 Task: Find a one-way flight from Richmond to Greenville for 9 passengers in Business class on June 2, using United Airlines, with 2 carry-on bags, a maximum price of ₹330,000, and a departure time between 9:00 PM and 10:00 PM.
Action: Mouse moved to (367, 210)
Screenshot: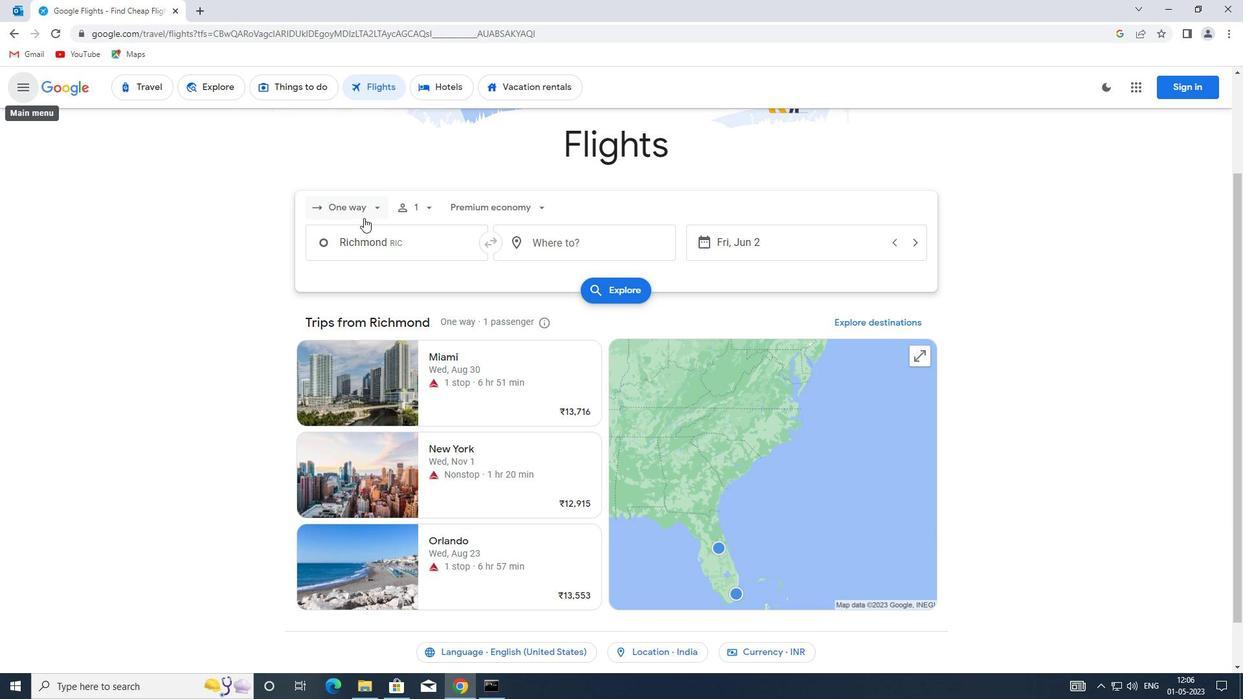
Action: Mouse pressed left at (367, 210)
Screenshot: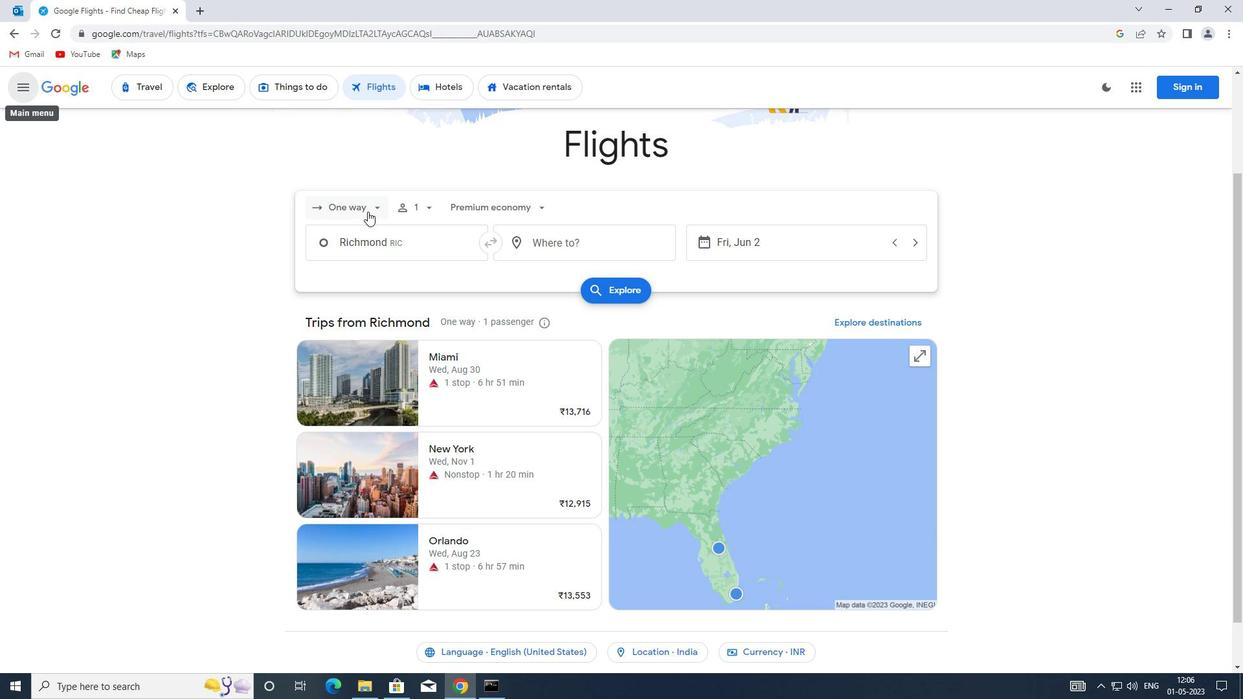 
Action: Mouse moved to (379, 263)
Screenshot: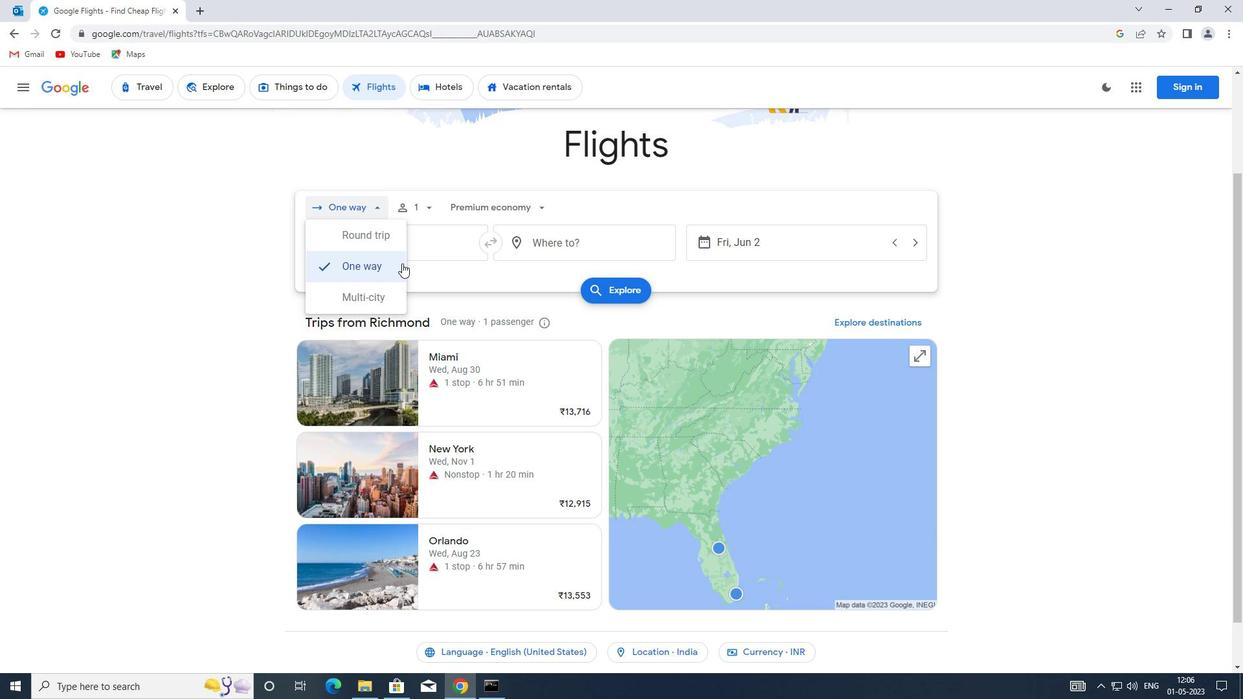 
Action: Mouse pressed left at (379, 263)
Screenshot: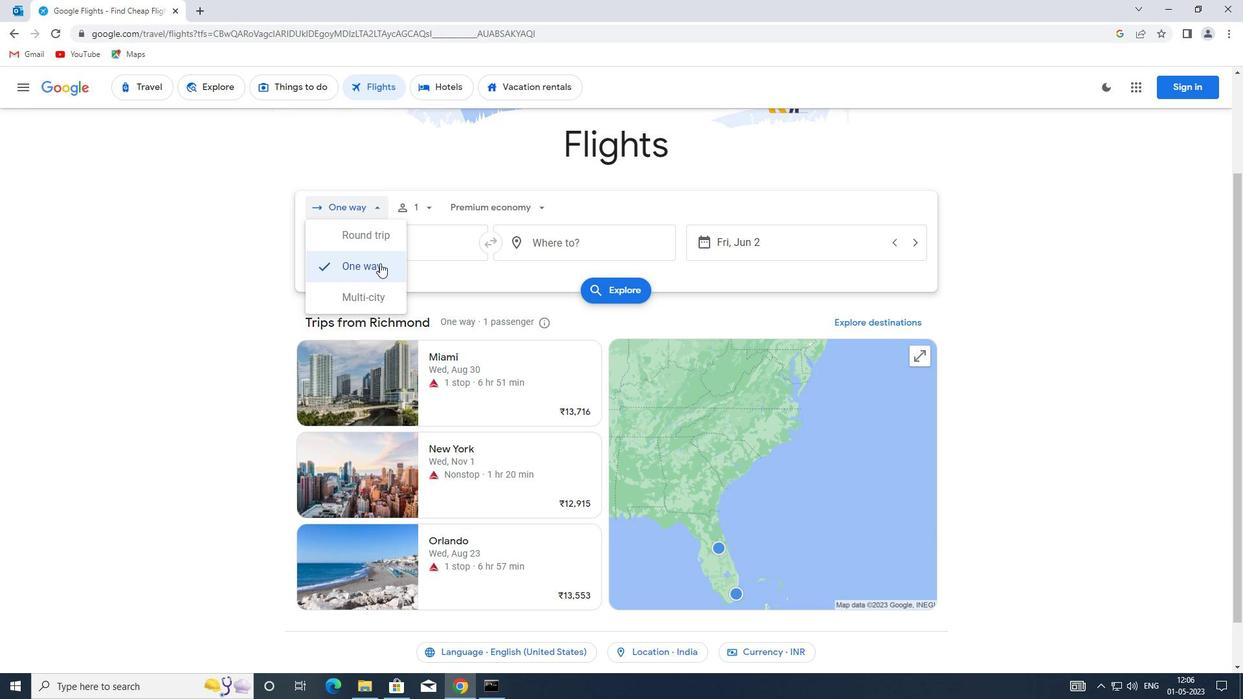 
Action: Mouse moved to (421, 207)
Screenshot: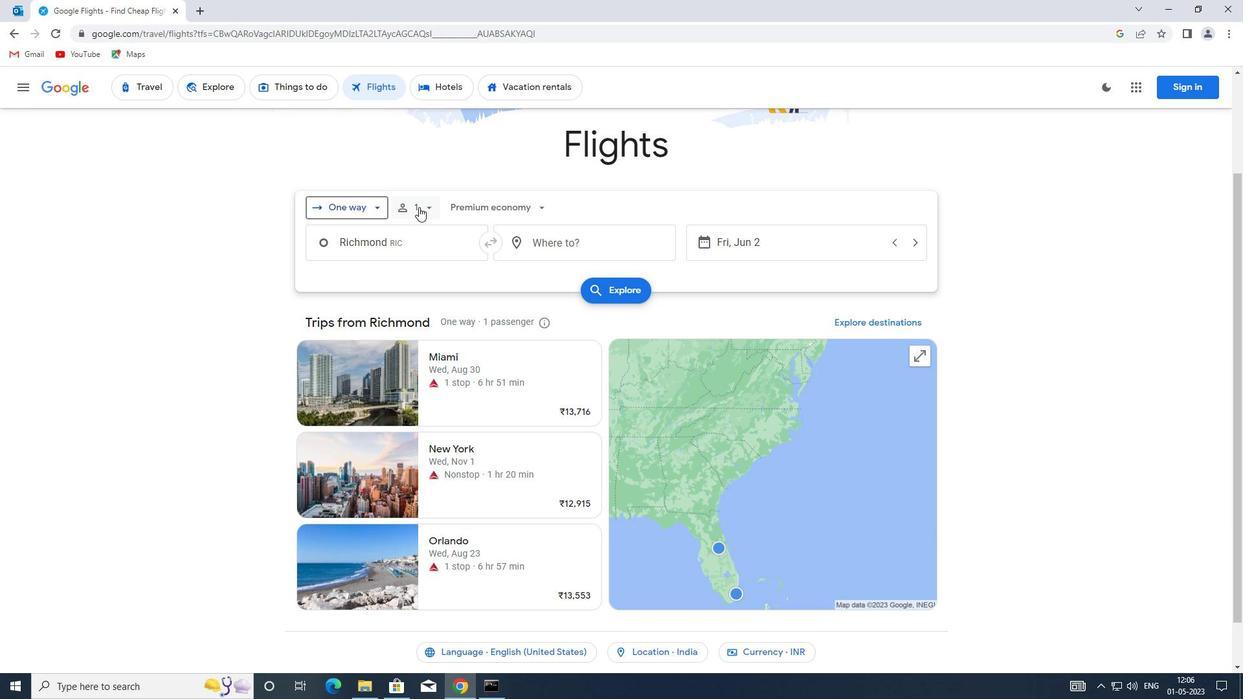 
Action: Mouse pressed left at (421, 207)
Screenshot: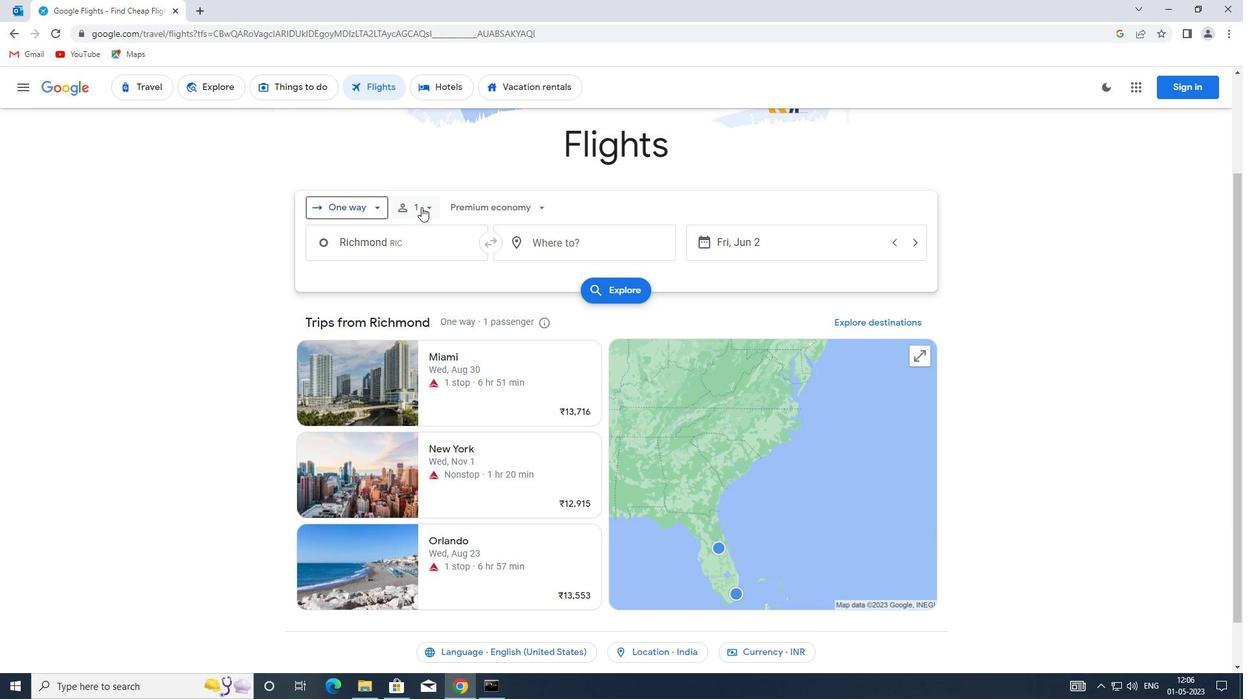 
Action: Mouse moved to (530, 275)
Screenshot: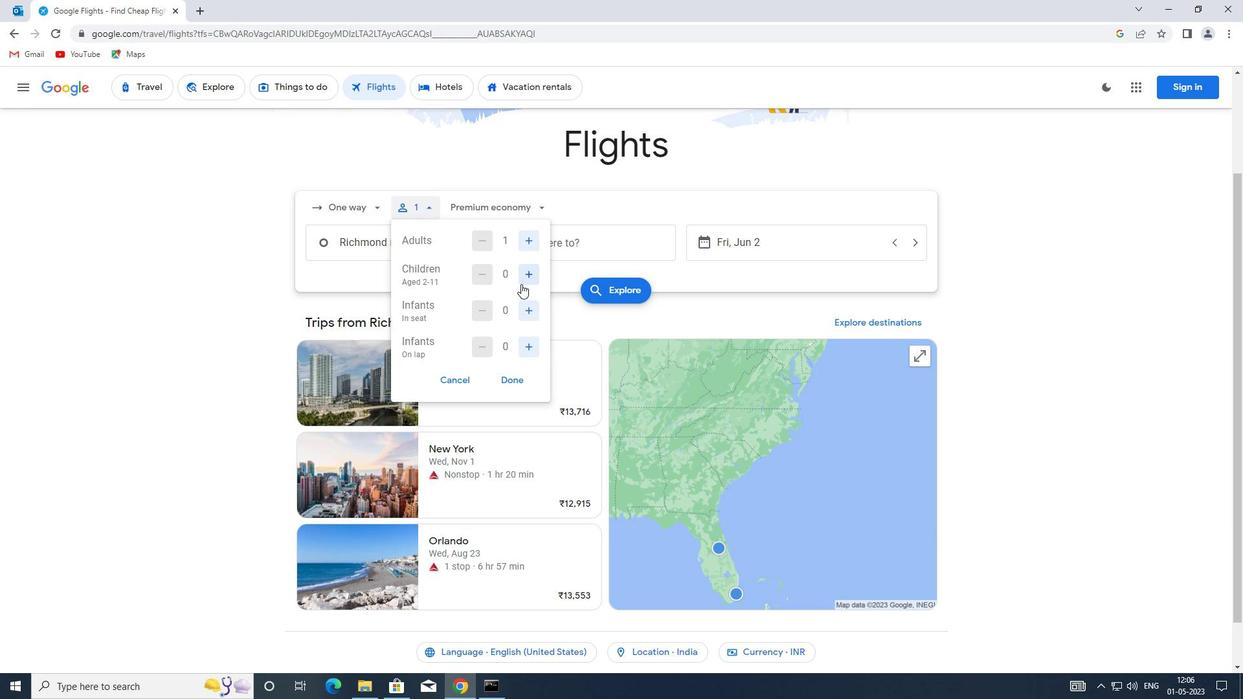 
Action: Mouse pressed left at (530, 275)
Screenshot: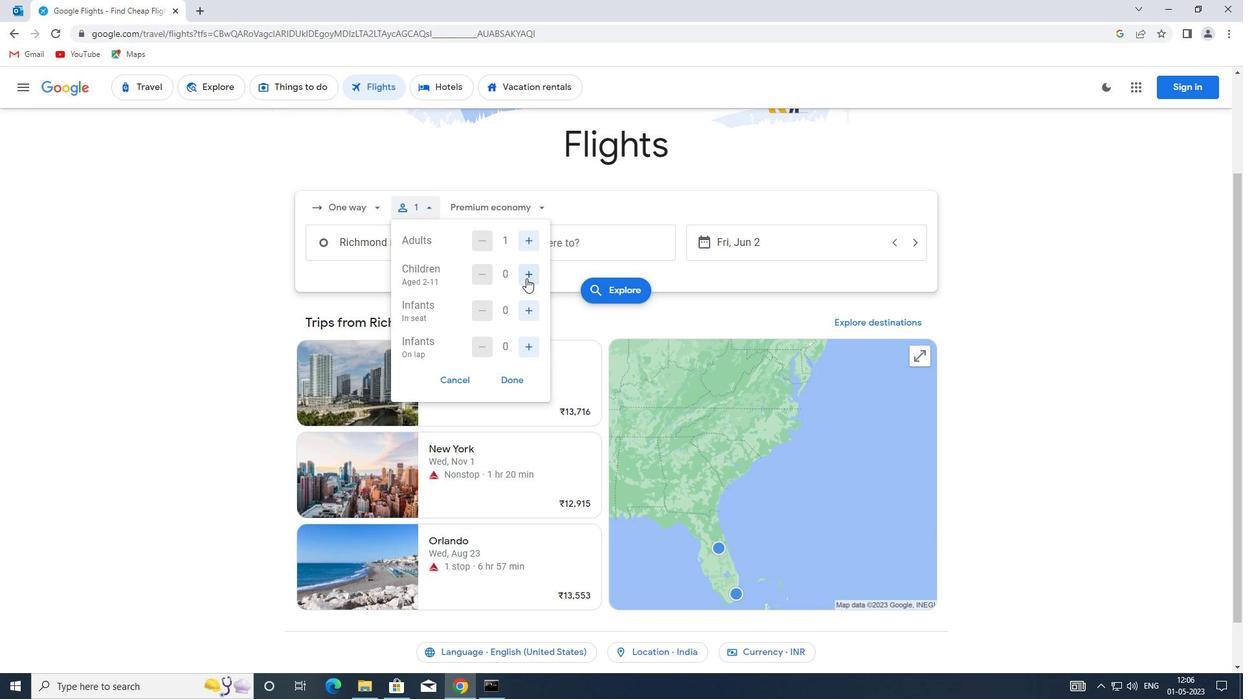 
Action: Mouse pressed left at (530, 275)
Screenshot: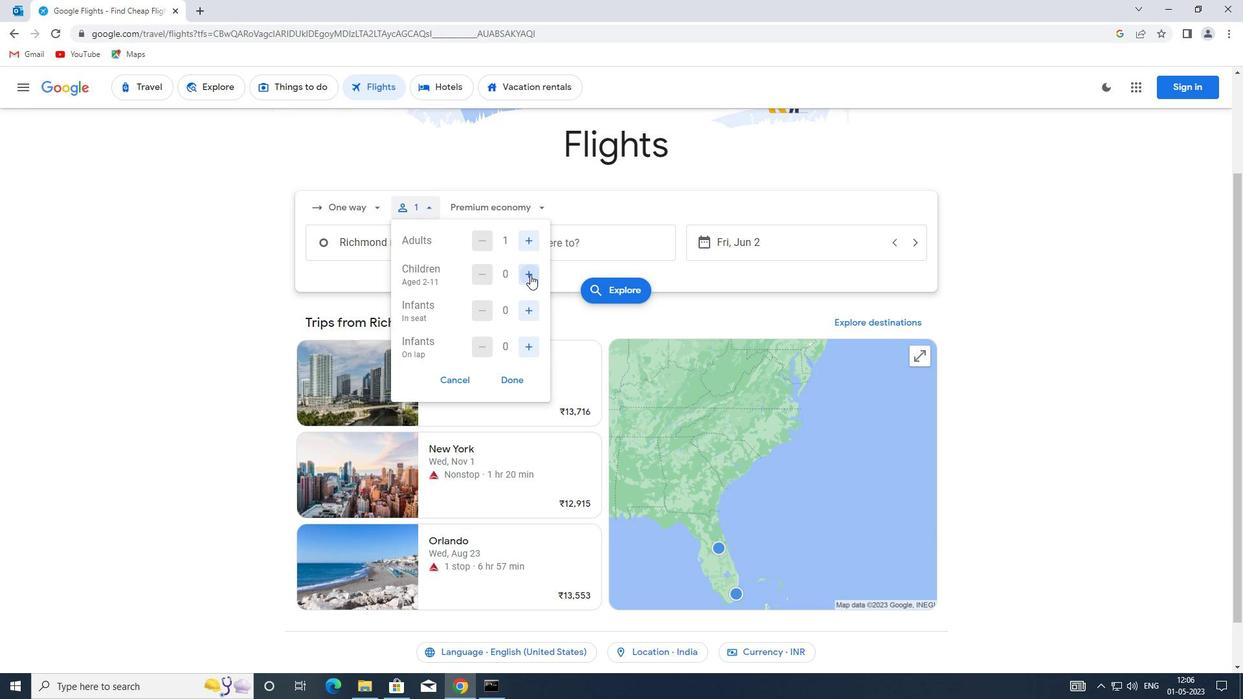 
Action: Mouse pressed left at (530, 275)
Screenshot: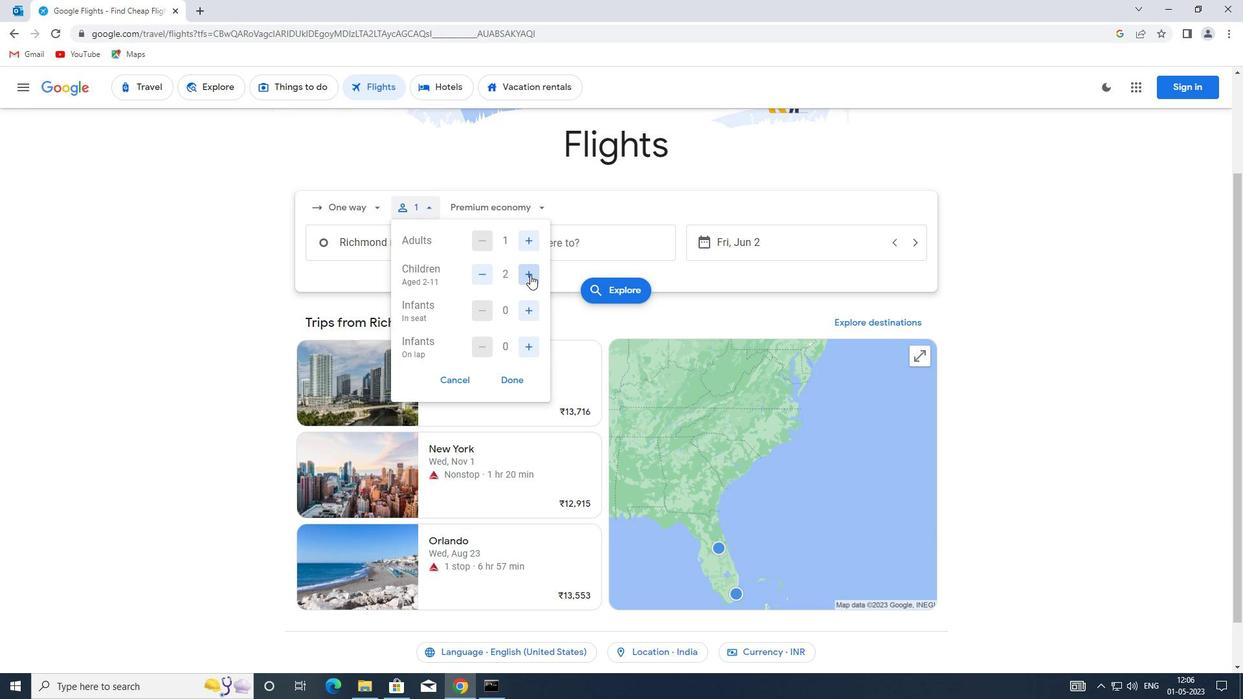 
Action: Mouse pressed left at (530, 275)
Screenshot: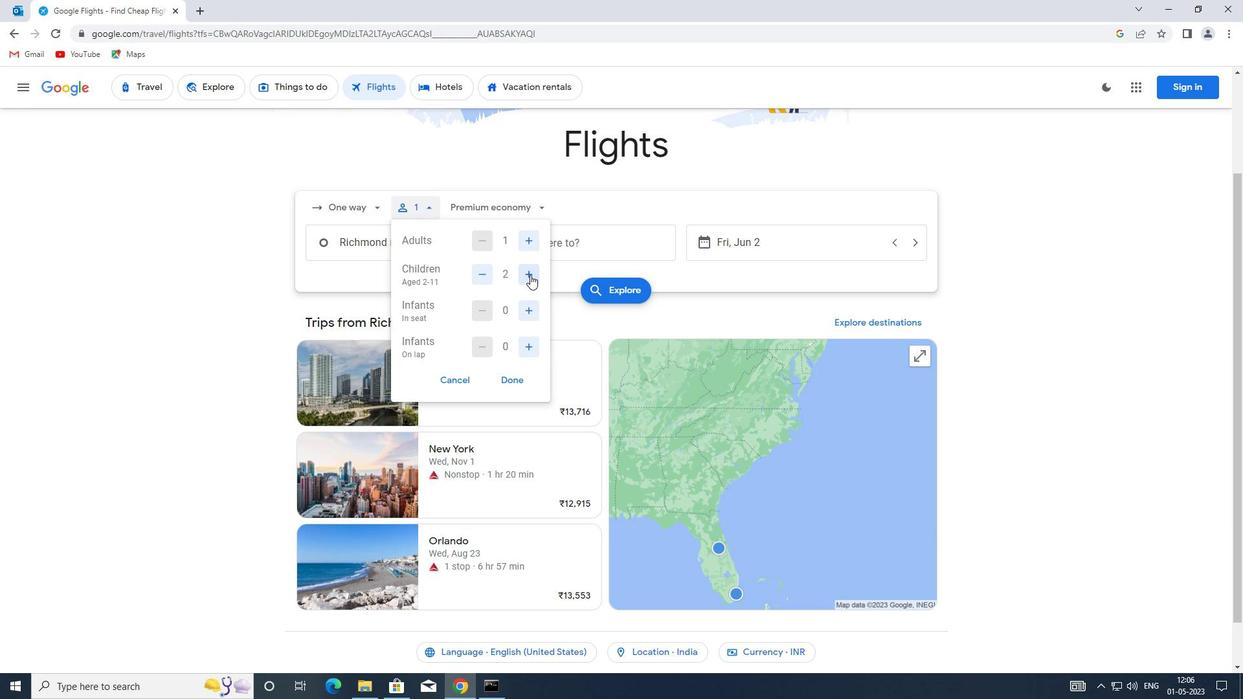 
Action: Mouse pressed left at (530, 275)
Screenshot: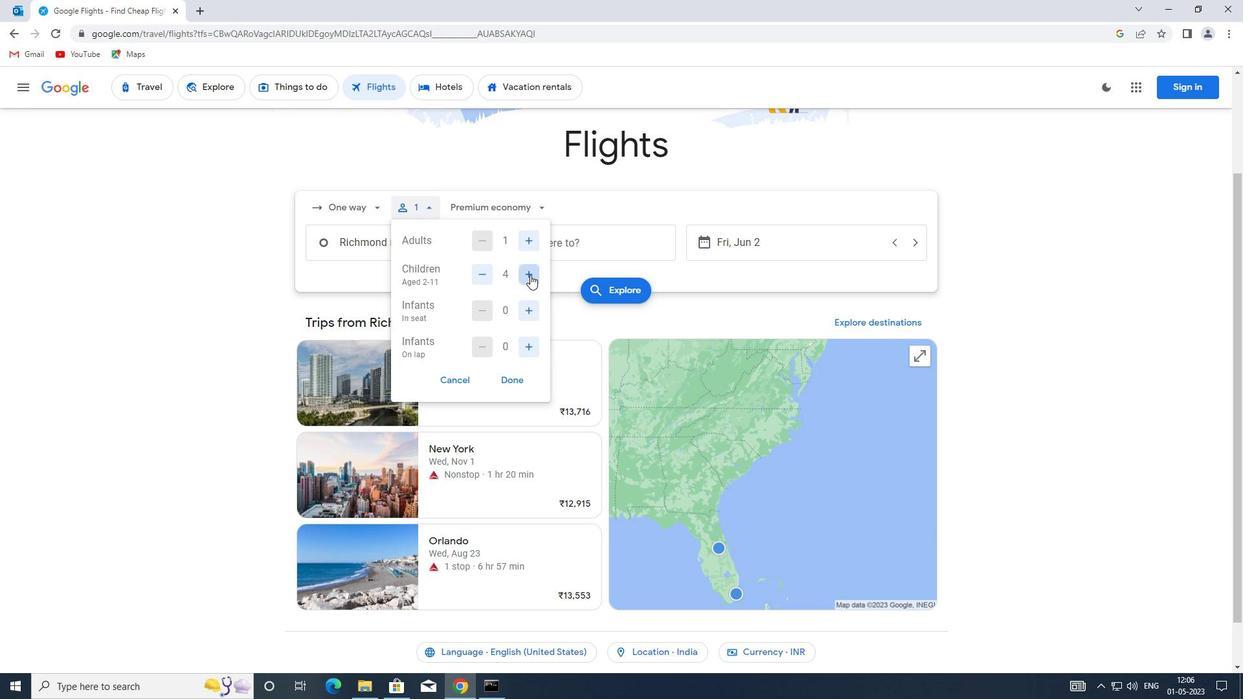 
Action: Mouse pressed left at (530, 275)
Screenshot: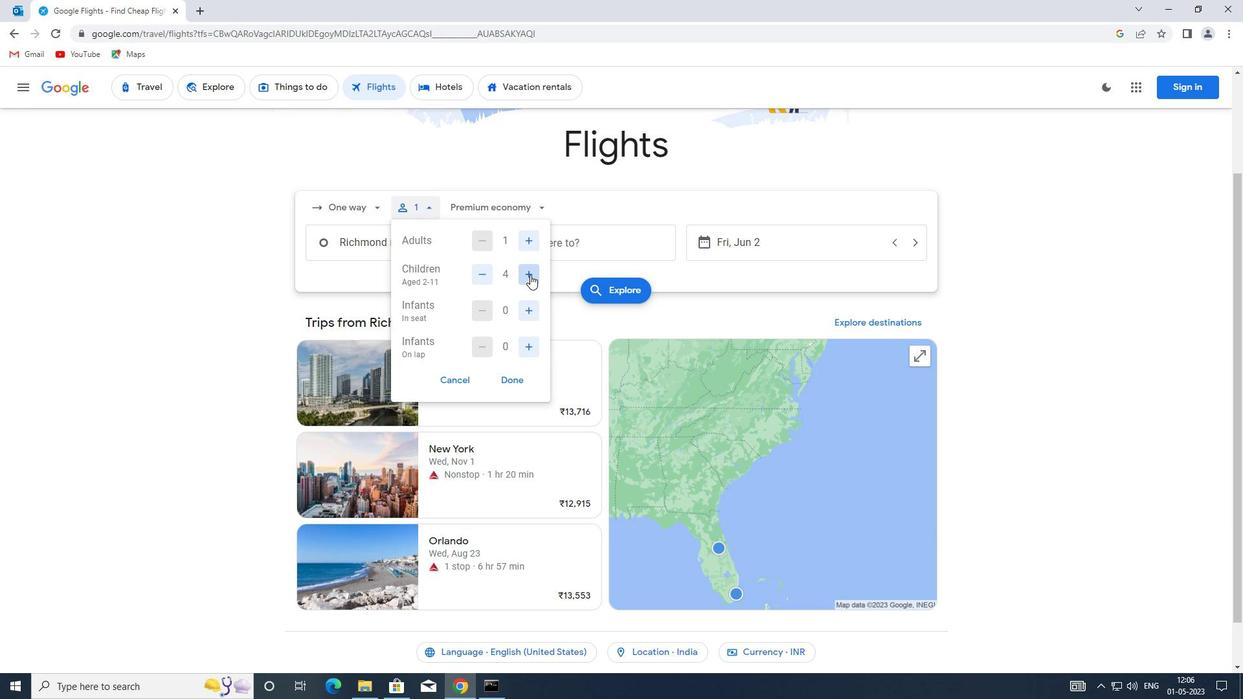 
Action: Mouse moved to (526, 310)
Screenshot: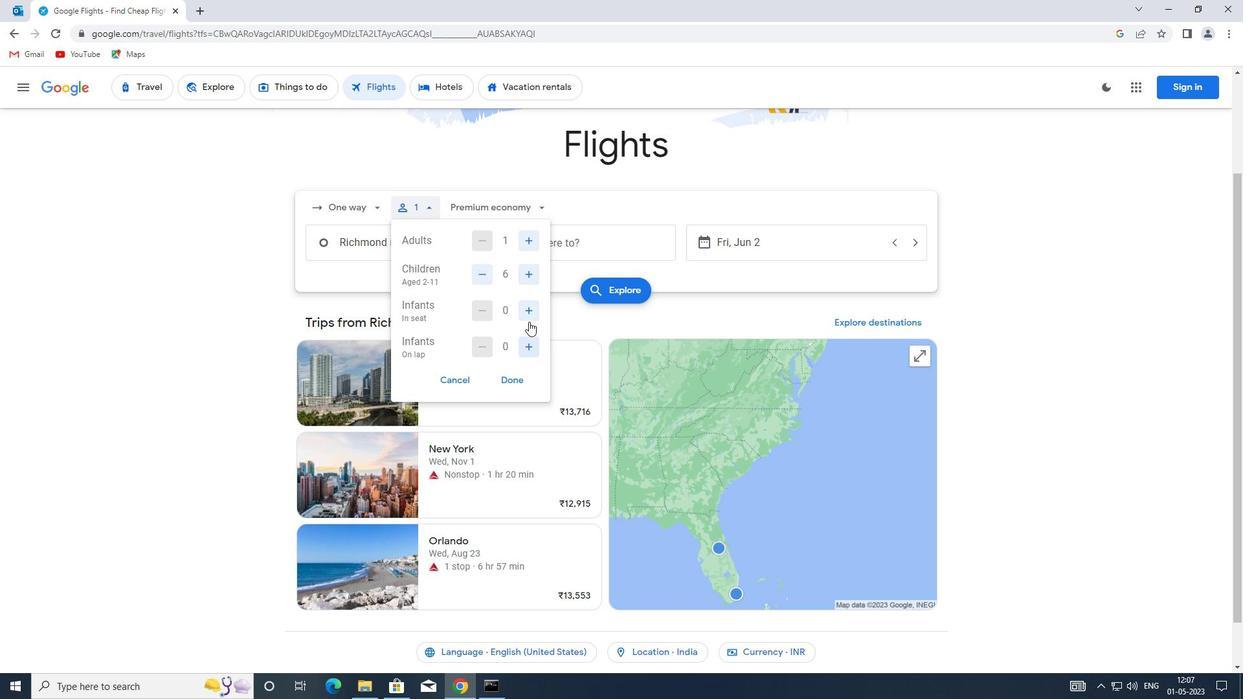 
Action: Mouse pressed left at (526, 310)
Screenshot: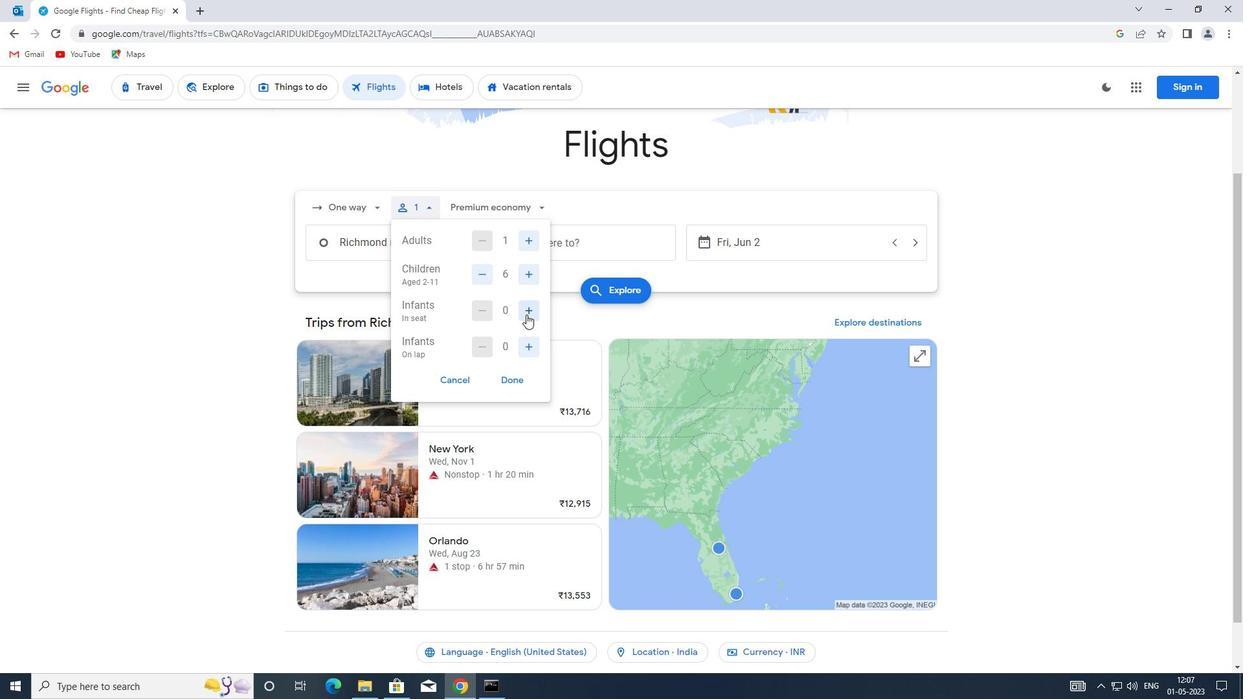 
Action: Mouse moved to (530, 347)
Screenshot: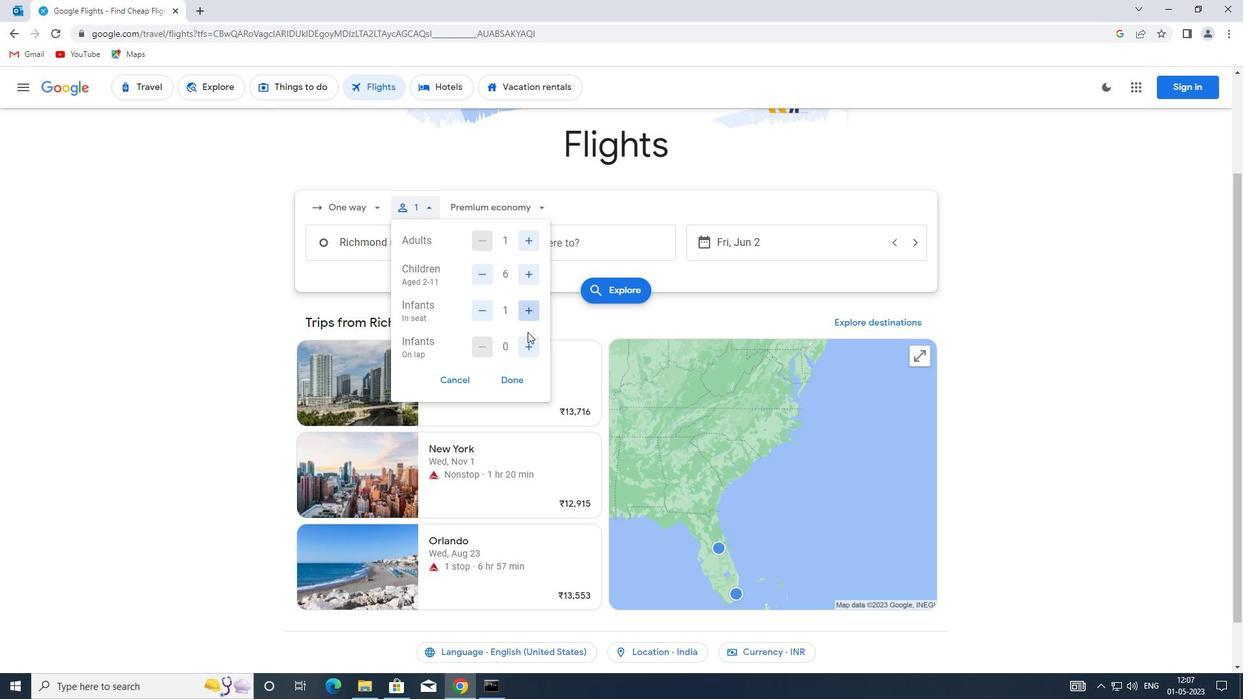 
Action: Mouse pressed left at (530, 347)
Screenshot: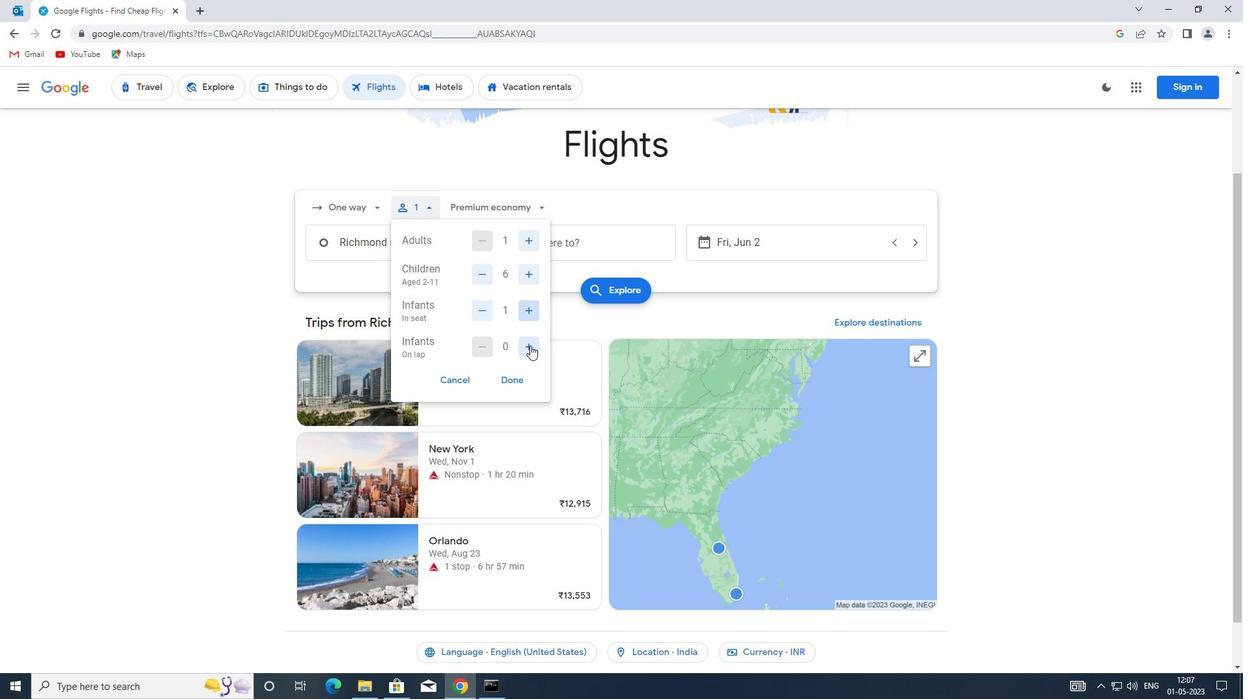 
Action: Mouse moved to (506, 386)
Screenshot: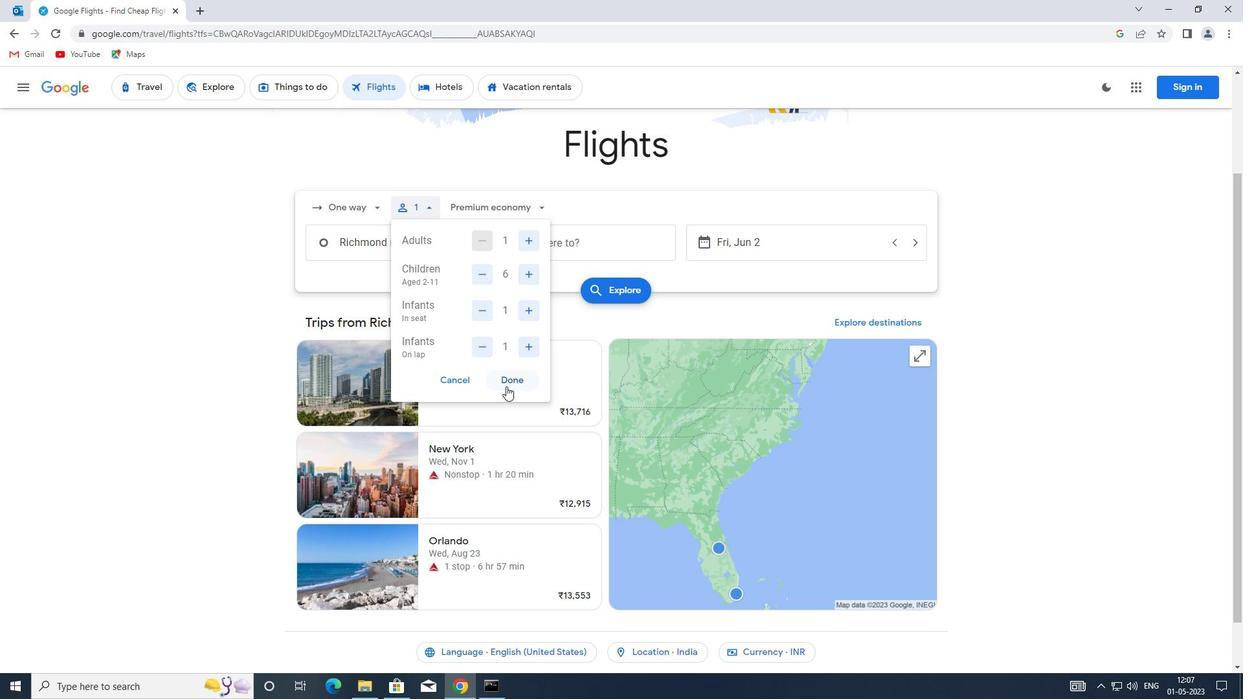 
Action: Mouse pressed left at (506, 386)
Screenshot: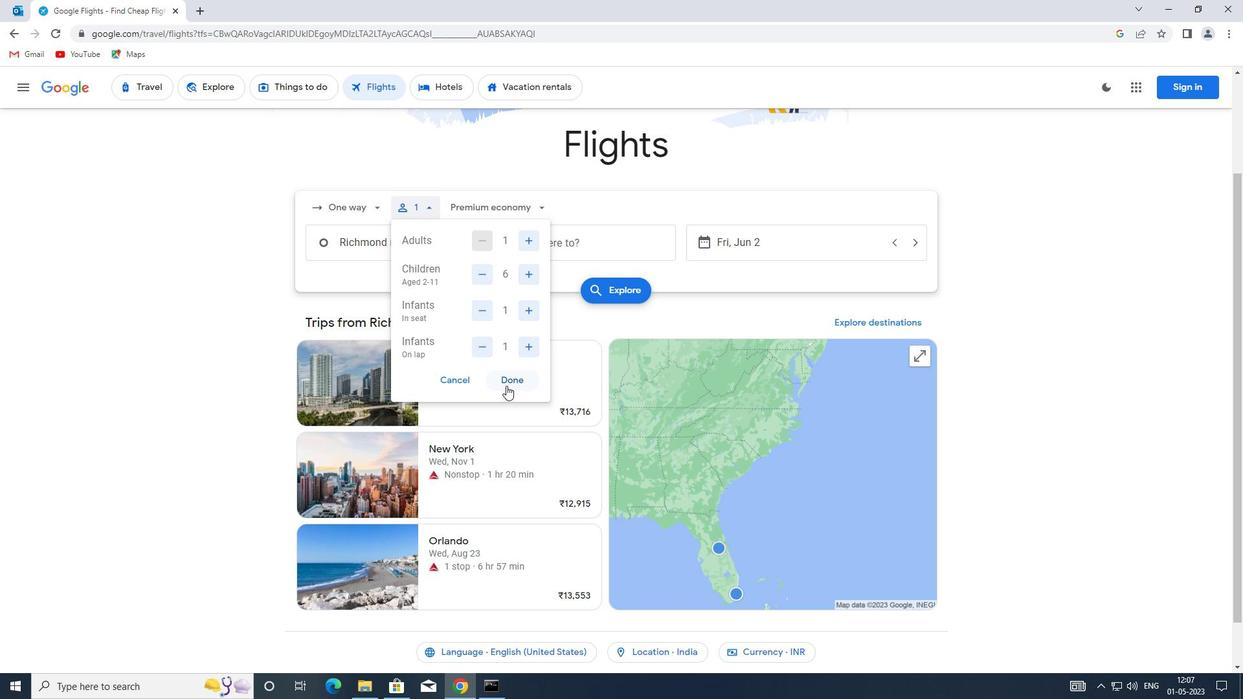
Action: Mouse moved to (507, 209)
Screenshot: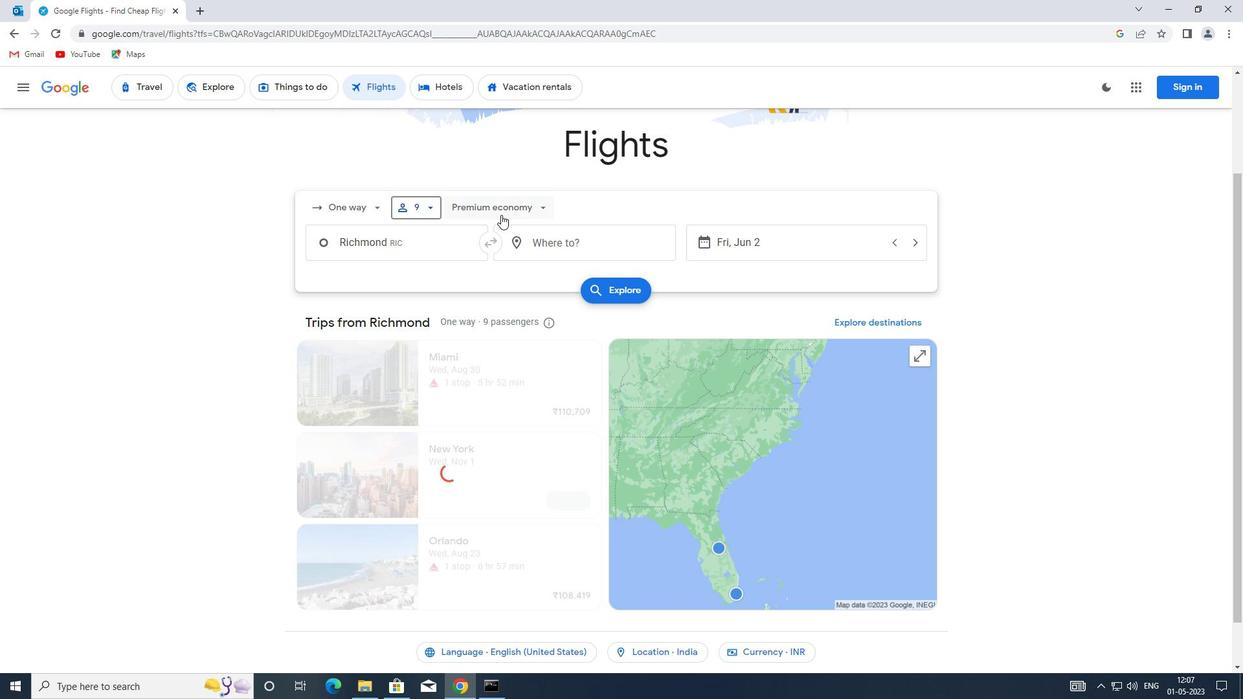 
Action: Mouse pressed left at (507, 209)
Screenshot: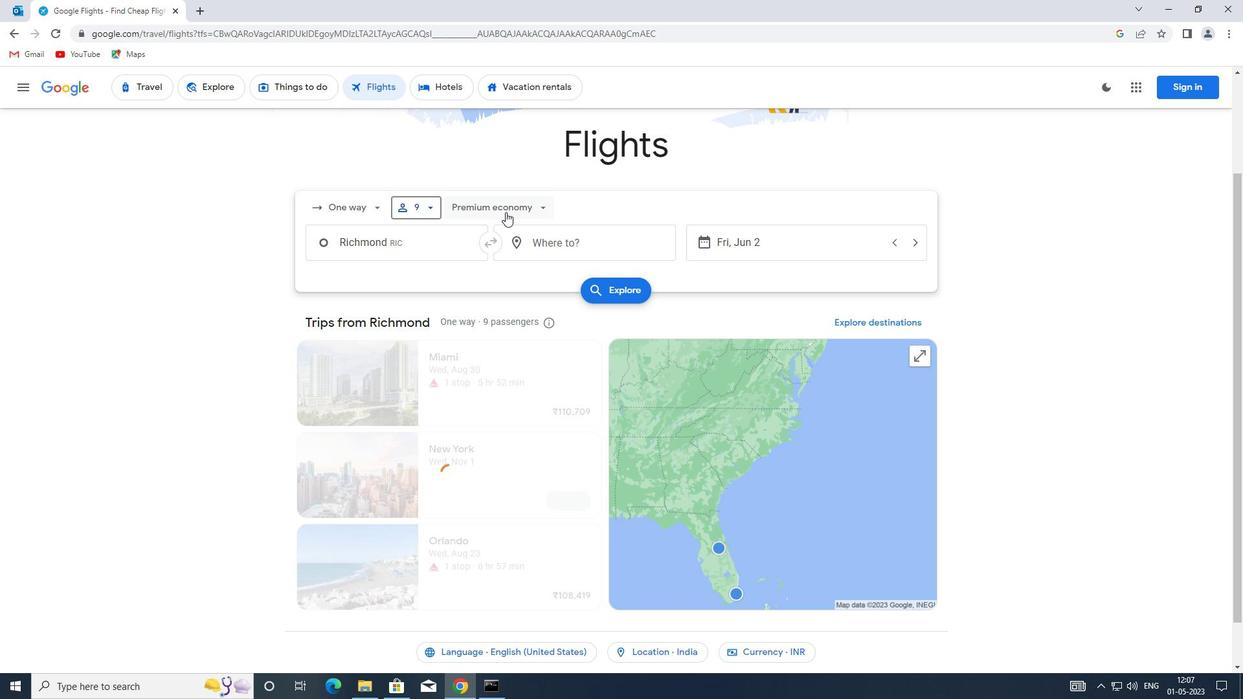 
Action: Mouse moved to (518, 298)
Screenshot: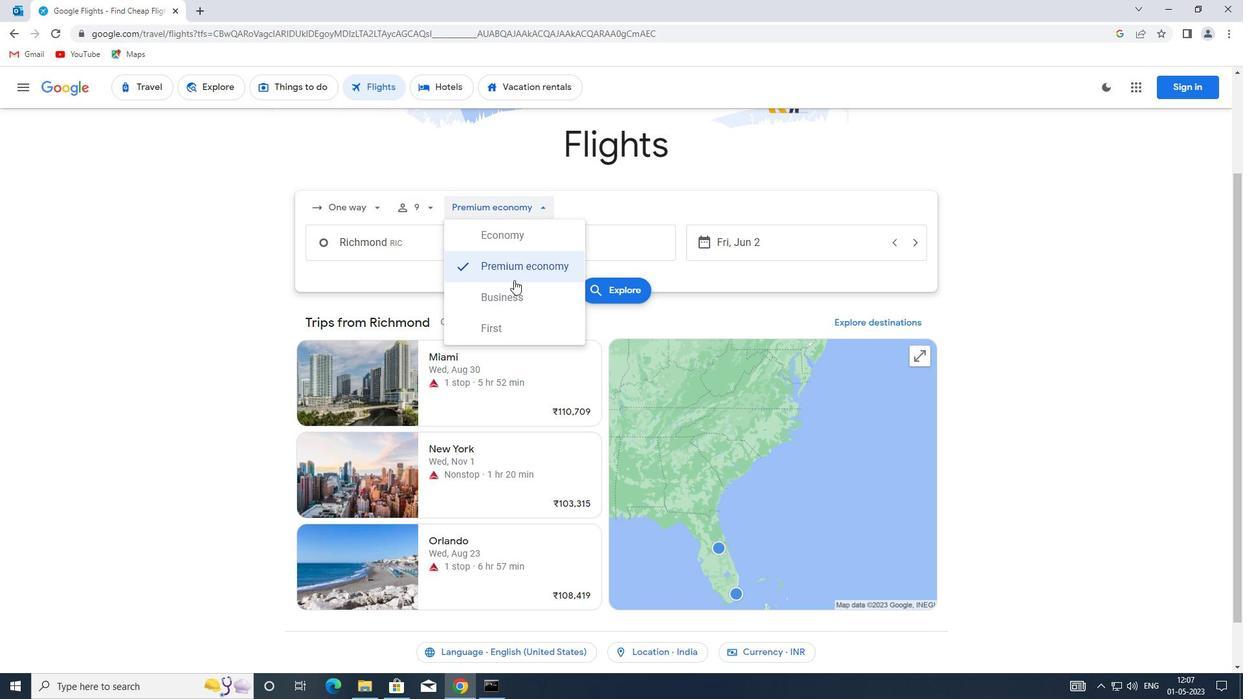 
Action: Mouse pressed left at (518, 298)
Screenshot: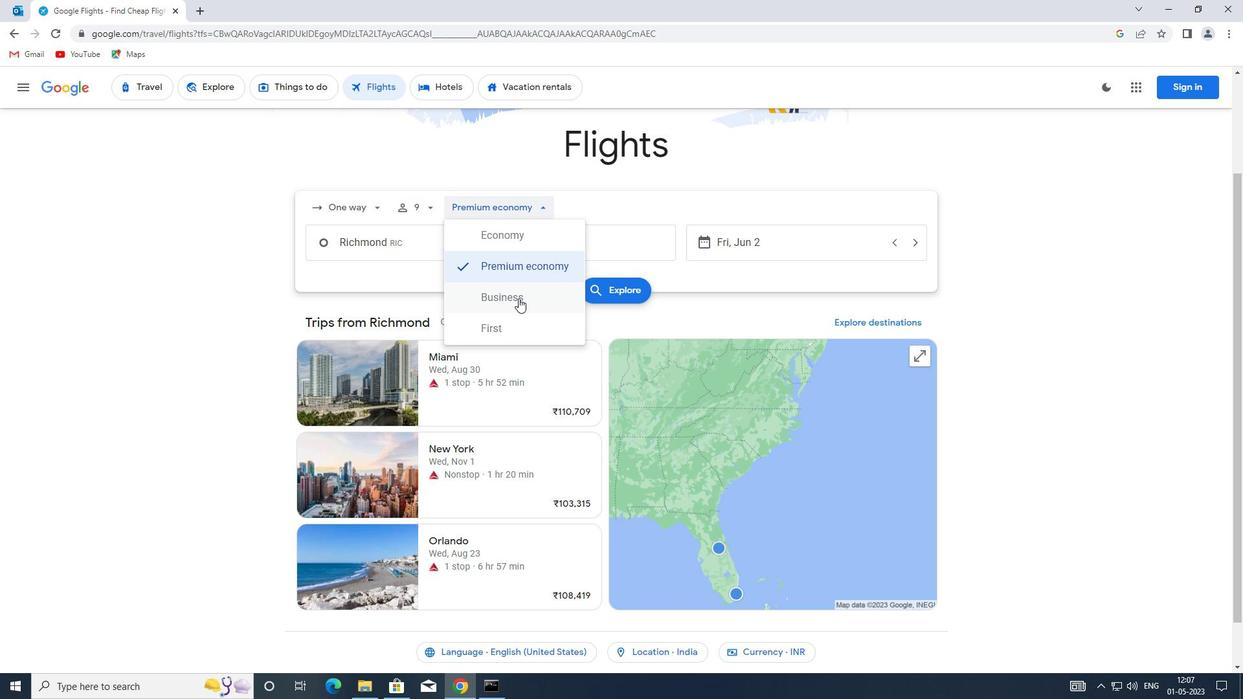 
Action: Mouse moved to (412, 246)
Screenshot: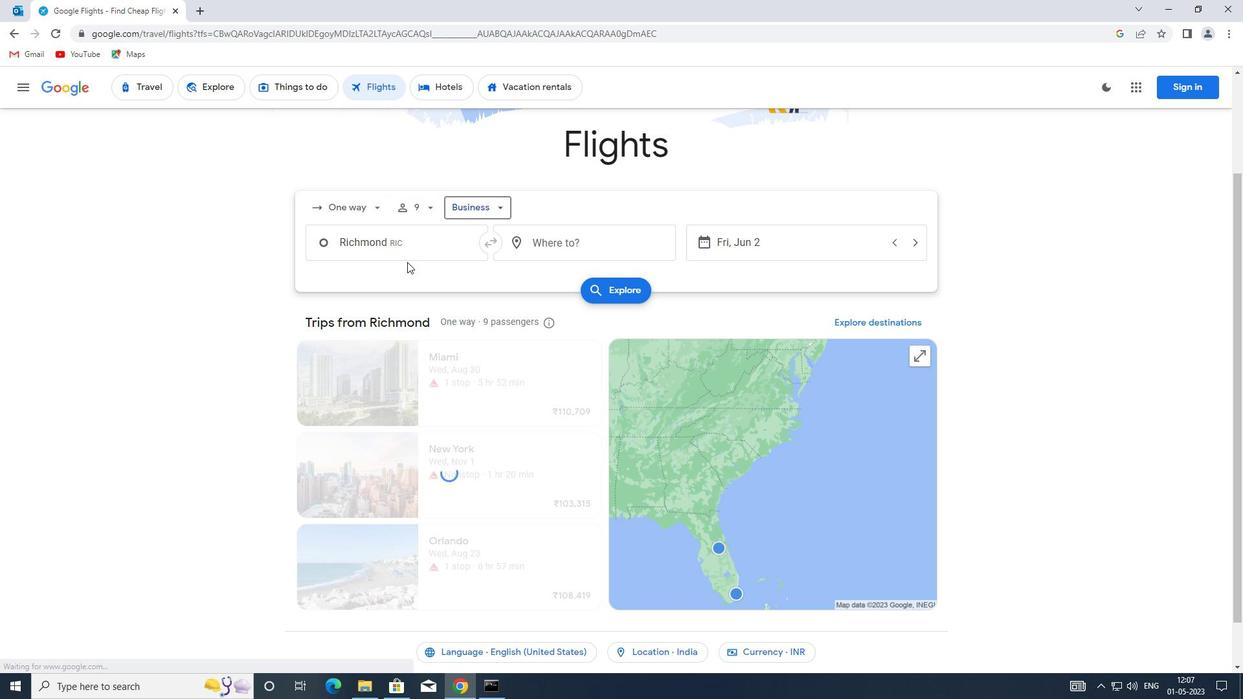 
Action: Mouse pressed left at (412, 246)
Screenshot: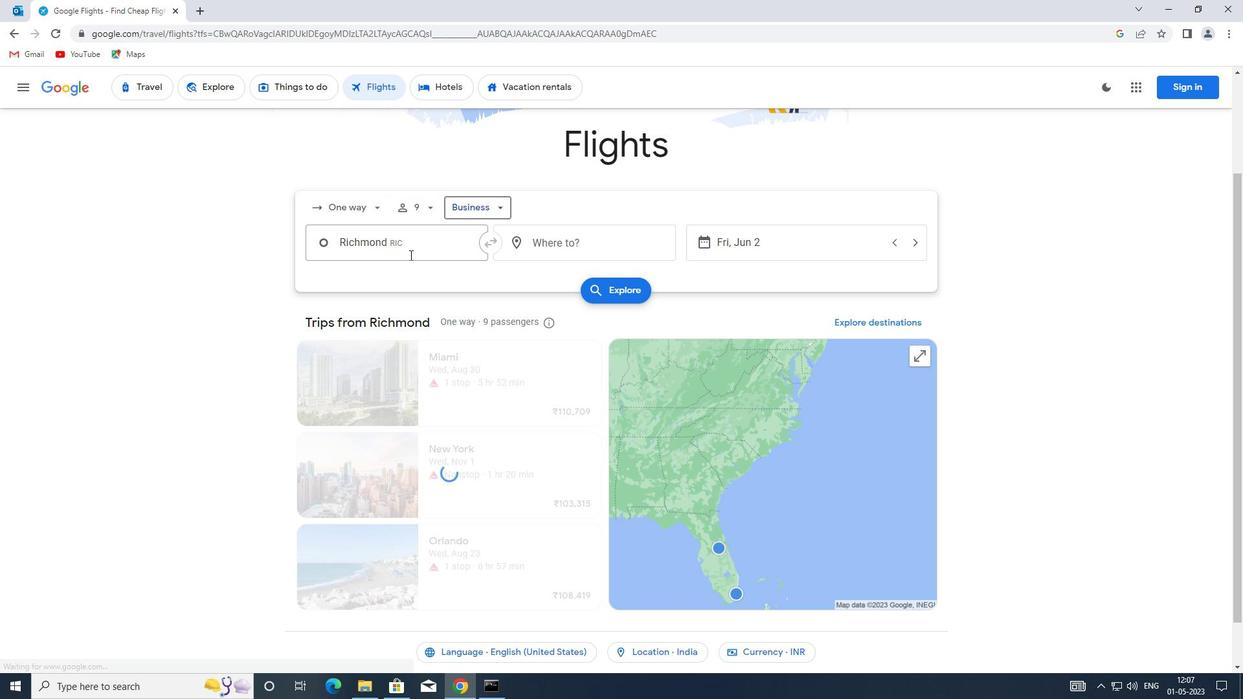 
Action: Key pressed <Key.enter>
Screenshot: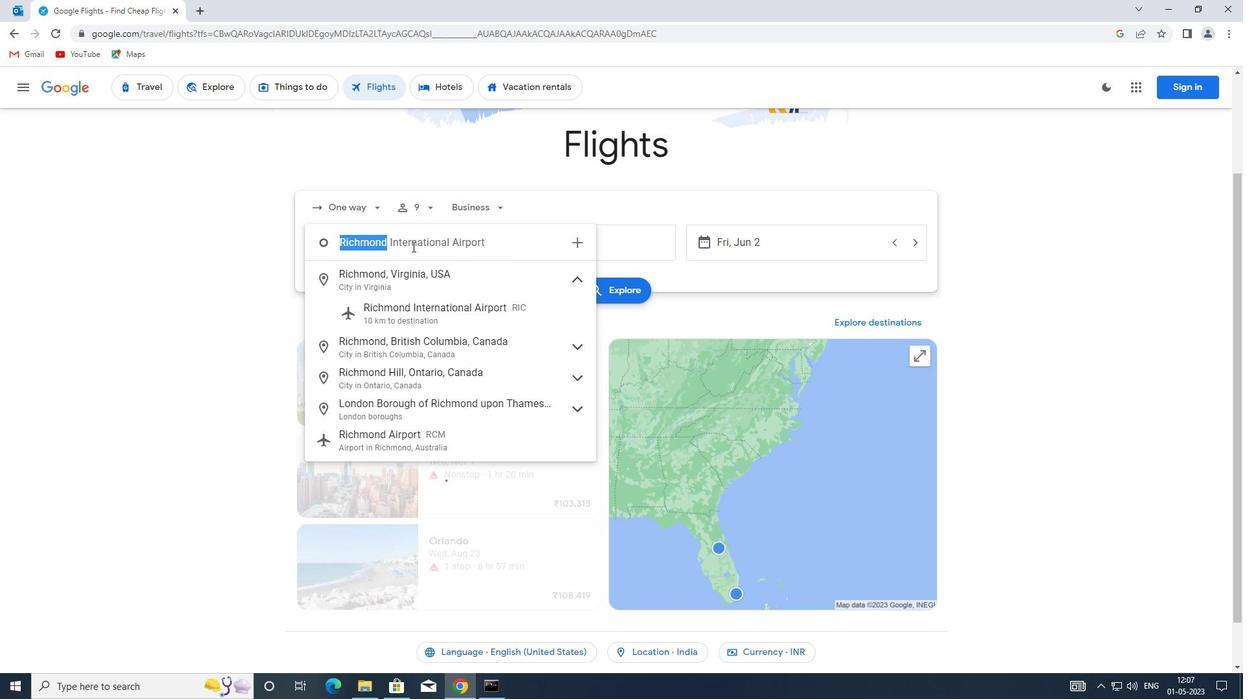 
Action: Mouse moved to (553, 244)
Screenshot: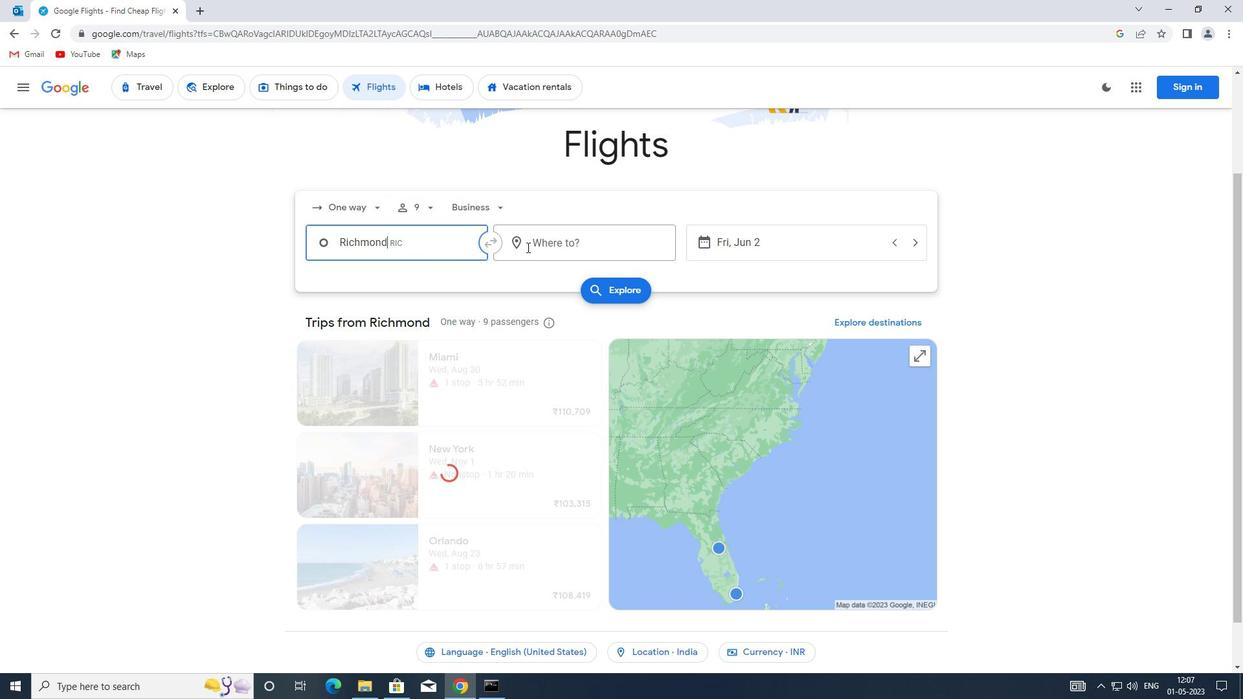 
Action: Mouse pressed left at (553, 244)
Screenshot: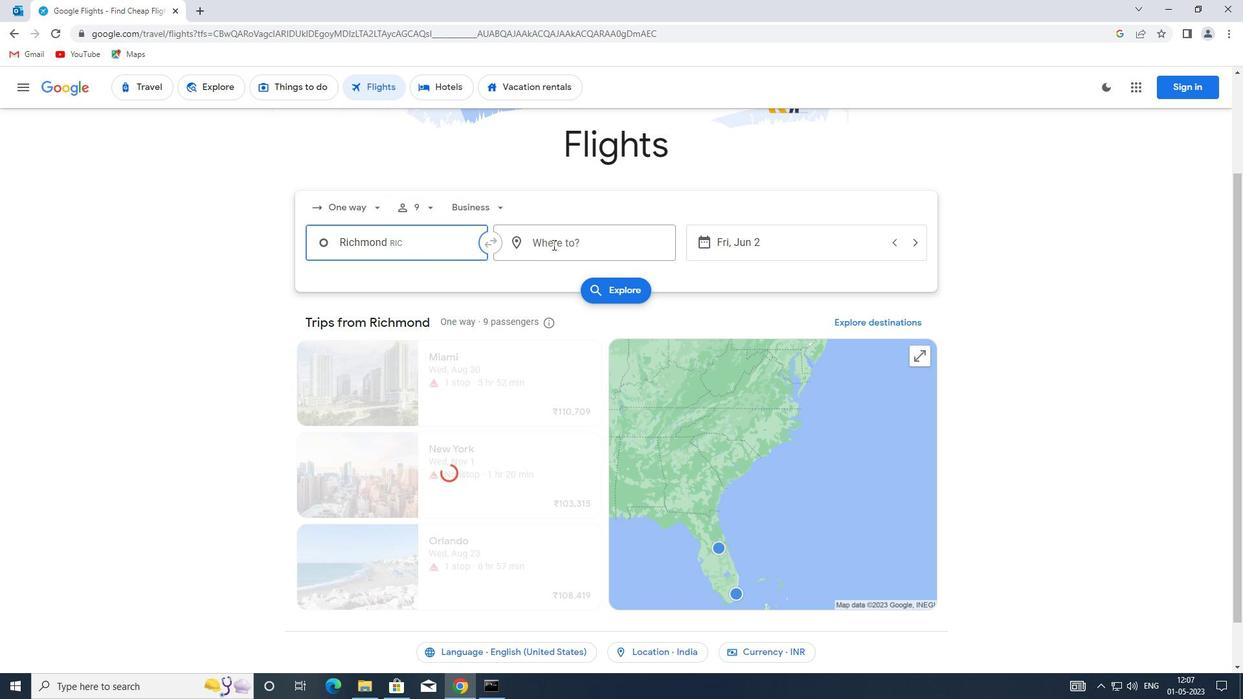 
Action: Key pressed pgv
Screenshot: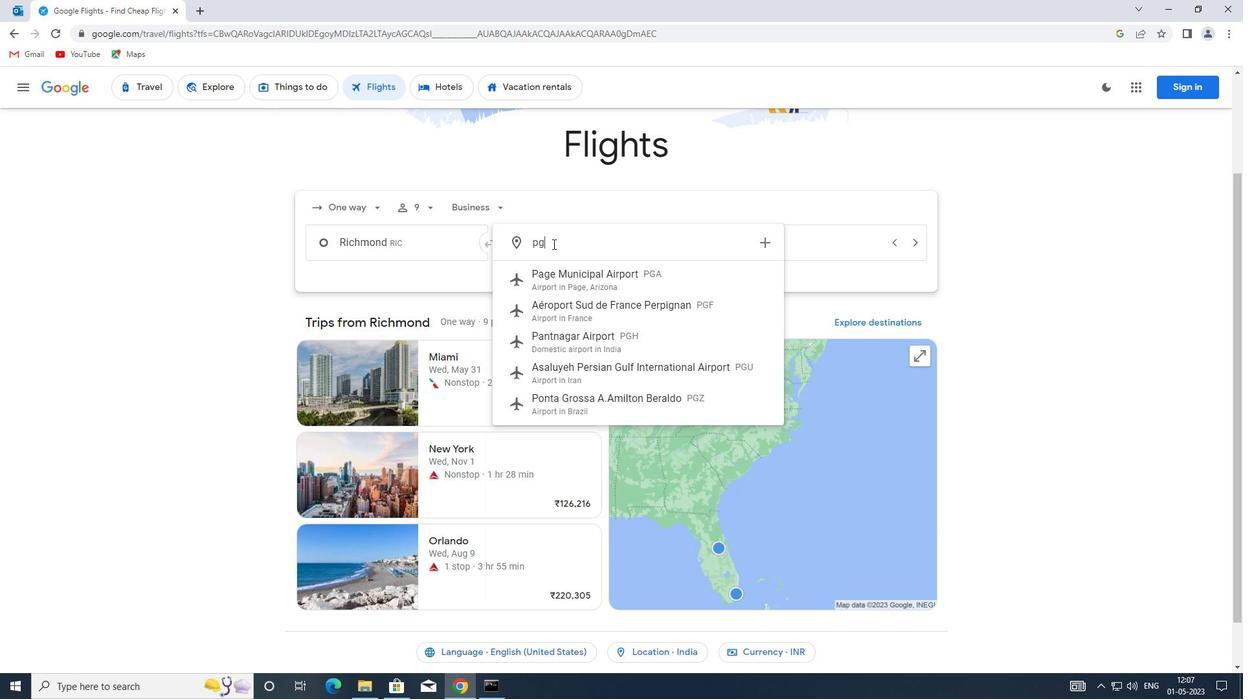 
Action: Mouse moved to (556, 244)
Screenshot: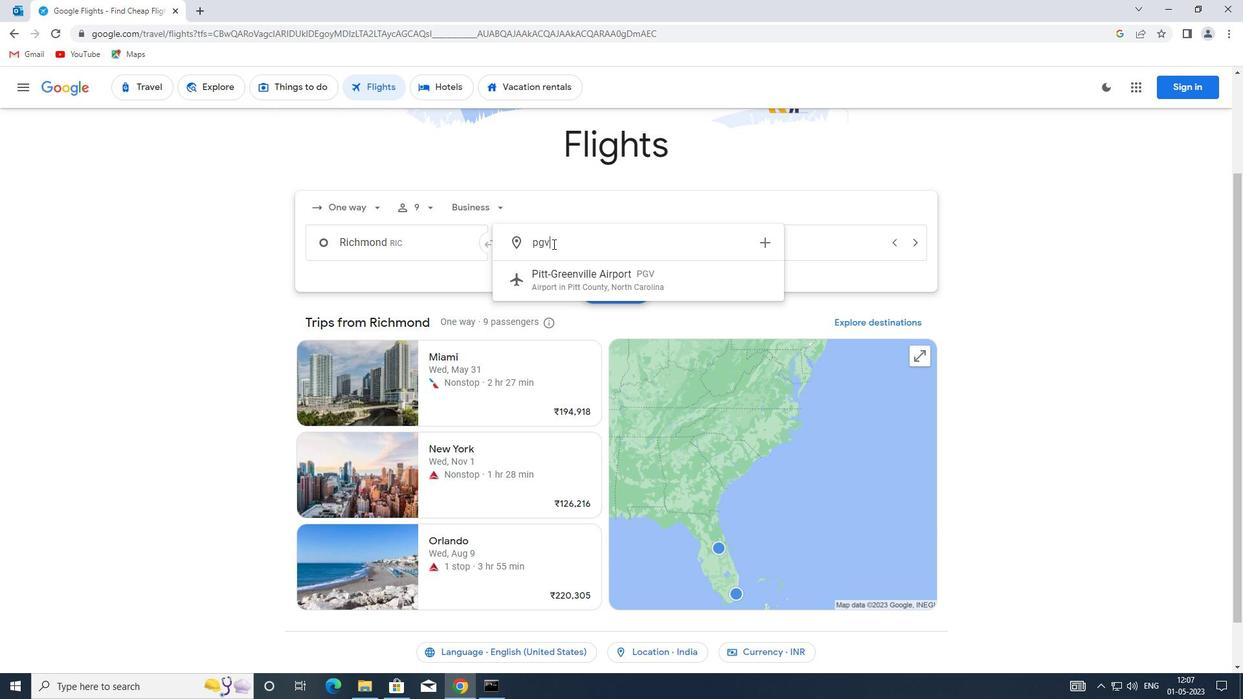
Action: Key pressed <Key.enter>
Screenshot: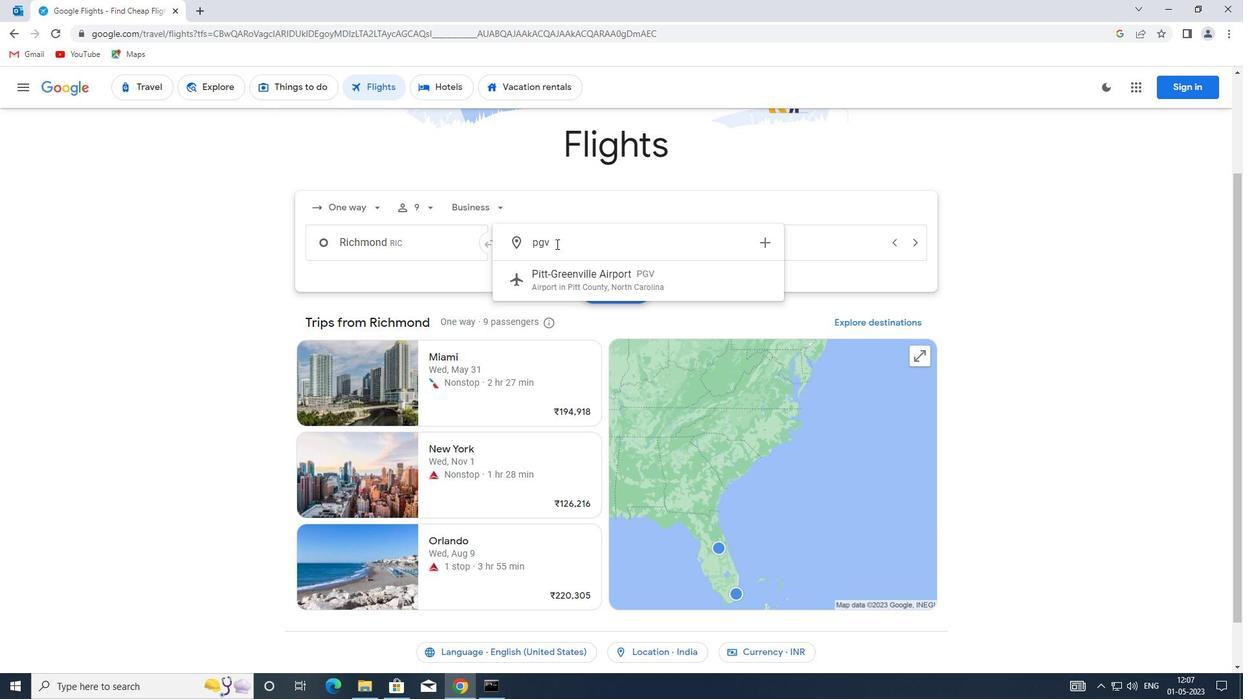 
Action: Mouse moved to (737, 244)
Screenshot: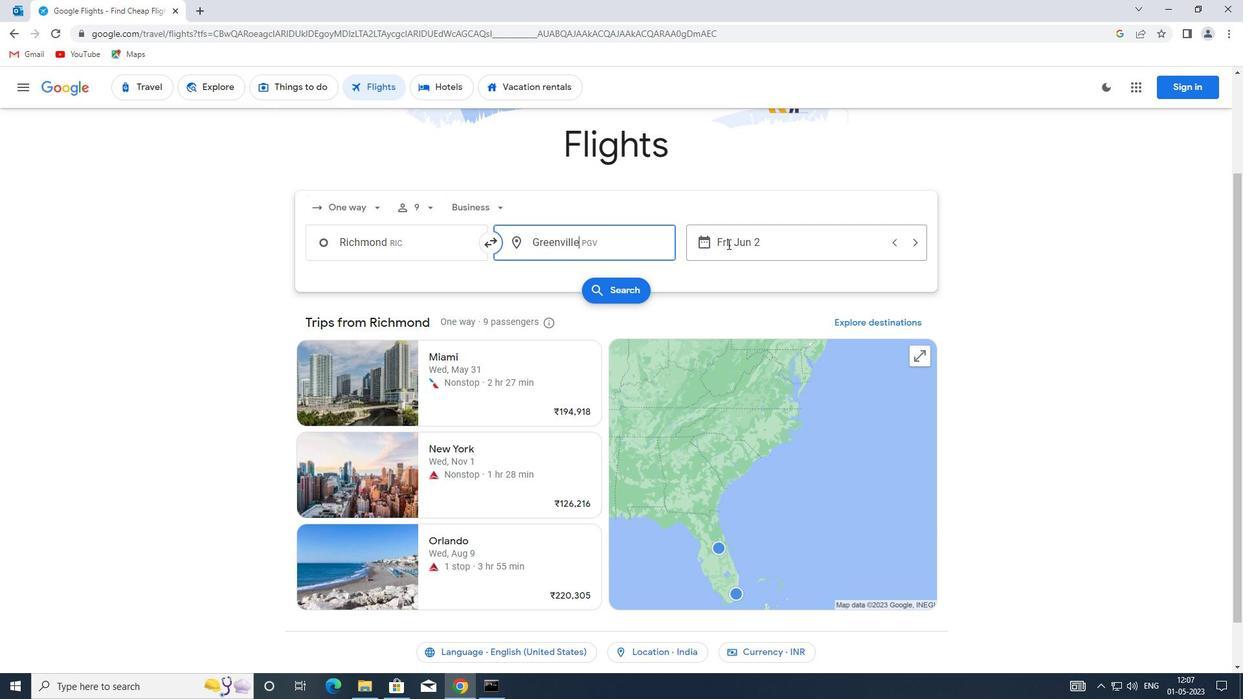 
Action: Mouse pressed left at (737, 244)
Screenshot: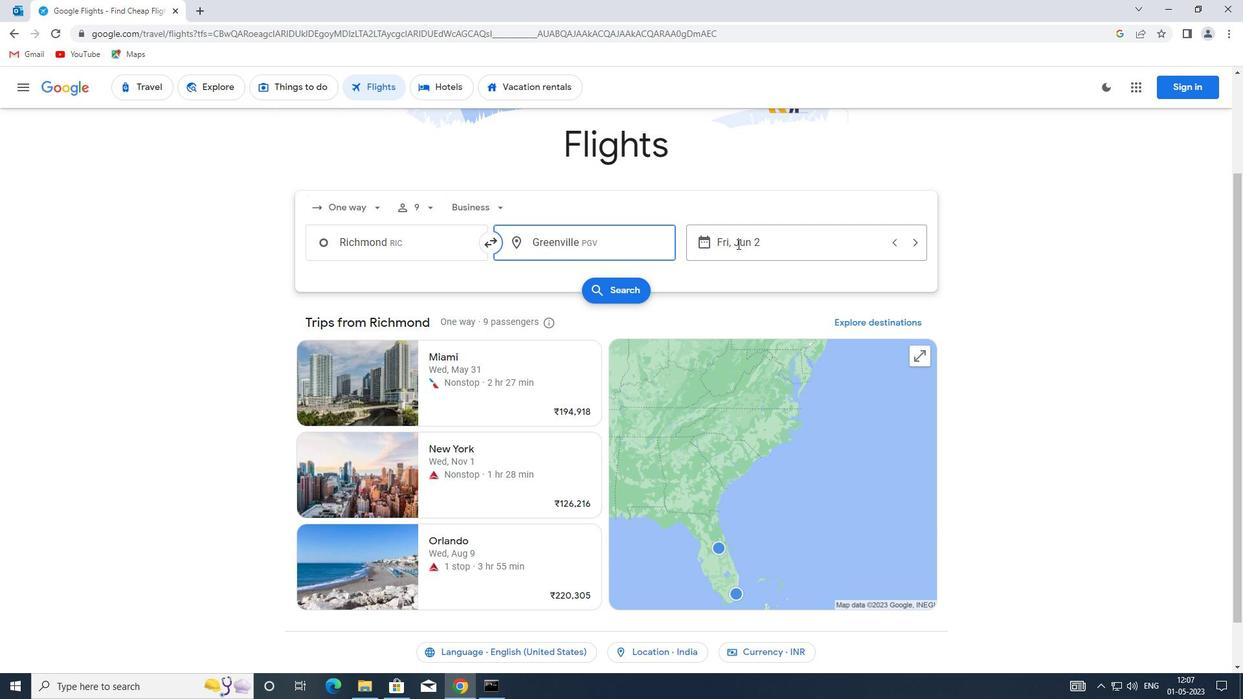 
Action: Mouse moved to (871, 351)
Screenshot: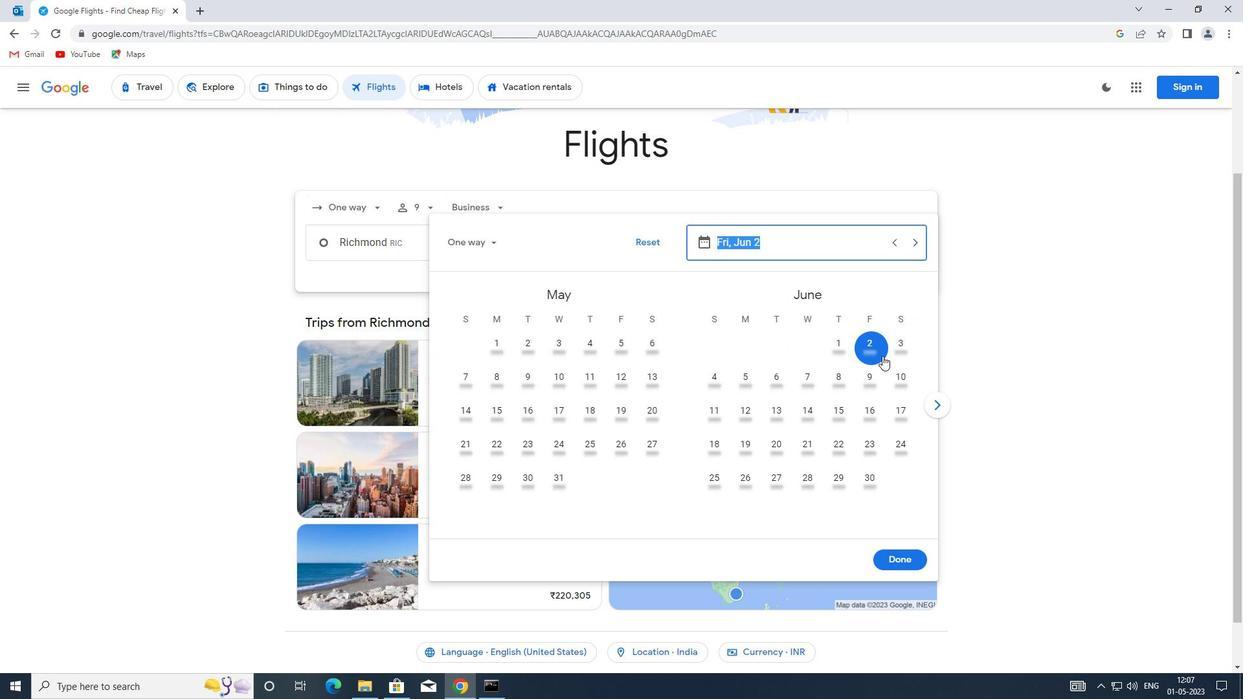 
Action: Mouse pressed left at (871, 351)
Screenshot: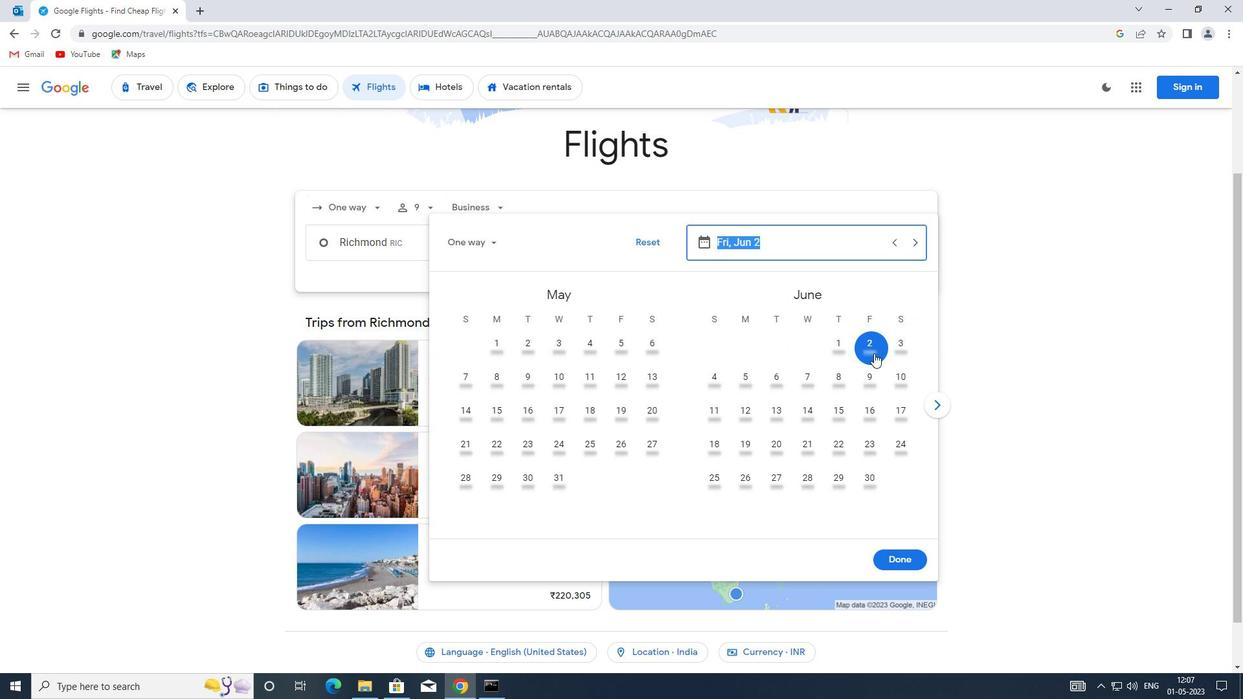 
Action: Mouse moved to (906, 558)
Screenshot: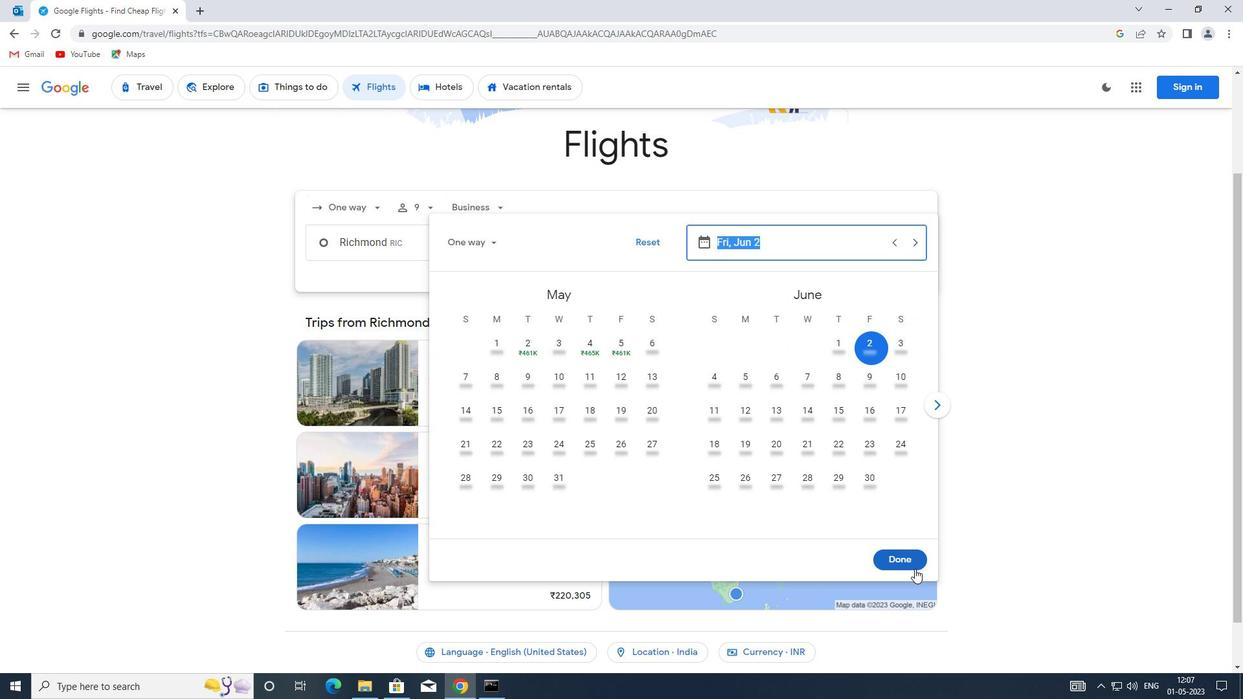 
Action: Mouse pressed left at (906, 558)
Screenshot: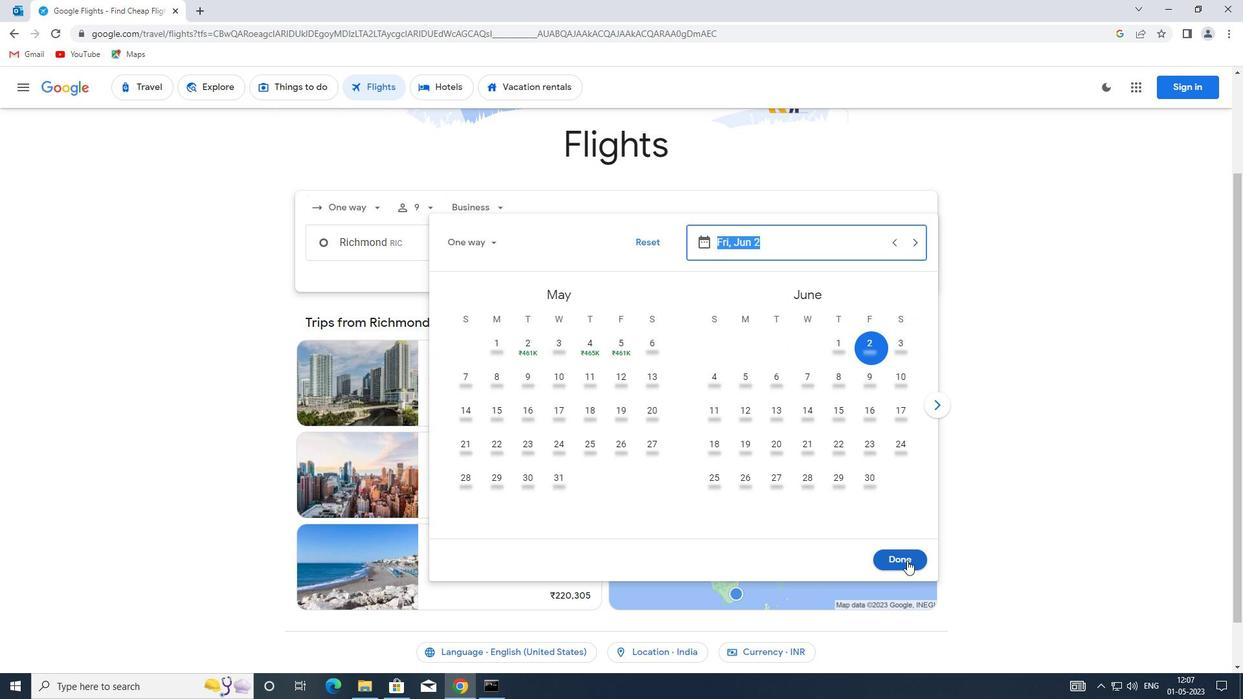 
Action: Mouse moved to (617, 294)
Screenshot: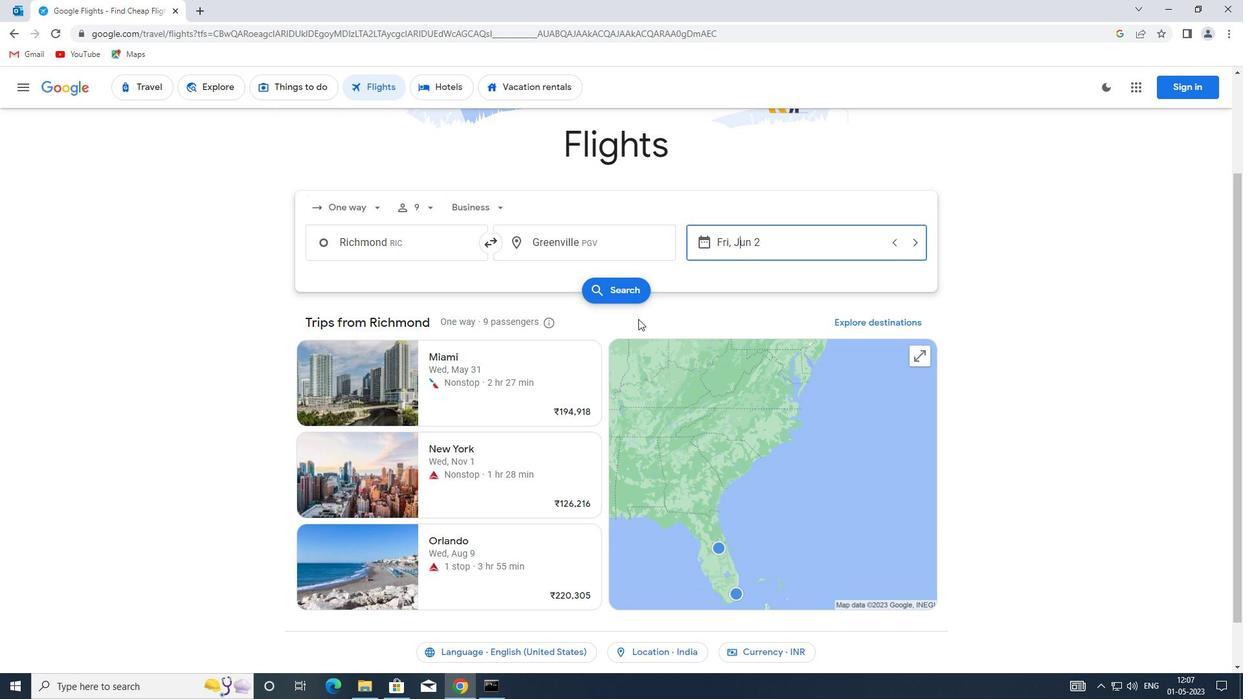 
Action: Mouse pressed left at (617, 294)
Screenshot: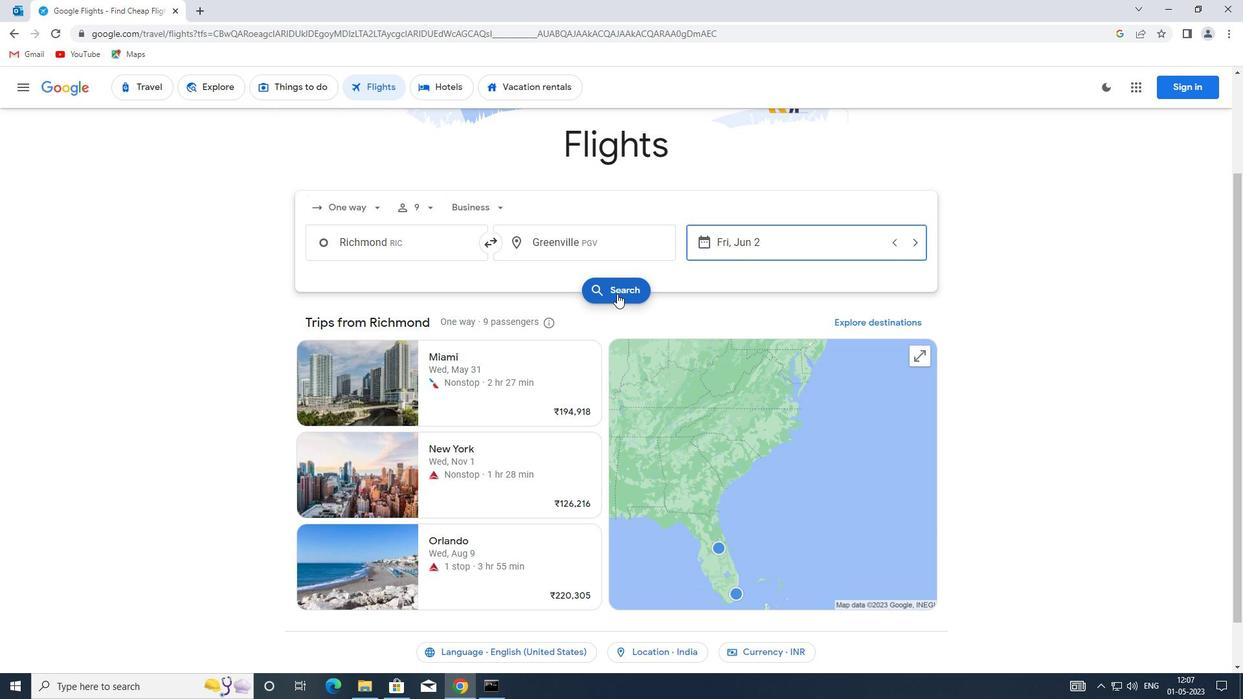 
Action: Mouse moved to (338, 208)
Screenshot: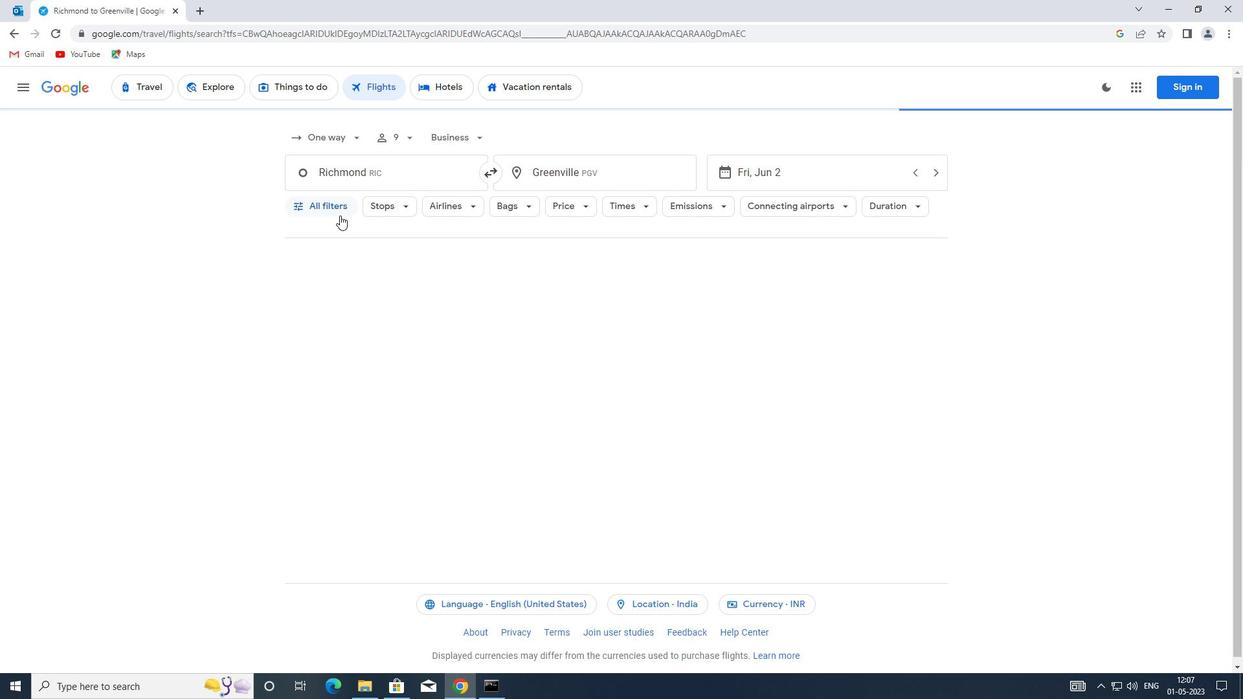 
Action: Mouse pressed left at (338, 208)
Screenshot: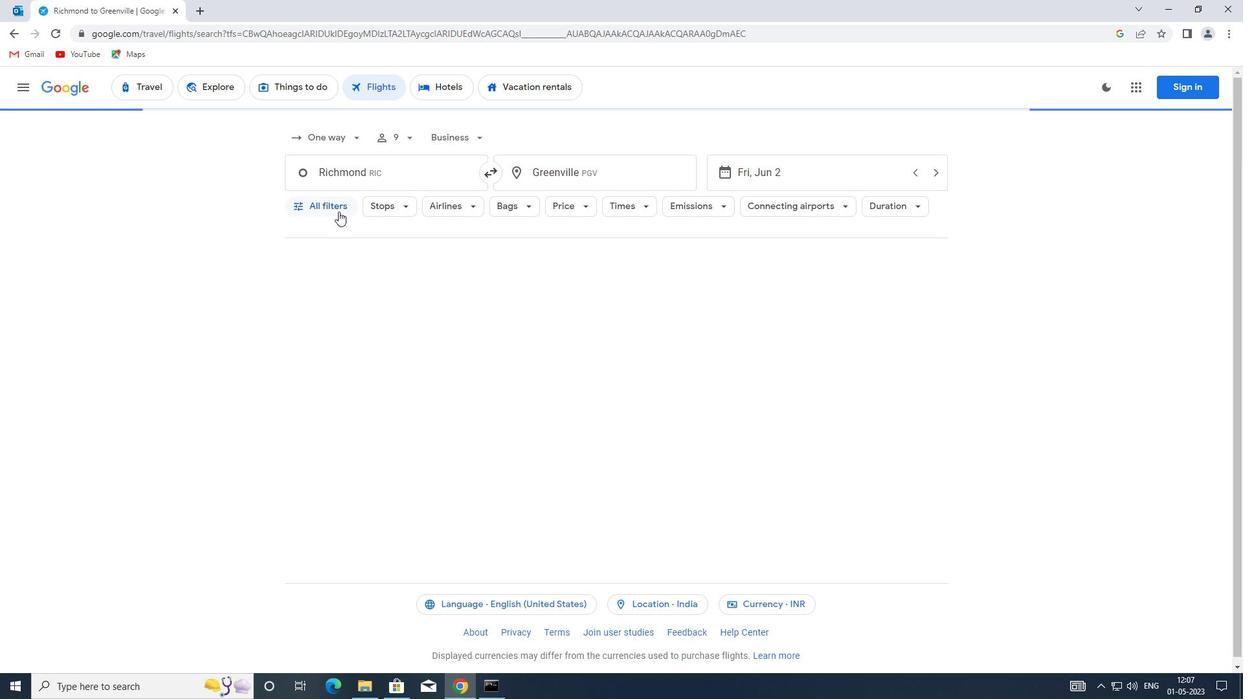 
Action: Mouse moved to (457, 432)
Screenshot: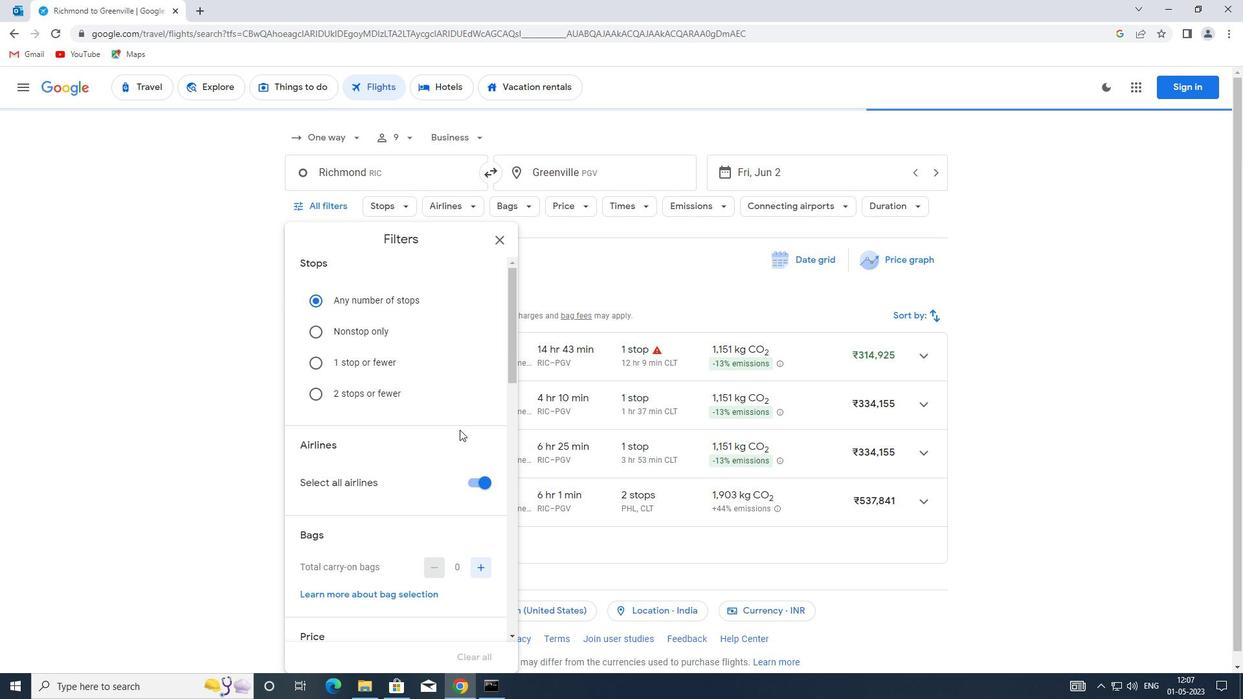 
Action: Mouse scrolled (457, 431) with delta (0, 0)
Screenshot: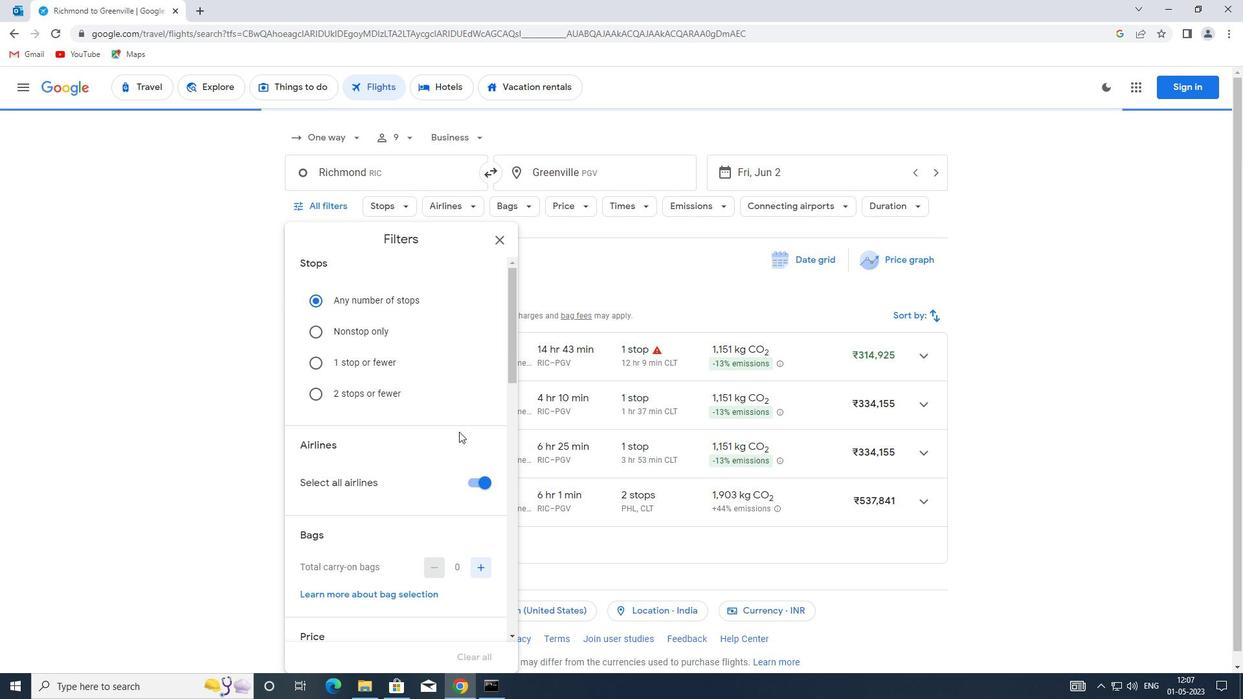 
Action: Mouse moved to (480, 414)
Screenshot: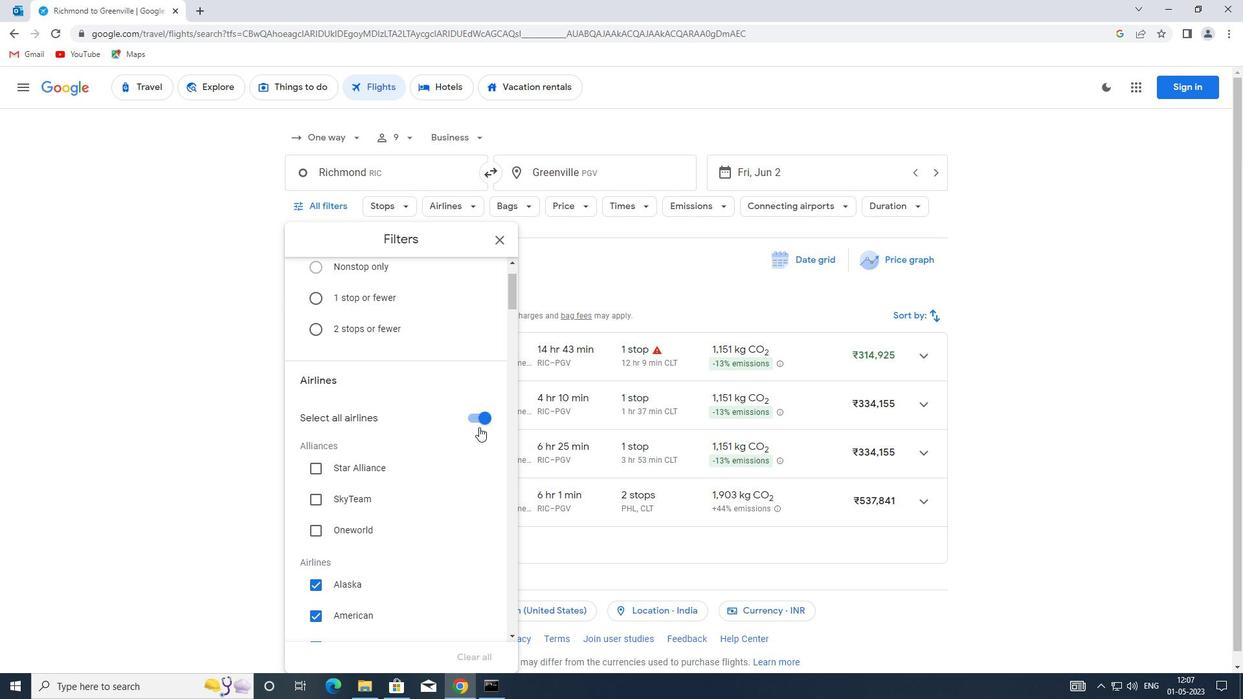 
Action: Mouse pressed left at (480, 414)
Screenshot: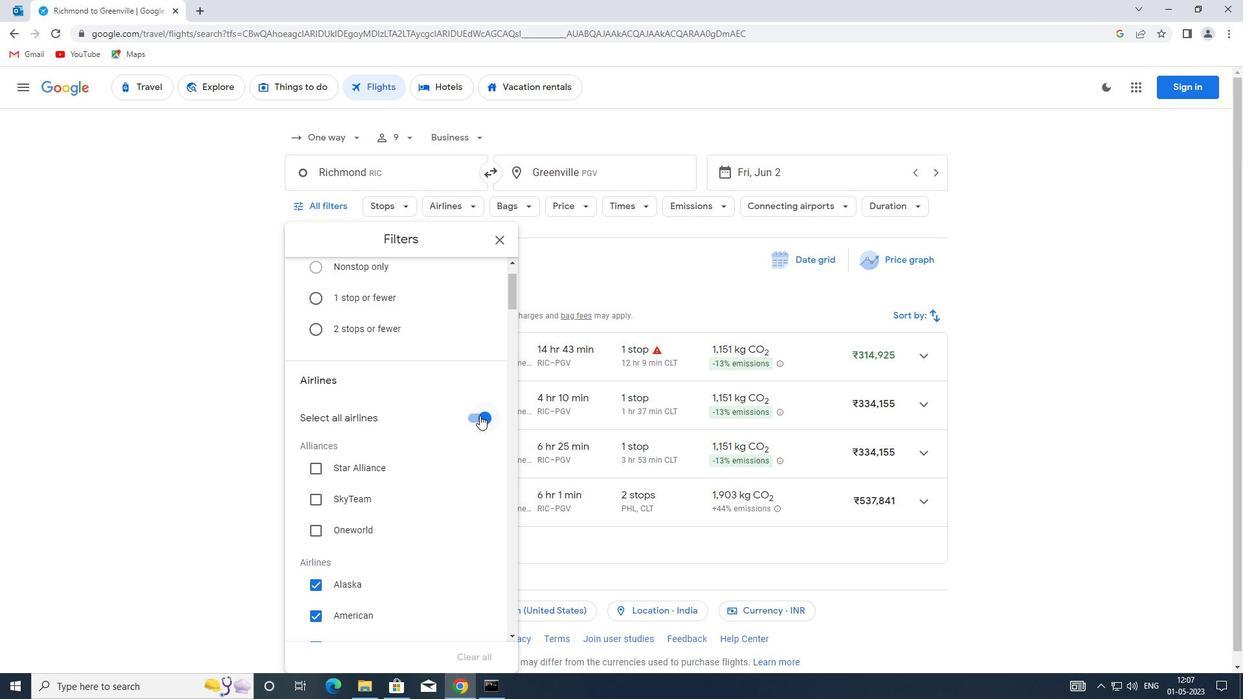 
Action: Mouse moved to (384, 418)
Screenshot: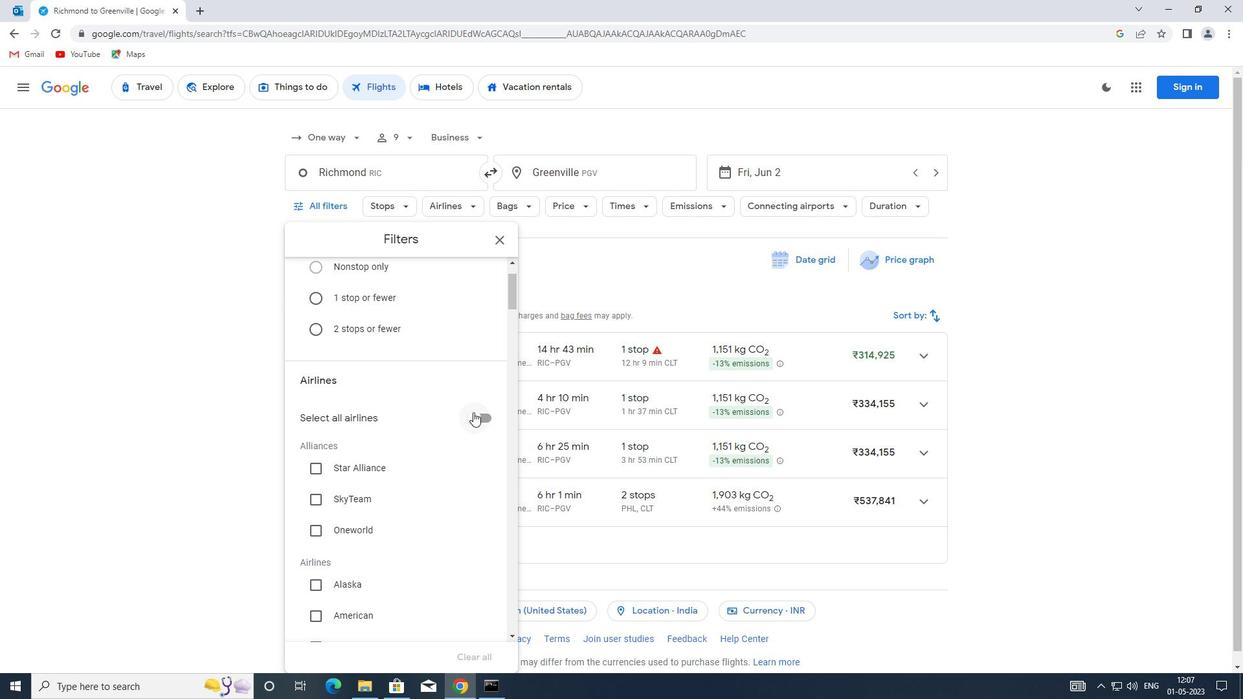 
Action: Mouse scrolled (384, 417) with delta (0, 0)
Screenshot: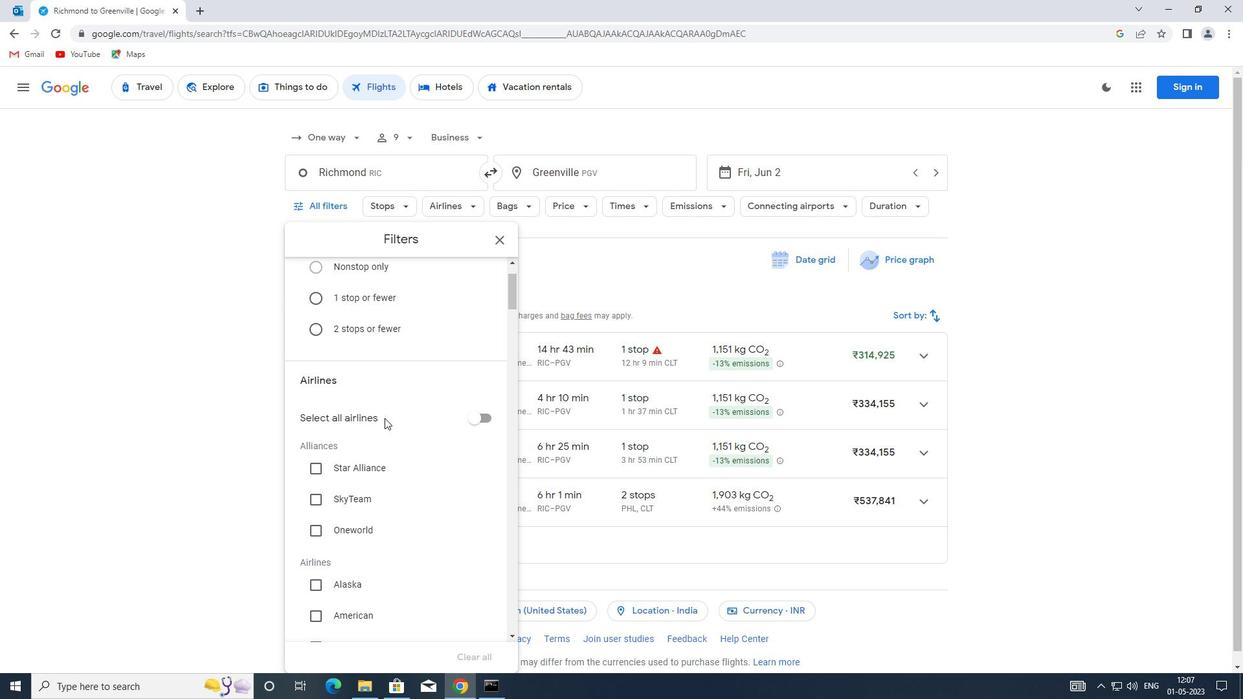 
Action: Mouse scrolled (384, 417) with delta (0, 0)
Screenshot: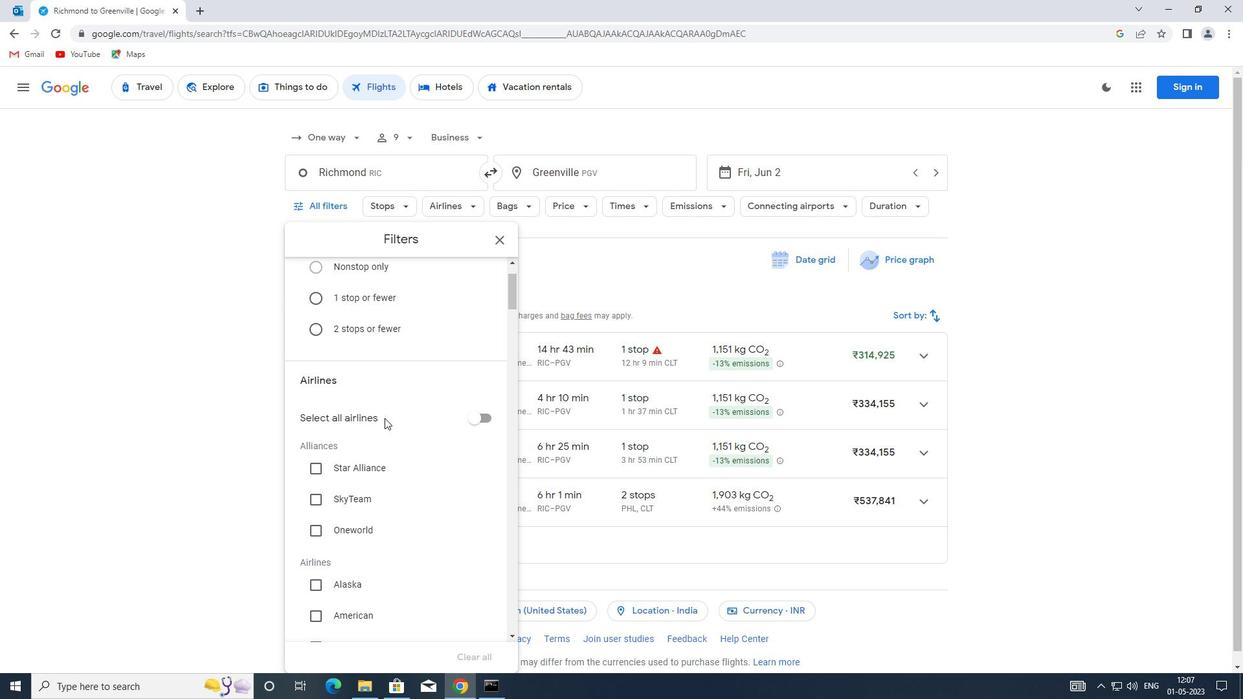 
Action: Mouse moved to (381, 419)
Screenshot: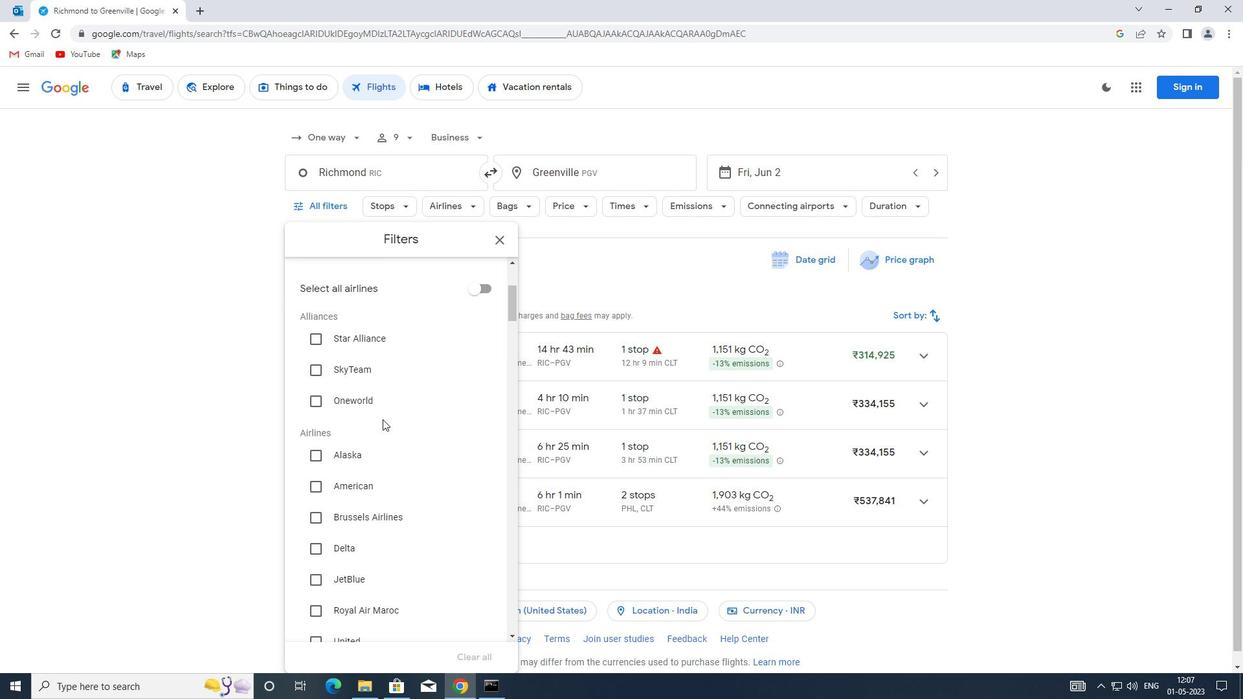 
Action: Mouse scrolled (381, 419) with delta (0, 0)
Screenshot: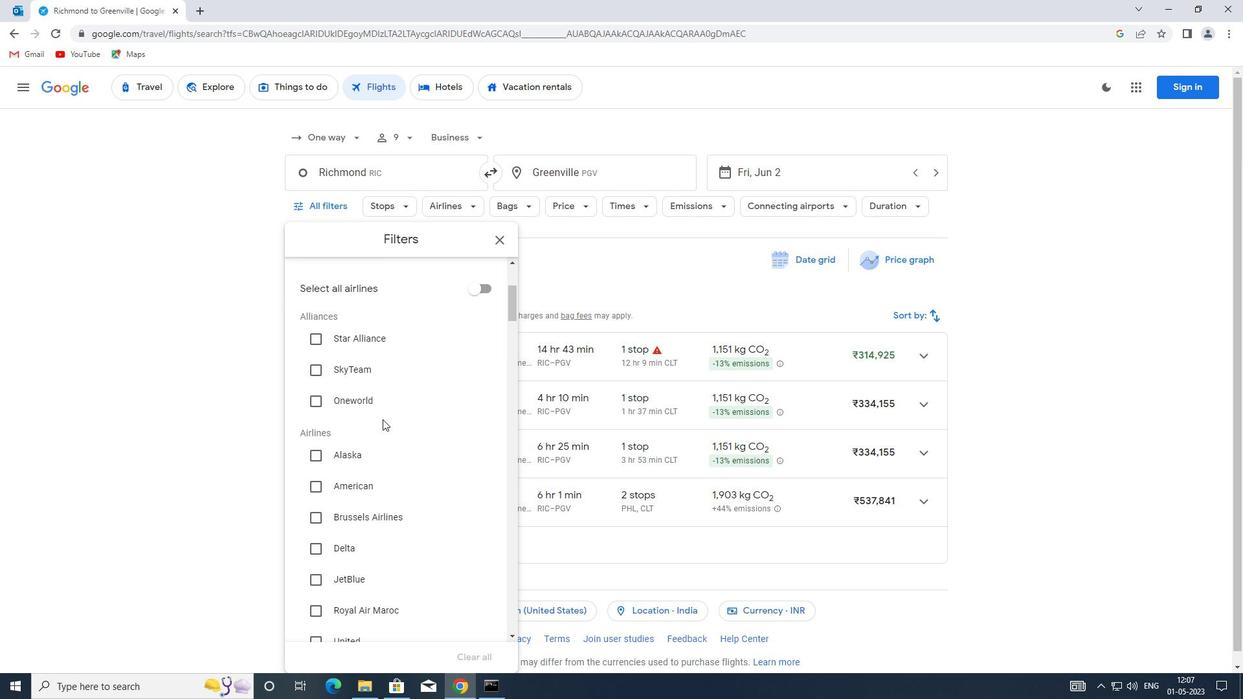 
Action: Mouse moved to (381, 421)
Screenshot: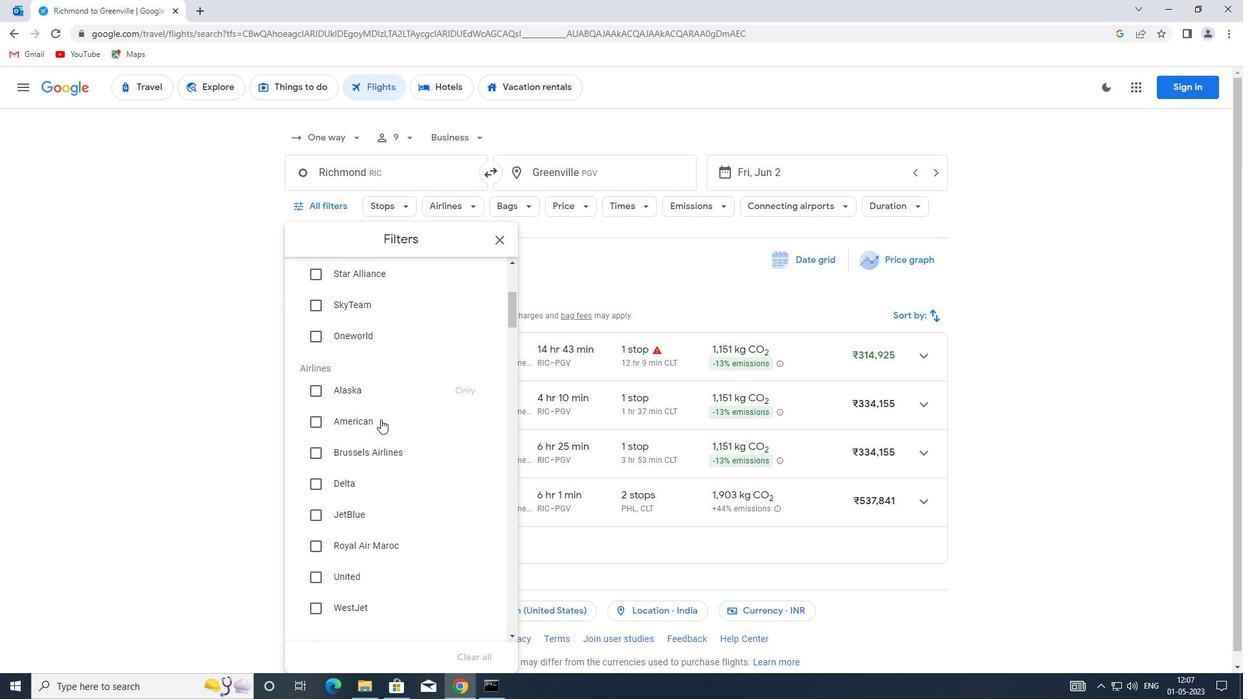 
Action: Mouse scrolled (381, 420) with delta (0, 0)
Screenshot: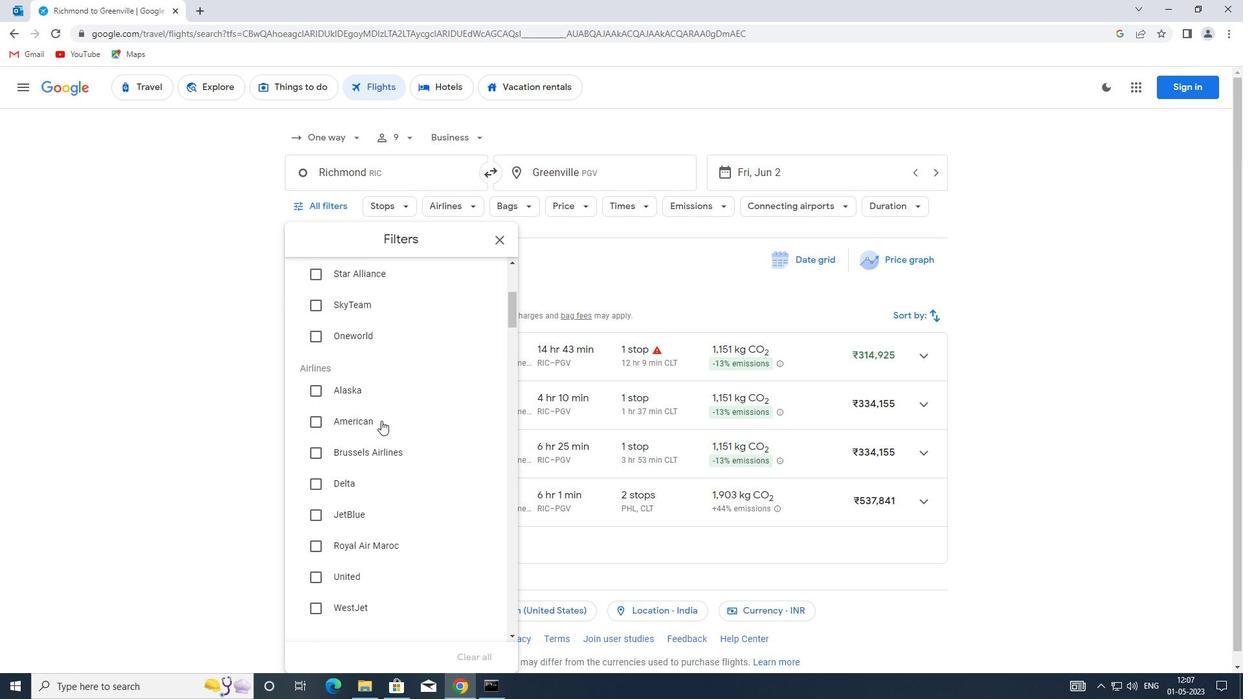 
Action: Mouse scrolled (381, 420) with delta (0, 0)
Screenshot: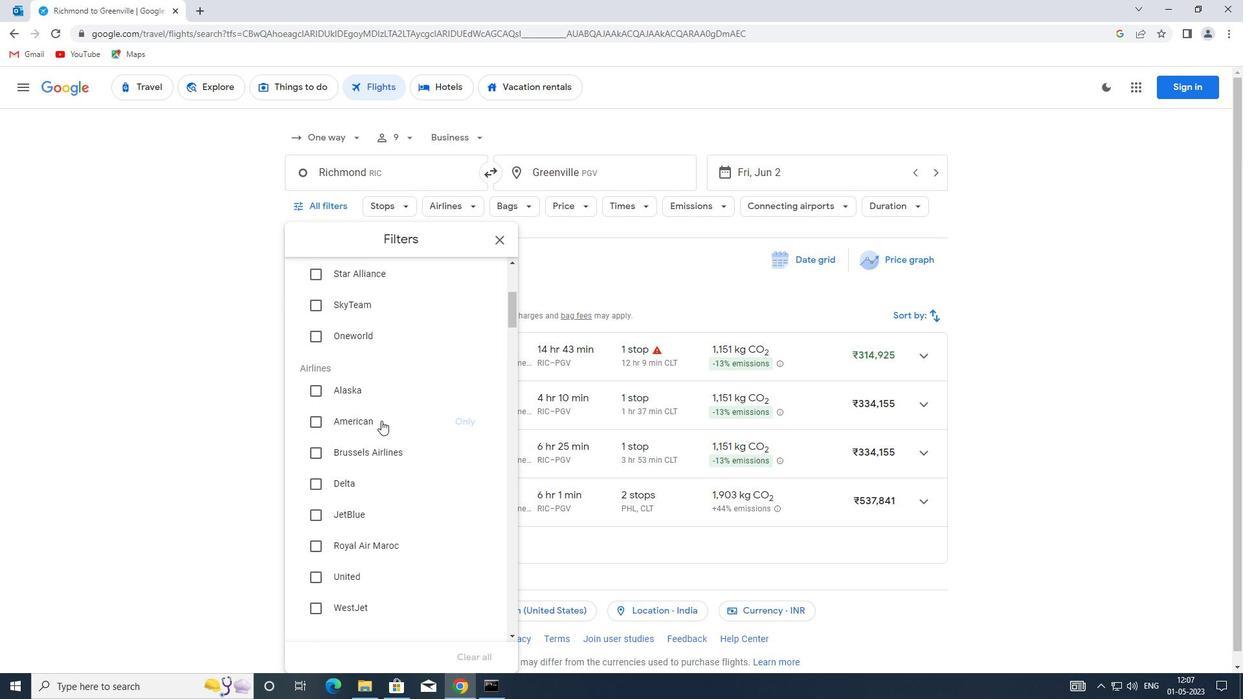 
Action: Mouse moved to (314, 447)
Screenshot: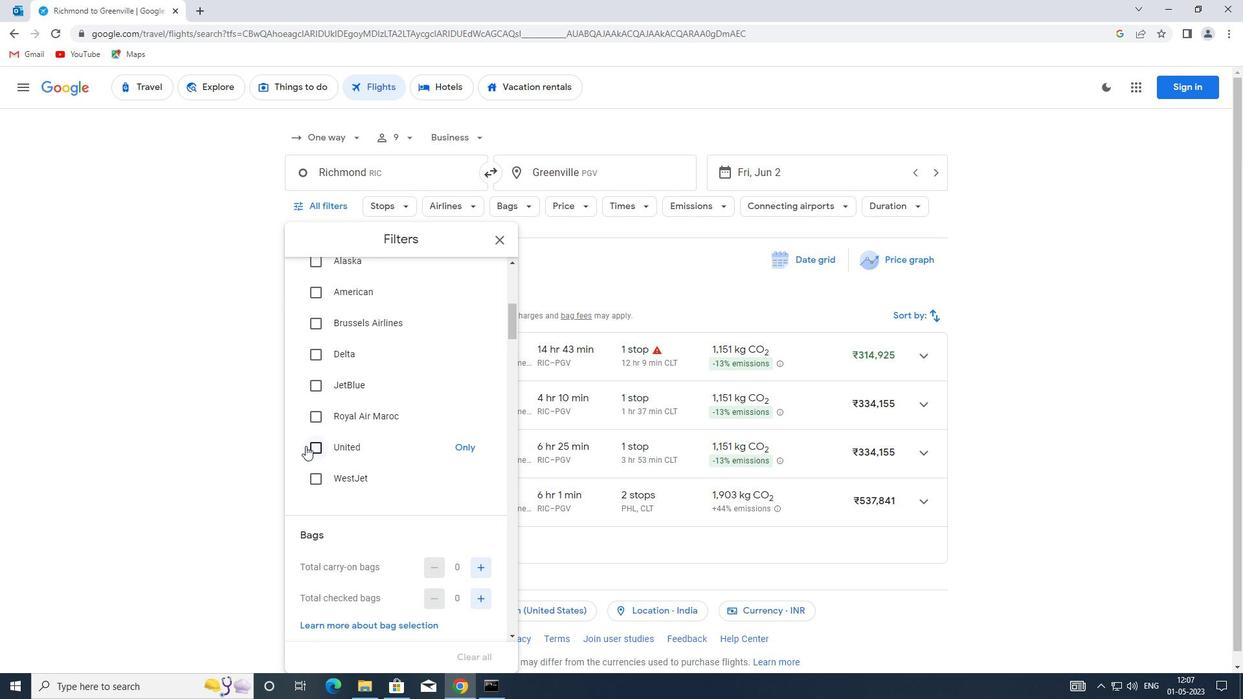 
Action: Mouse pressed left at (314, 447)
Screenshot: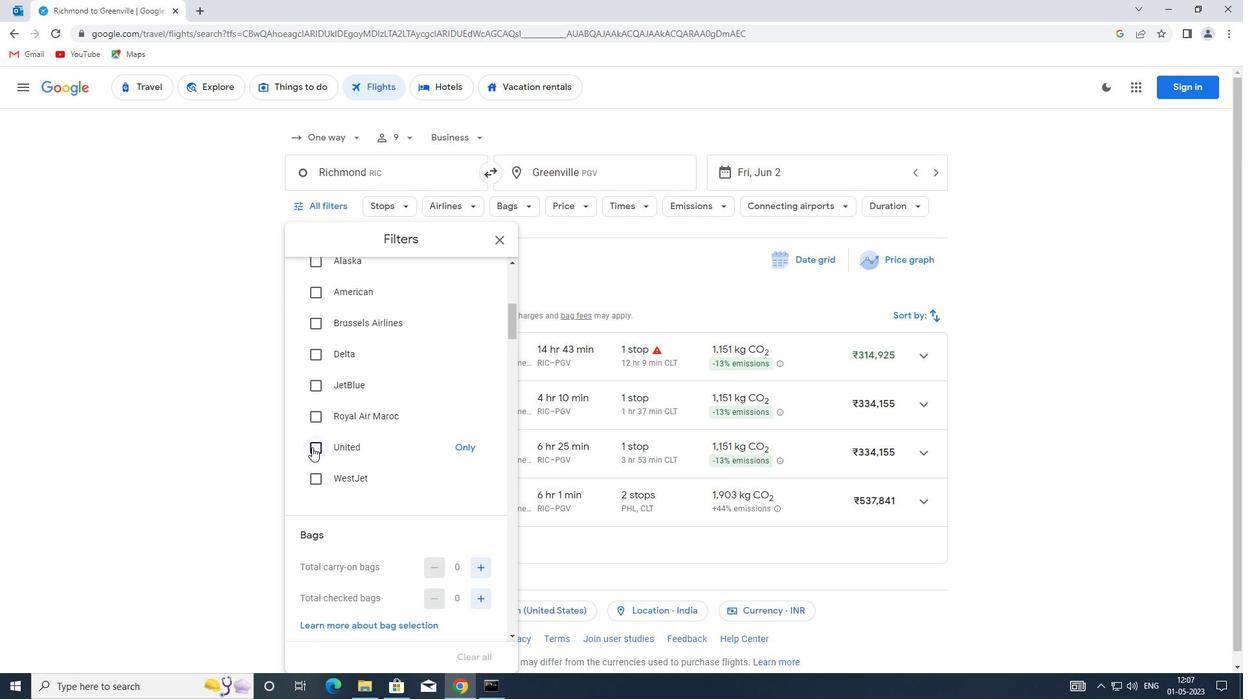 
Action: Mouse moved to (389, 394)
Screenshot: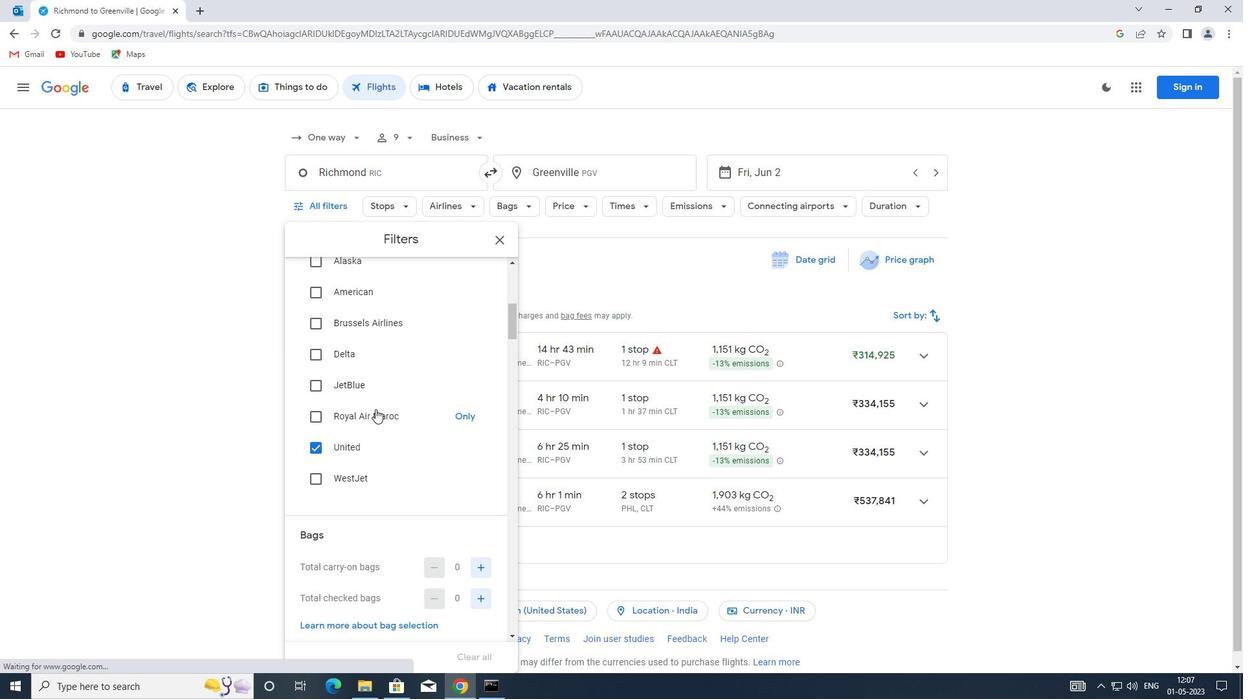
Action: Mouse scrolled (389, 393) with delta (0, 0)
Screenshot: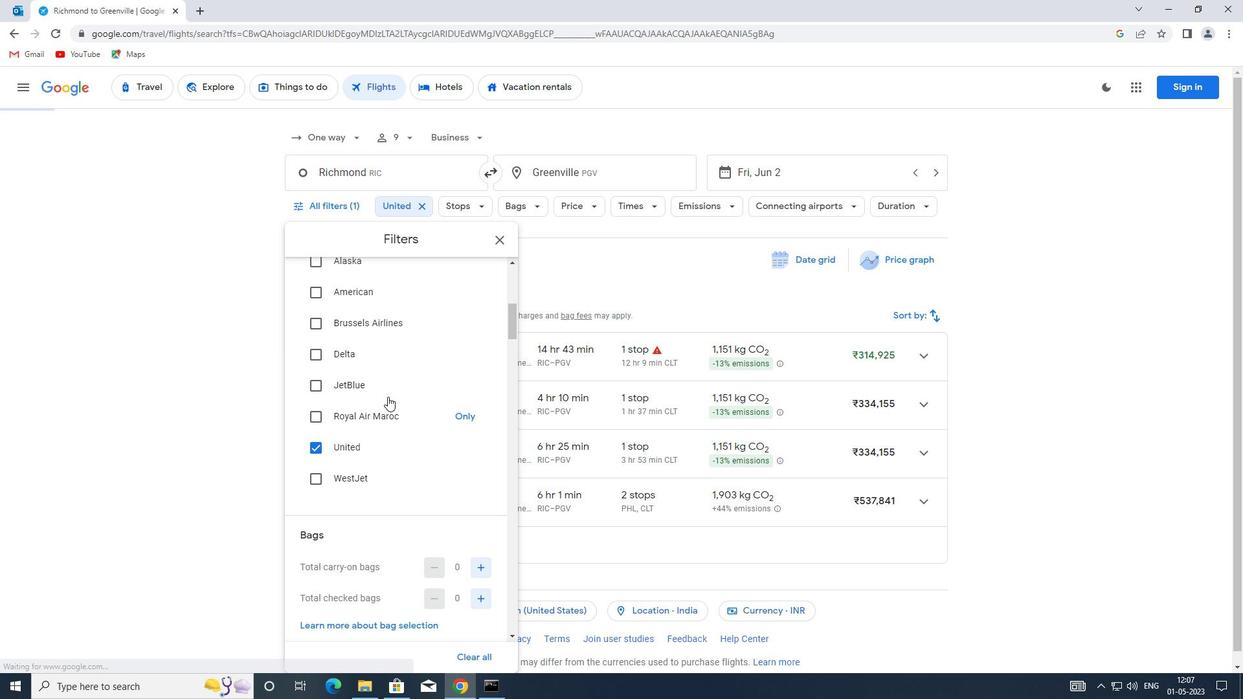 
Action: Mouse scrolled (389, 393) with delta (0, 0)
Screenshot: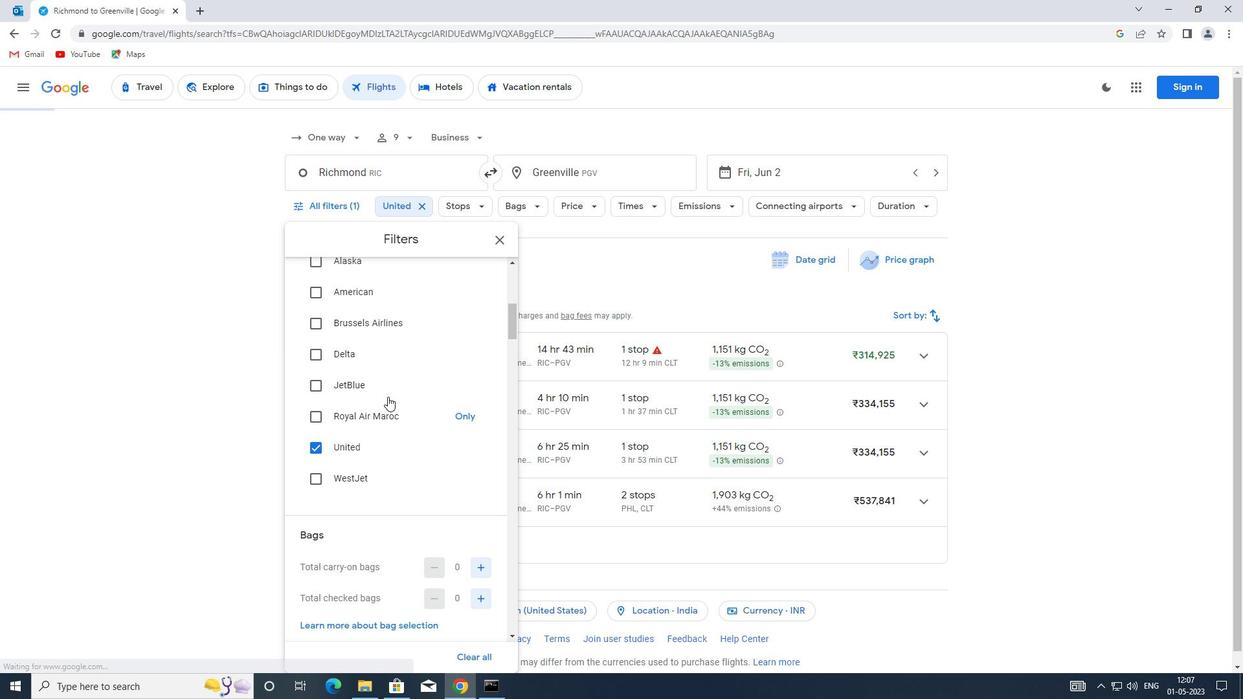 
Action: Mouse moved to (389, 397)
Screenshot: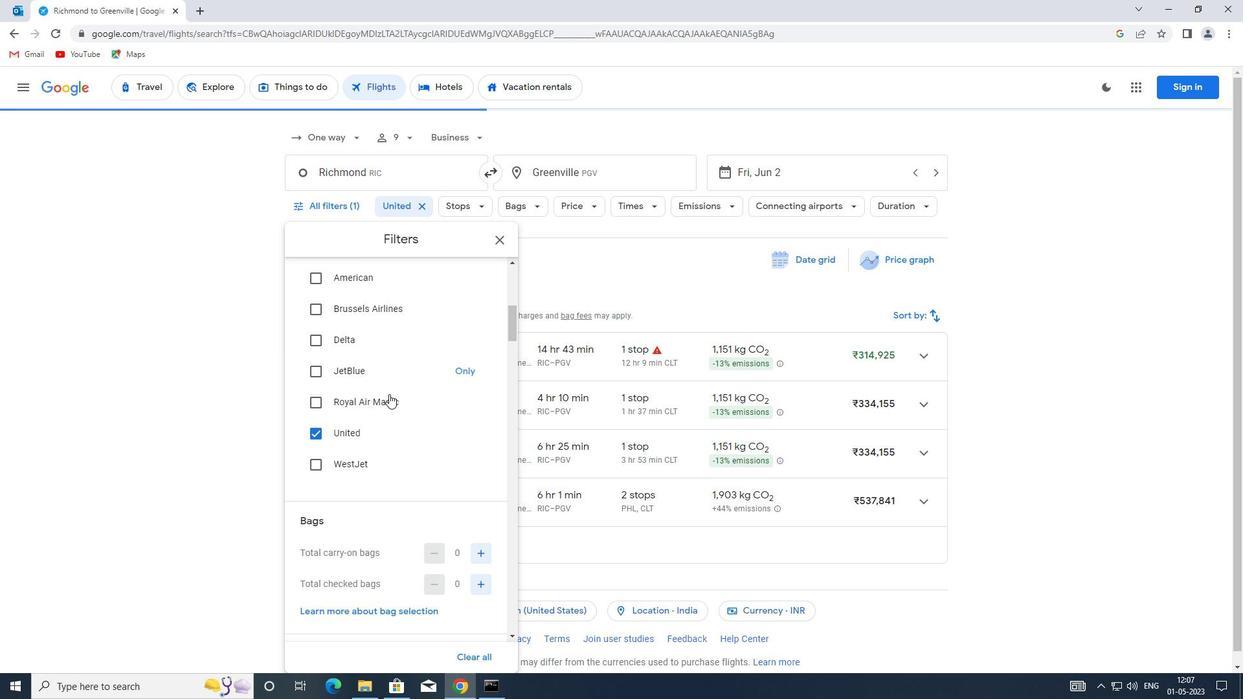 
Action: Mouse scrolled (389, 396) with delta (0, 0)
Screenshot: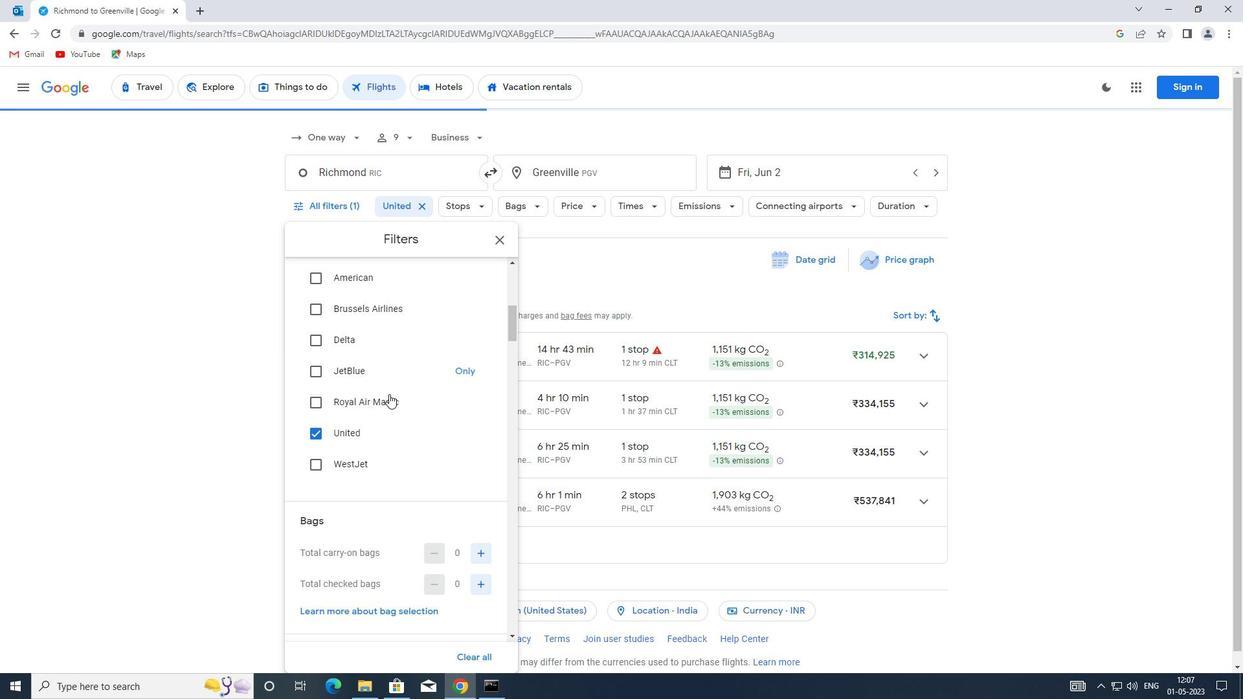
Action: Mouse moved to (482, 377)
Screenshot: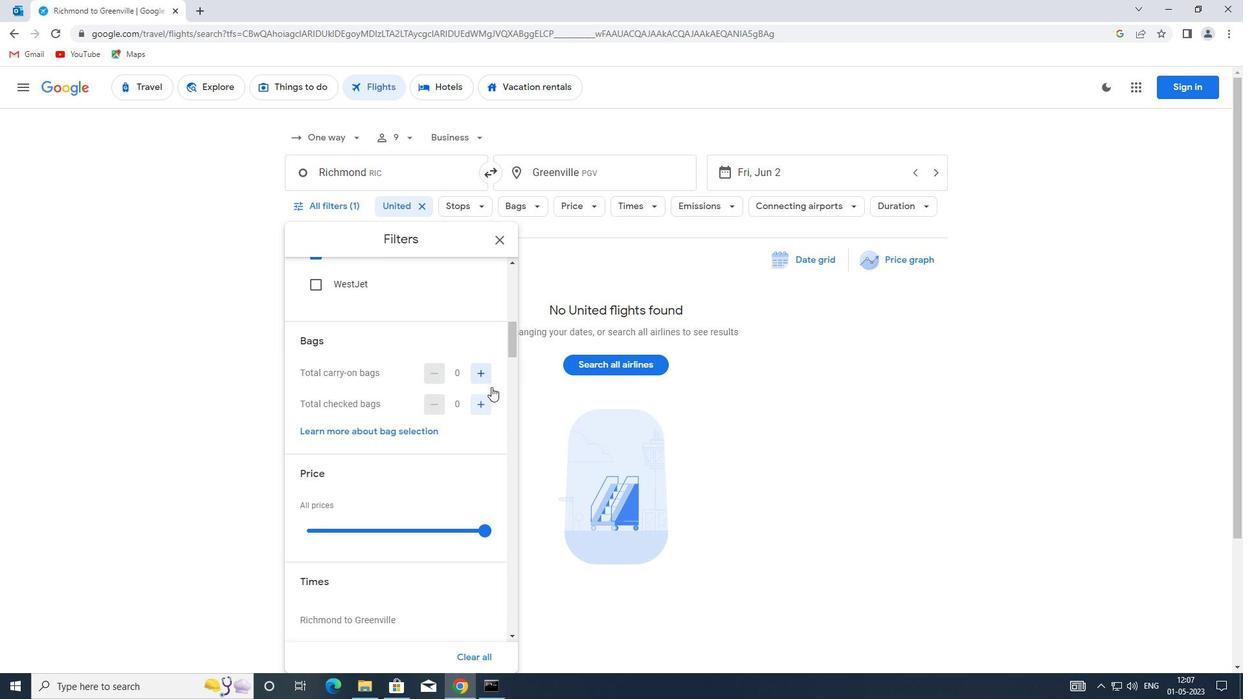 
Action: Mouse pressed left at (482, 377)
Screenshot: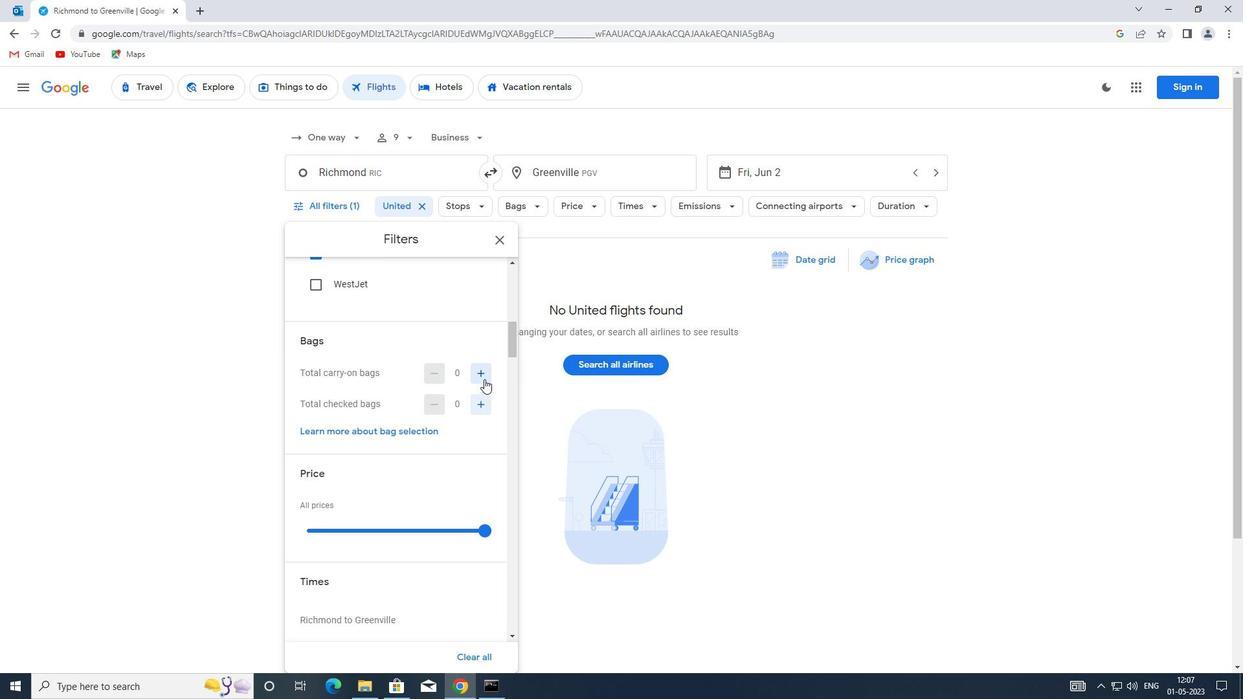 
Action: Mouse pressed left at (482, 377)
Screenshot: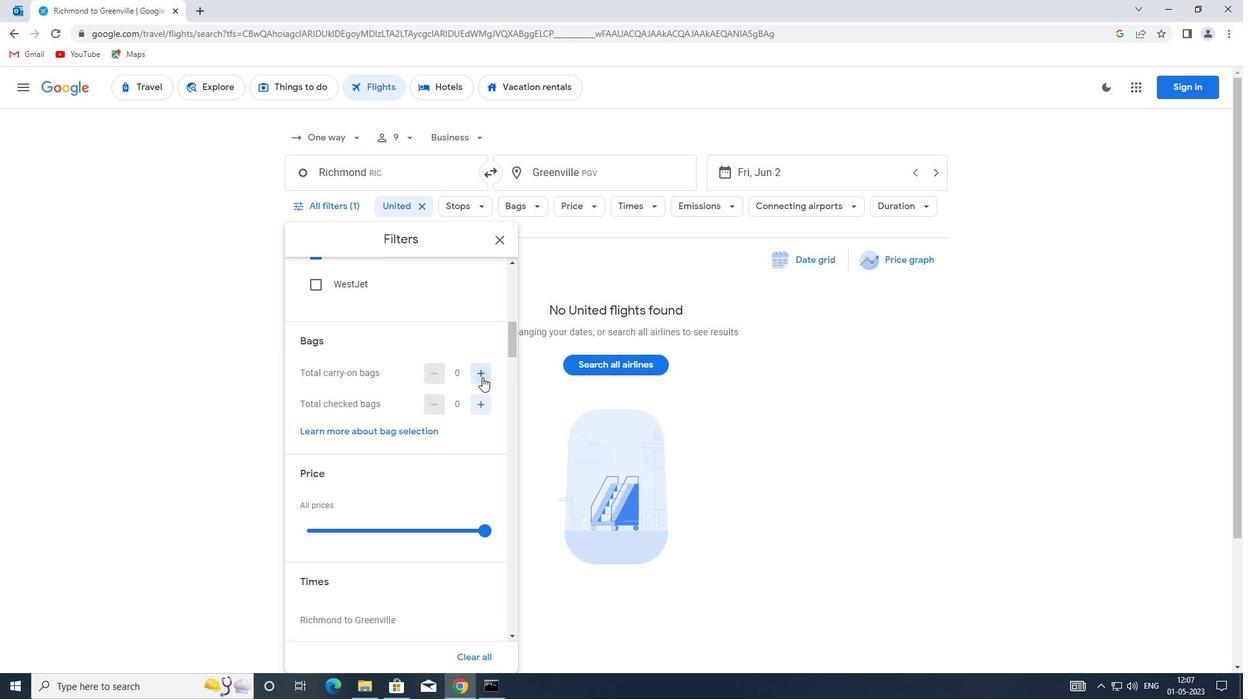 
Action: Mouse moved to (419, 371)
Screenshot: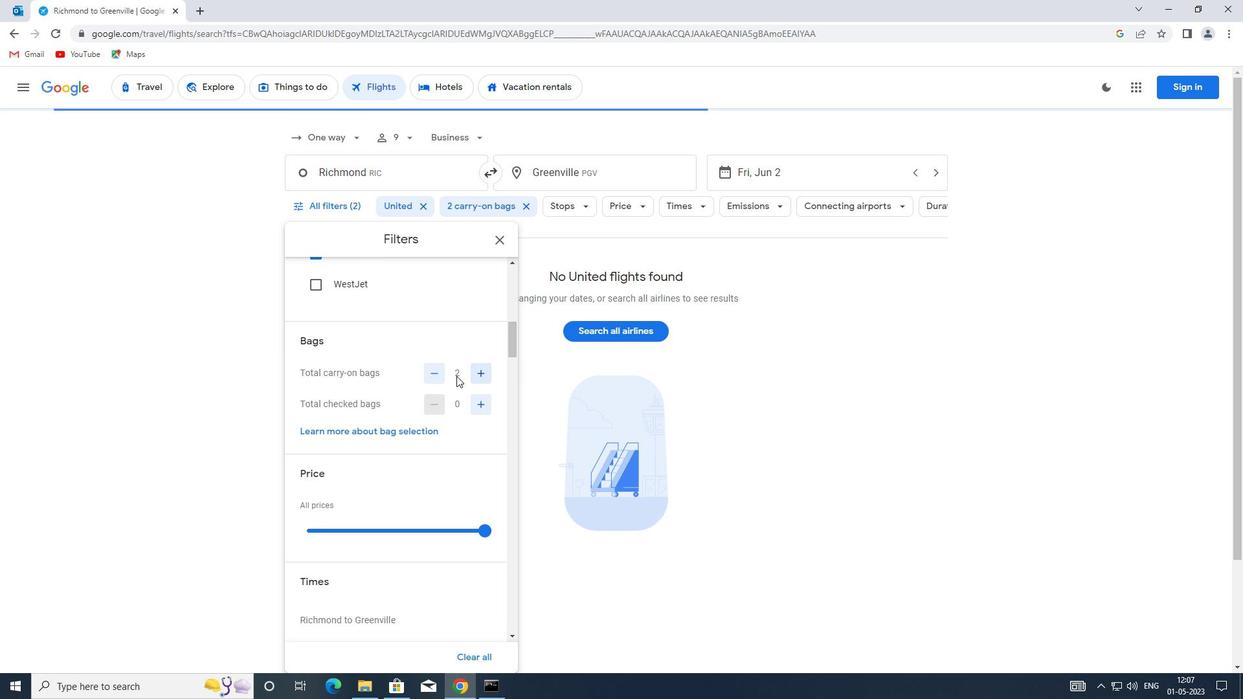 
Action: Mouse scrolled (419, 371) with delta (0, 0)
Screenshot: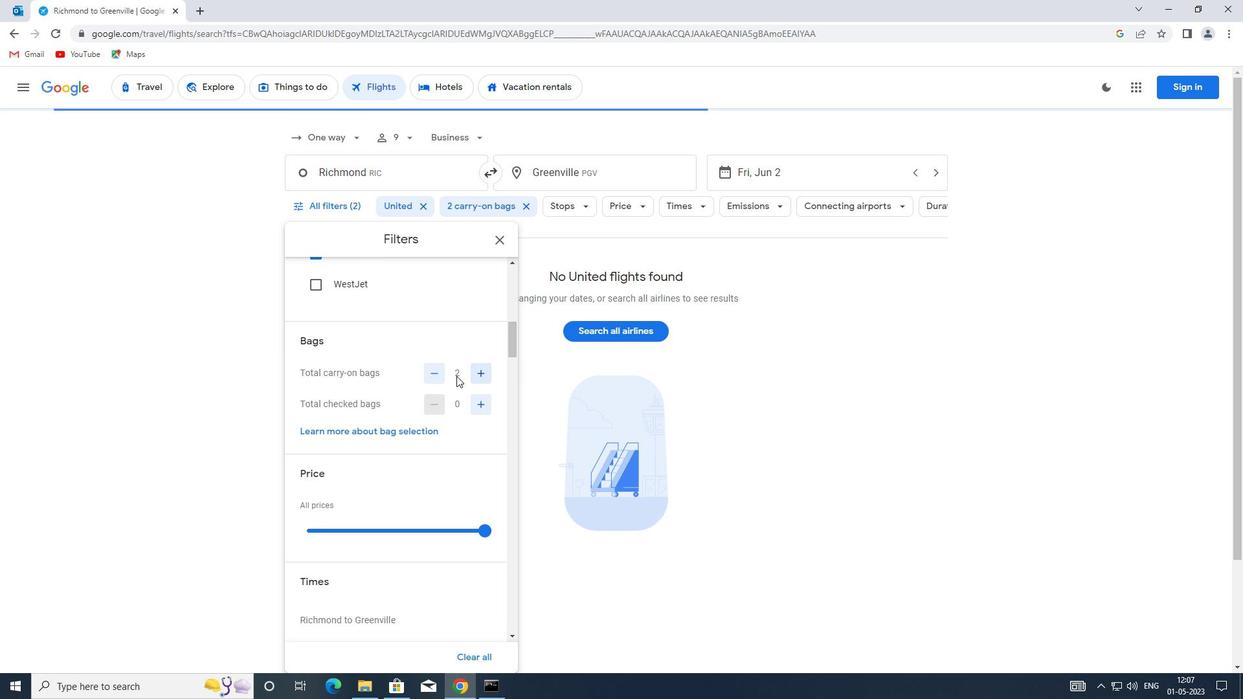 
Action: Mouse moved to (377, 465)
Screenshot: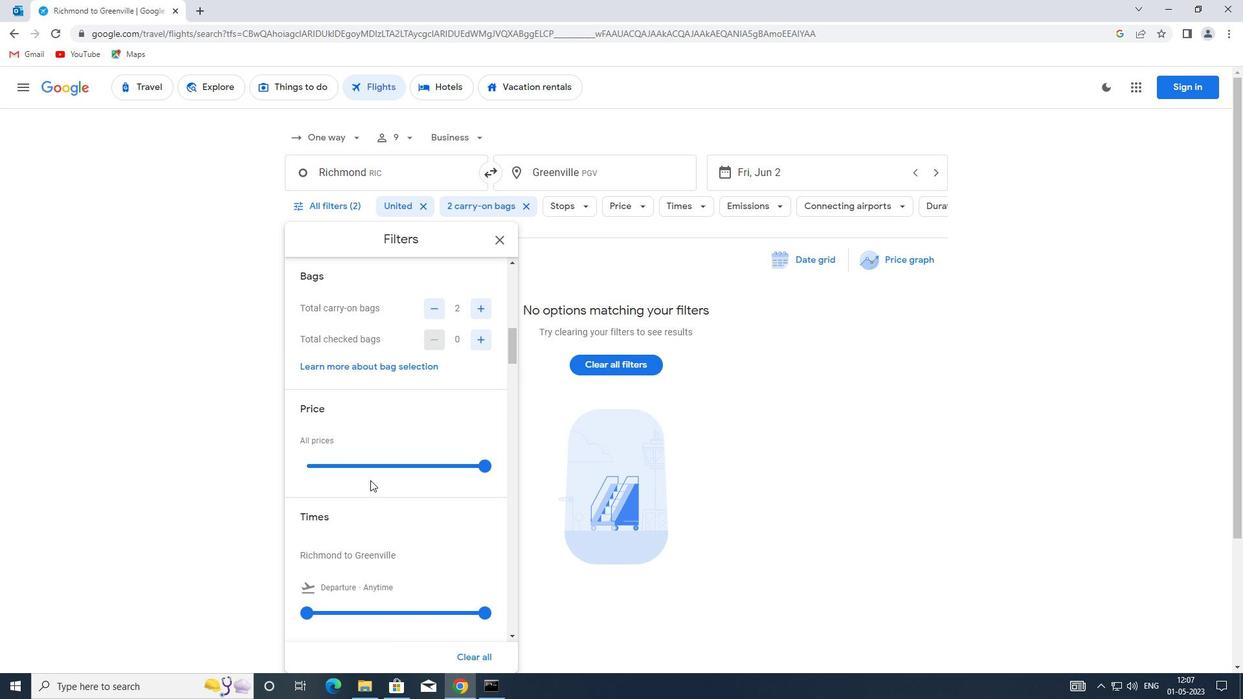 
Action: Mouse pressed left at (377, 465)
Screenshot: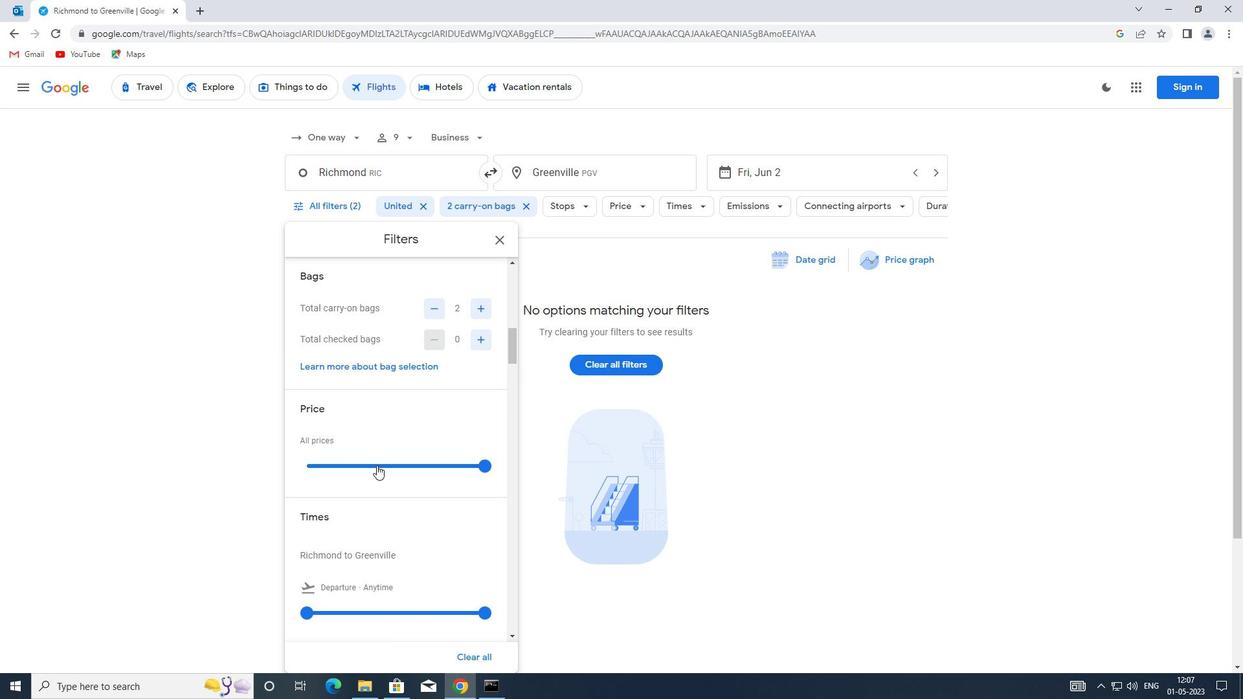 
Action: Mouse moved to (380, 464)
Screenshot: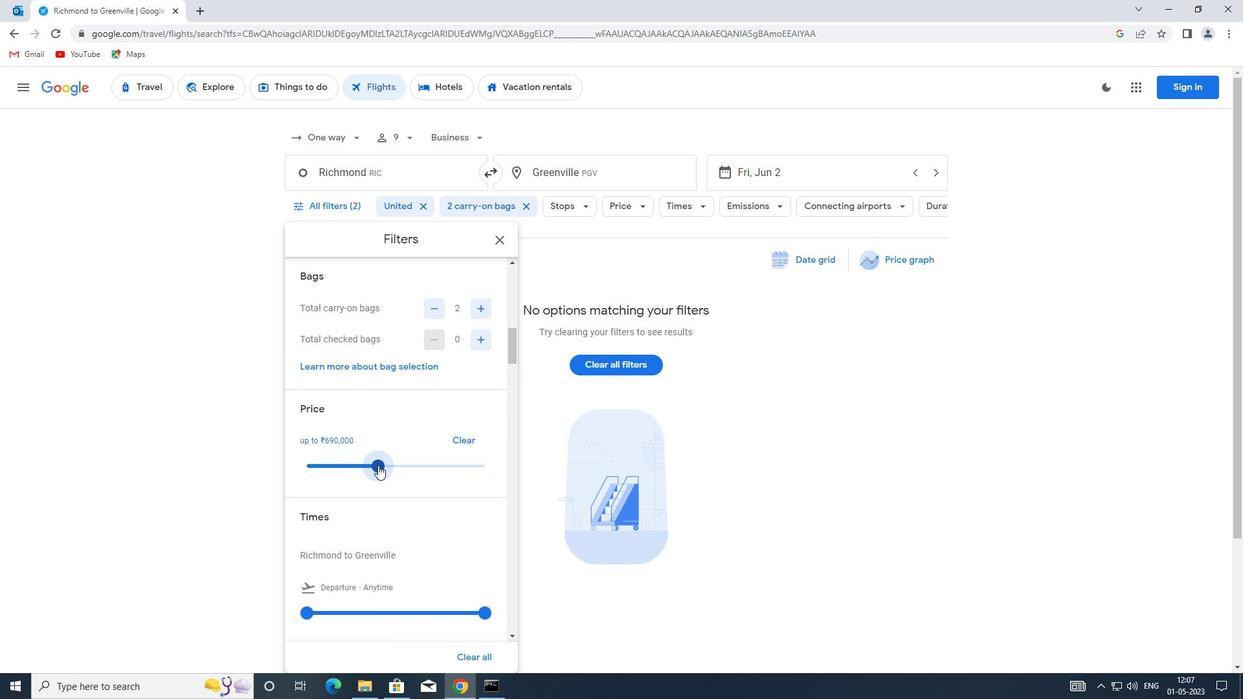 
Action: Mouse pressed left at (380, 464)
Screenshot: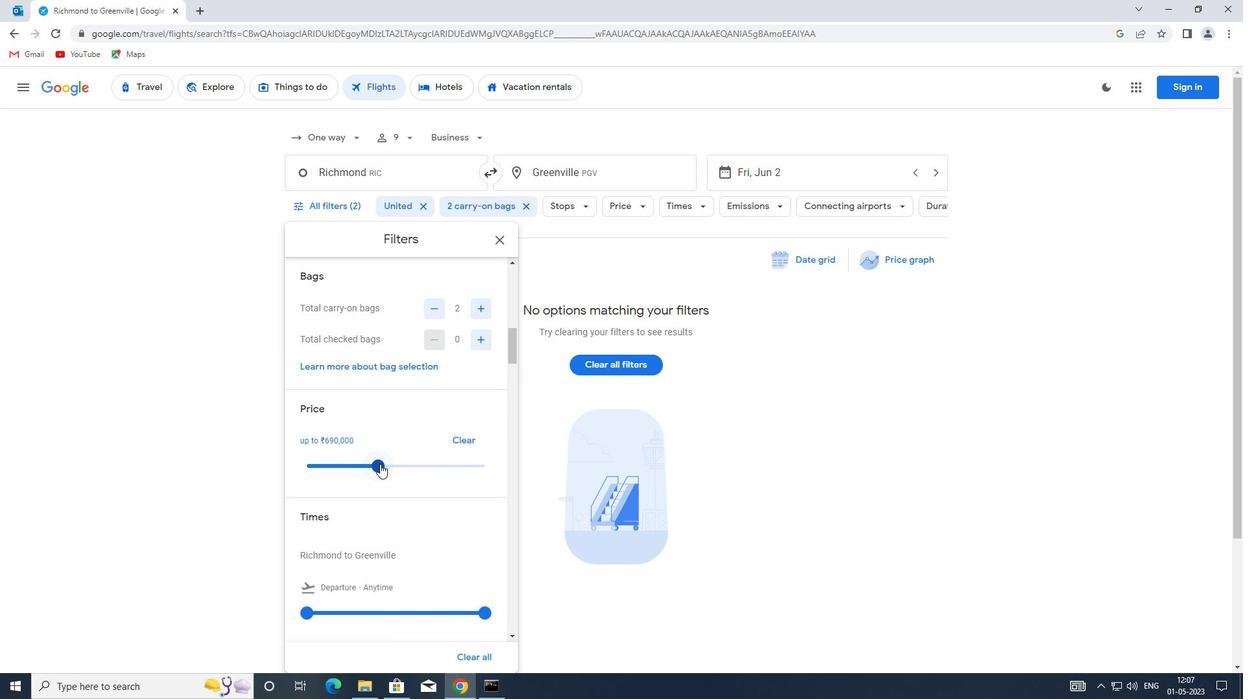 
Action: Mouse moved to (384, 426)
Screenshot: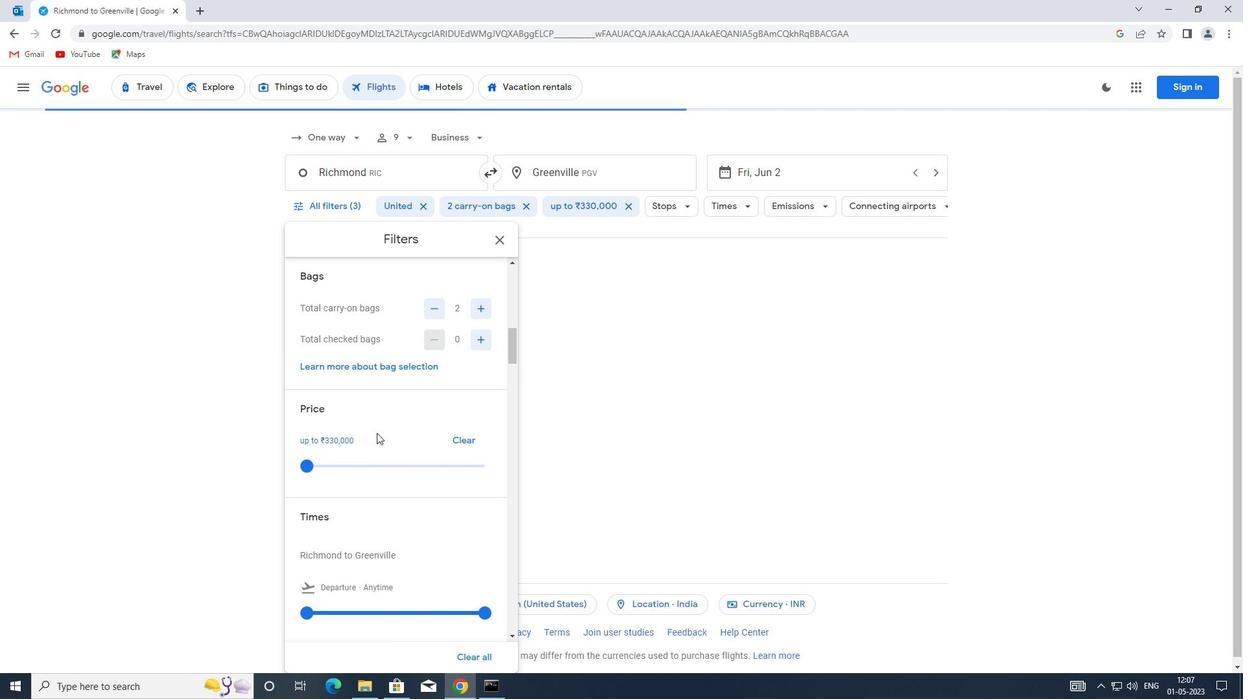 
Action: Mouse scrolled (384, 426) with delta (0, 0)
Screenshot: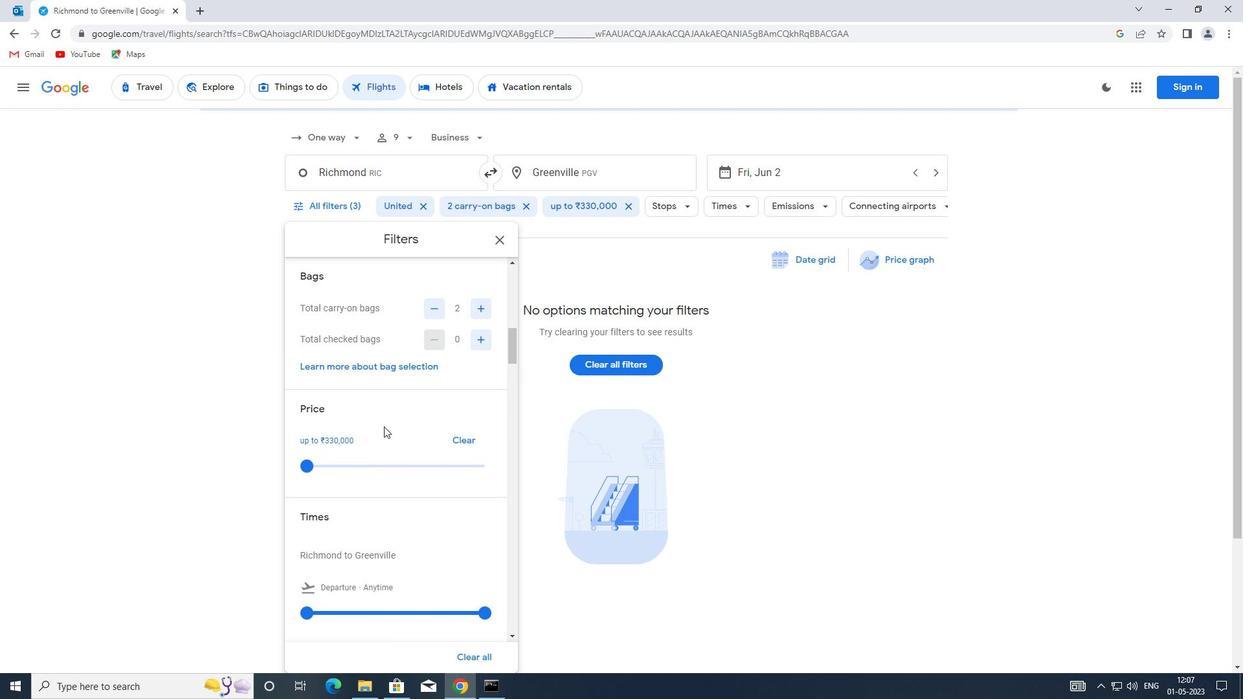 
Action: Mouse moved to (382, 426)
Screenshot: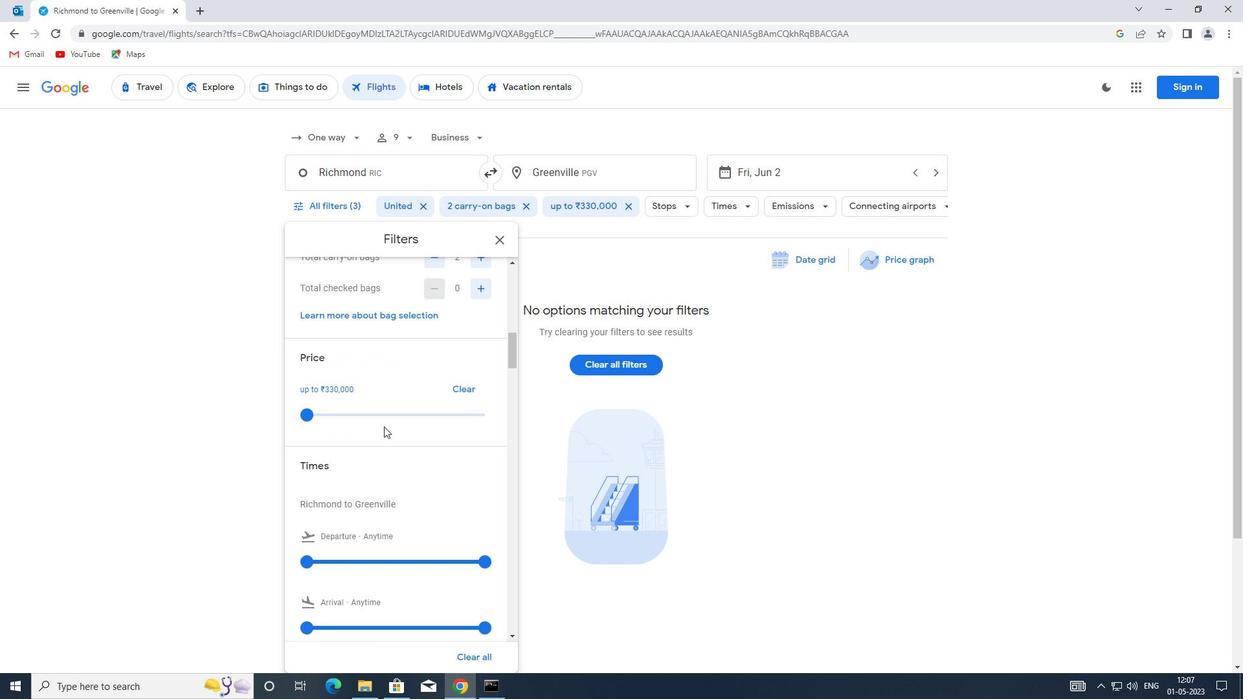 
Action: Mouse scrolled (382, 425) with delta (0, 0)
Screenshot: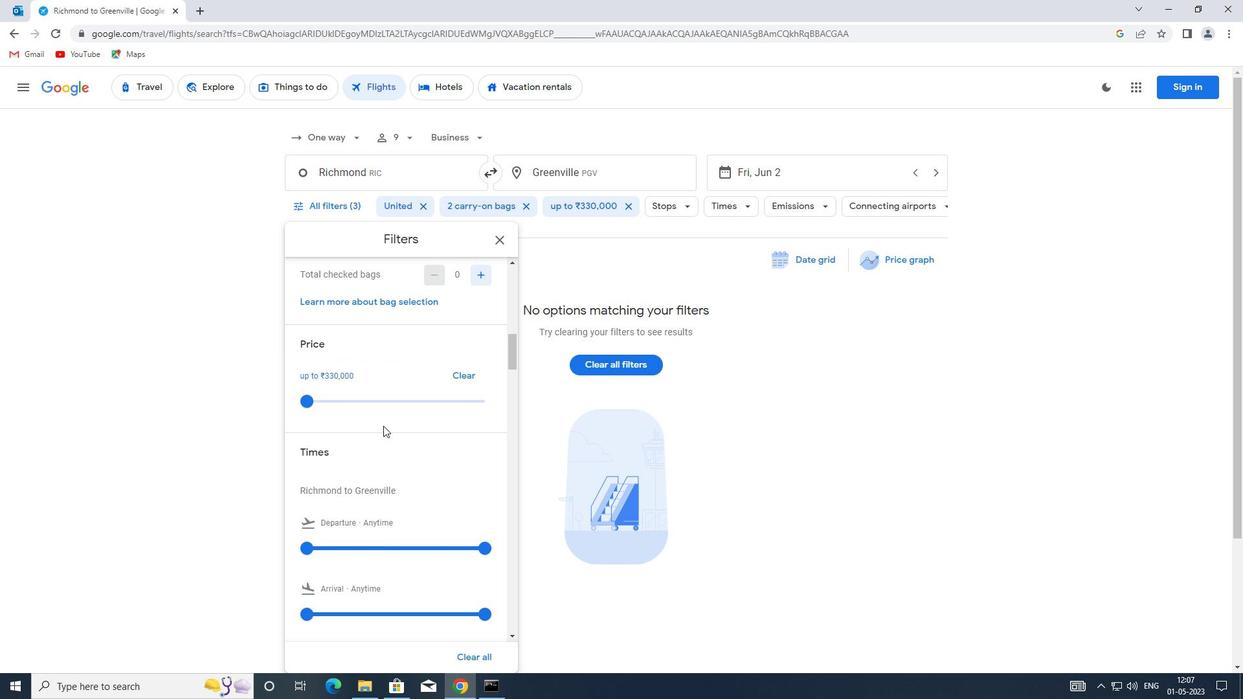 
Action: Mouse moved to (311, 479)
Screenshot: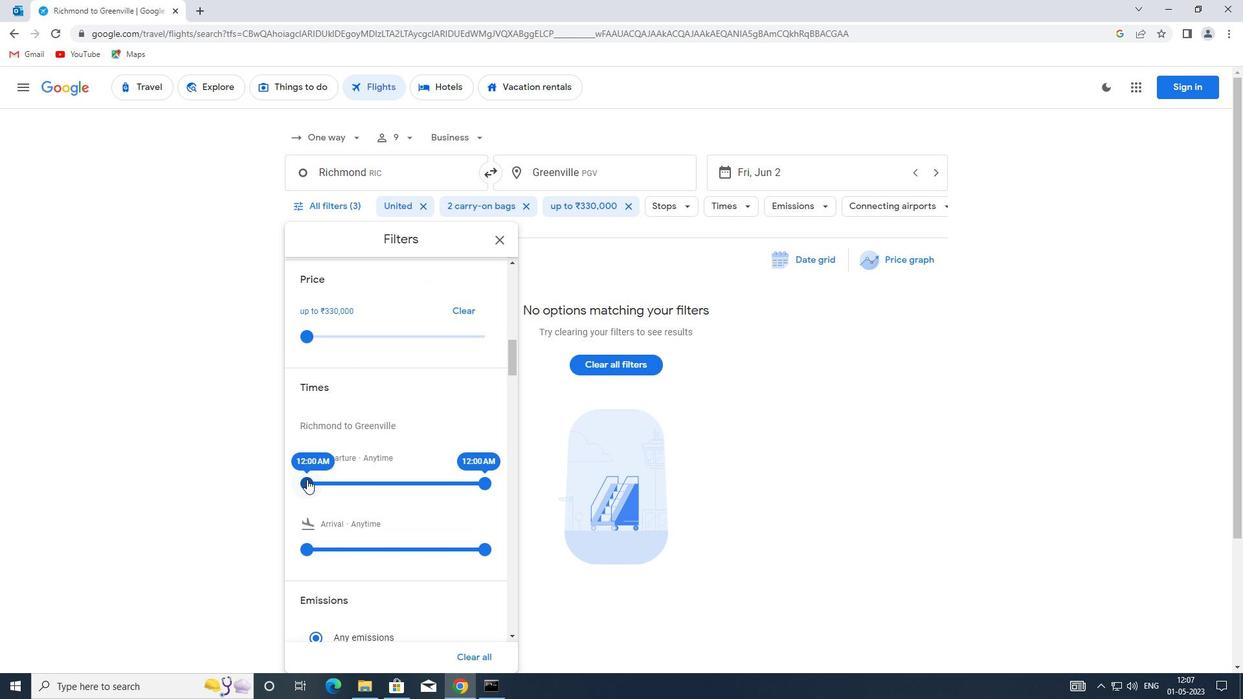 
Action: Mouse pressed left at (311, 479)
Screenshot: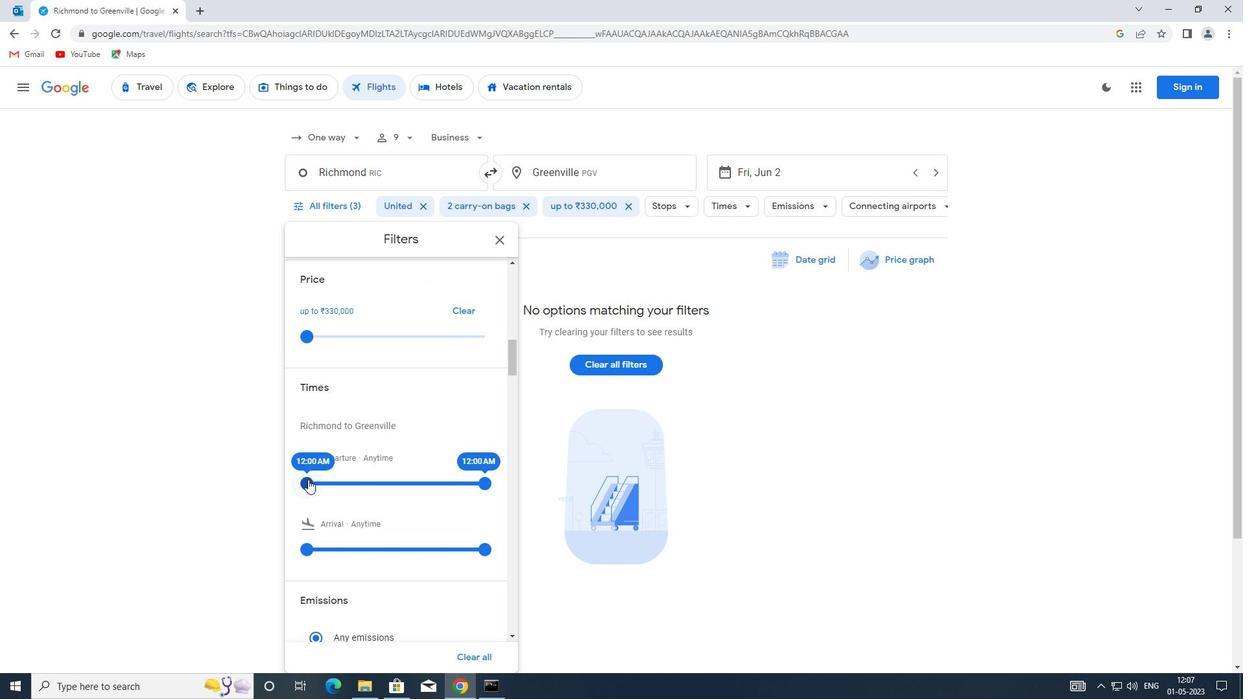 
Action: Mouse moved to (483, 481)
Screenshot: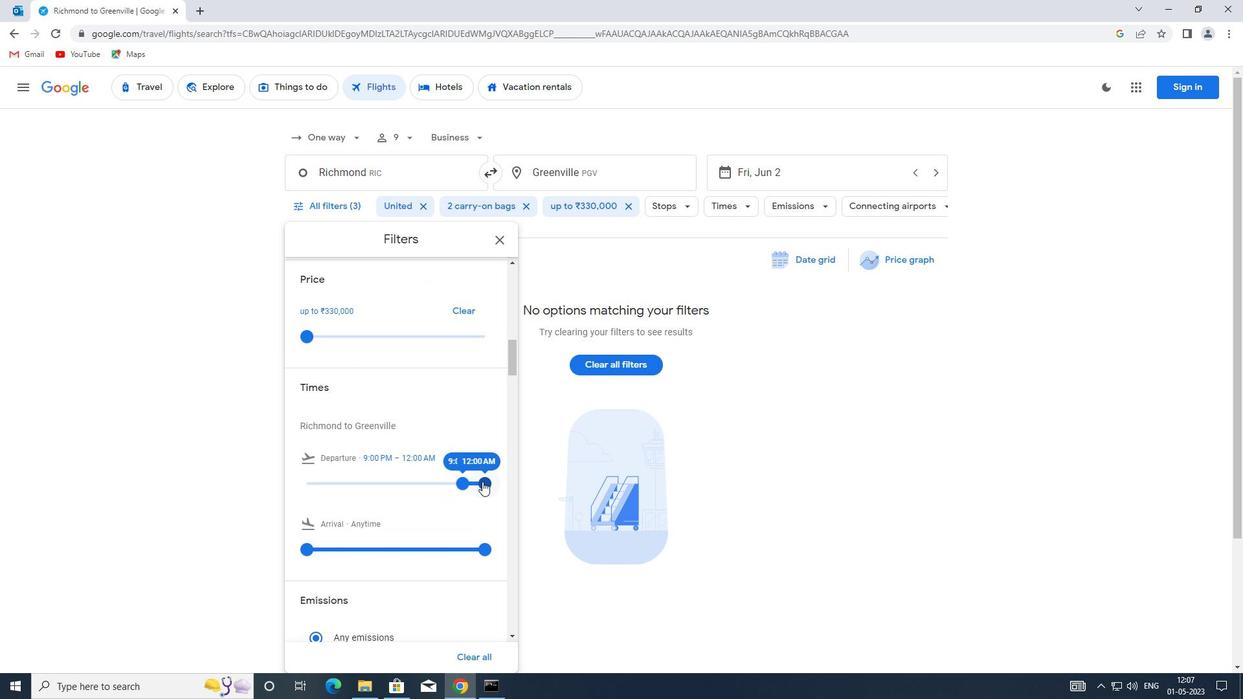 
Action: Mouse pressed left at (483, 481)
Screenshot: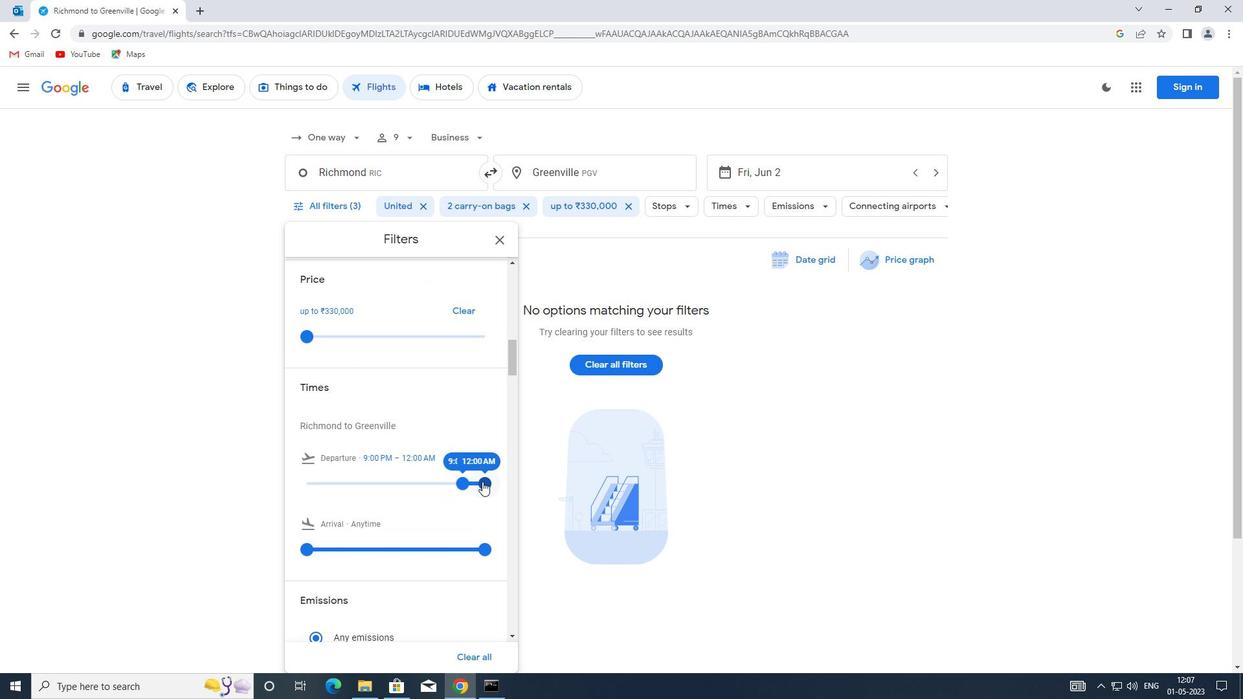 
Action: Mouse moved to (413, 458)
Screenshot: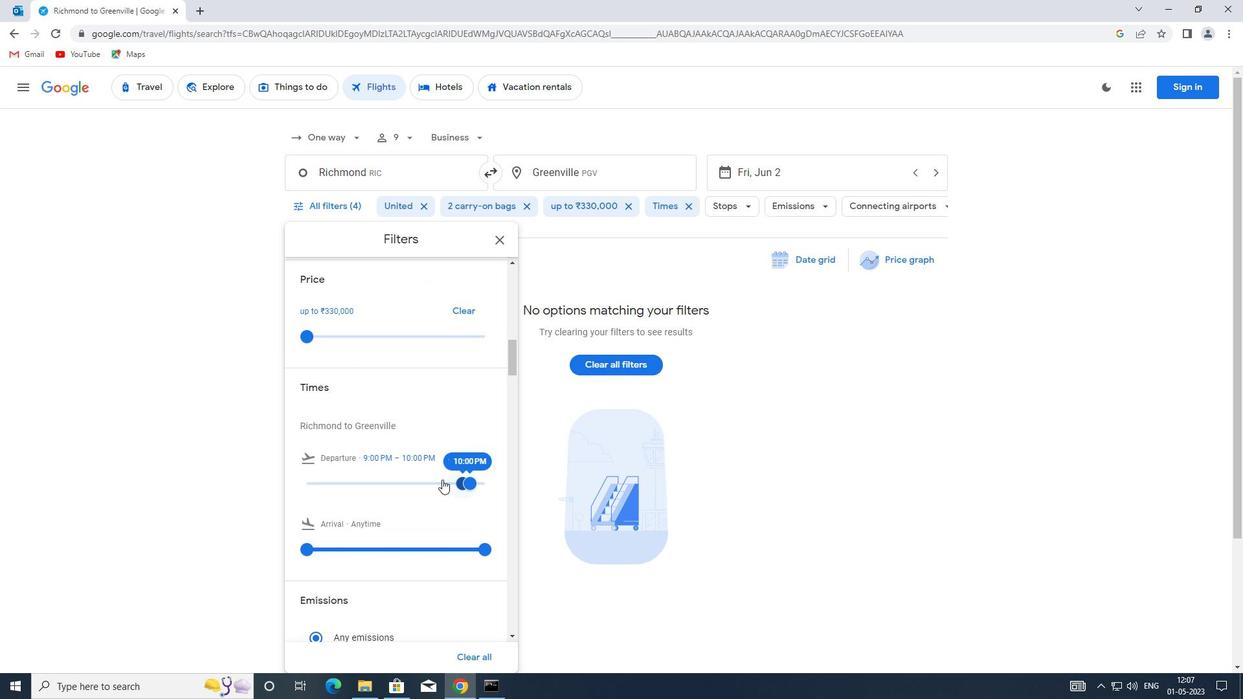 
Action: Mouse scrolled (413, 457) with delta (0, 0)
Screenshot: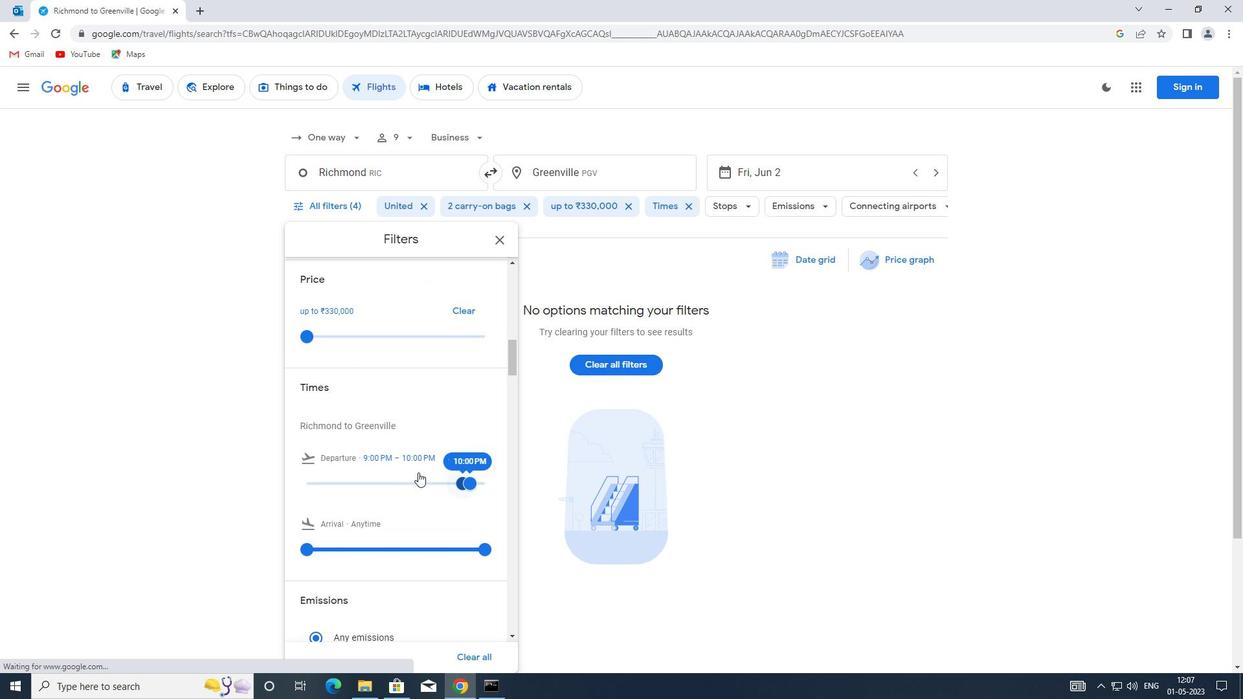 
Action: Mouse scrolled (413, 457) with delta (0, 0)
Screenshot: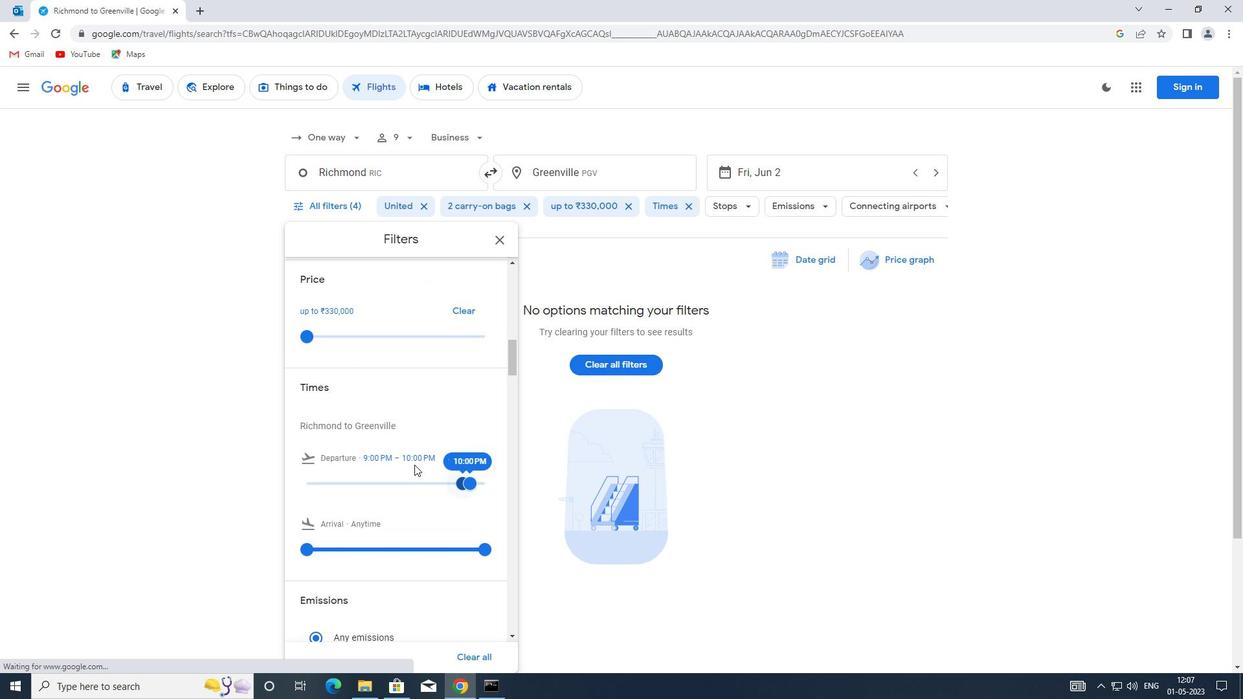 
Action: Mouse scrolled (413, 457) with delta (0, 0)
Screenshot: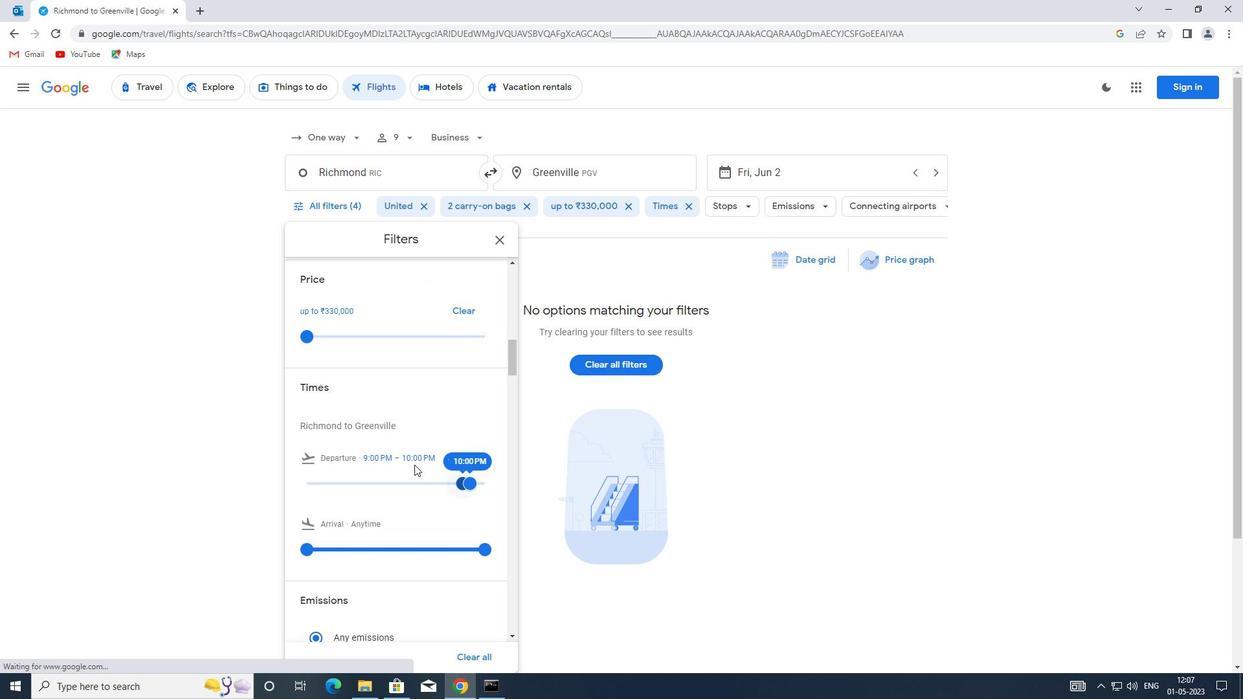 
Action: Mouse moved to (499, 240)
Screenshot: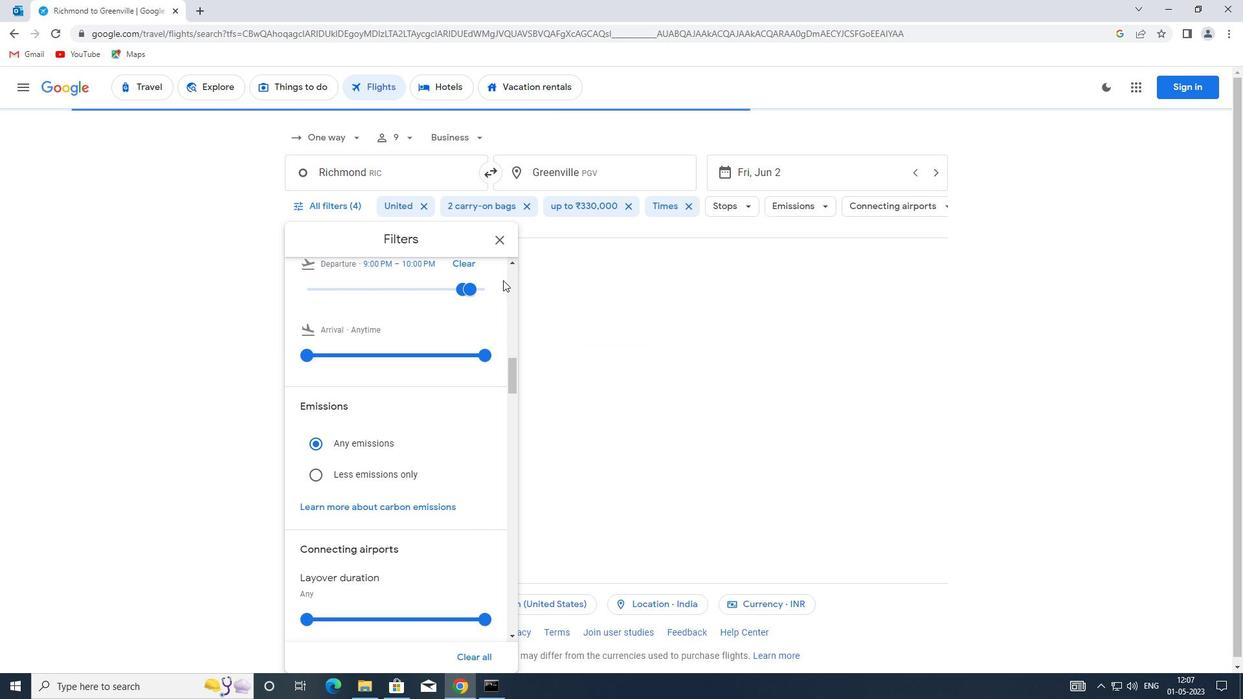 
Action: Mouse pressed left at (499, 240)
Screenshot: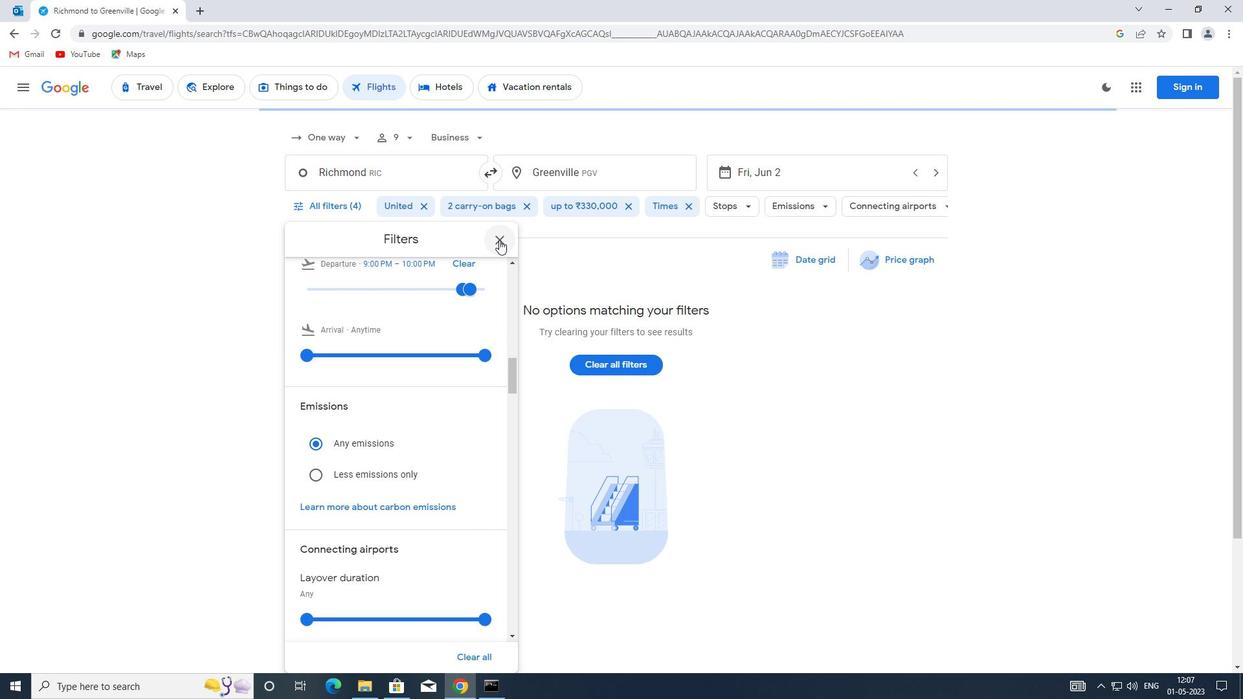 
